 Task: Look for space in Al Musayyib, Iraq from 4th June, 2023 to 15th June, 2023 for 2 adults in price range Rs.10000 to Rs.15000. Place can be entire place with 1  bedroom having 1 bed and 1 bathroom. Property type can be house, flat, guest house, hotel. Amenities needed are: washing machine. Booking option can be shelf check-in. Required host language is English.
Action: Mouse moved to (608, 127)
Screenshot: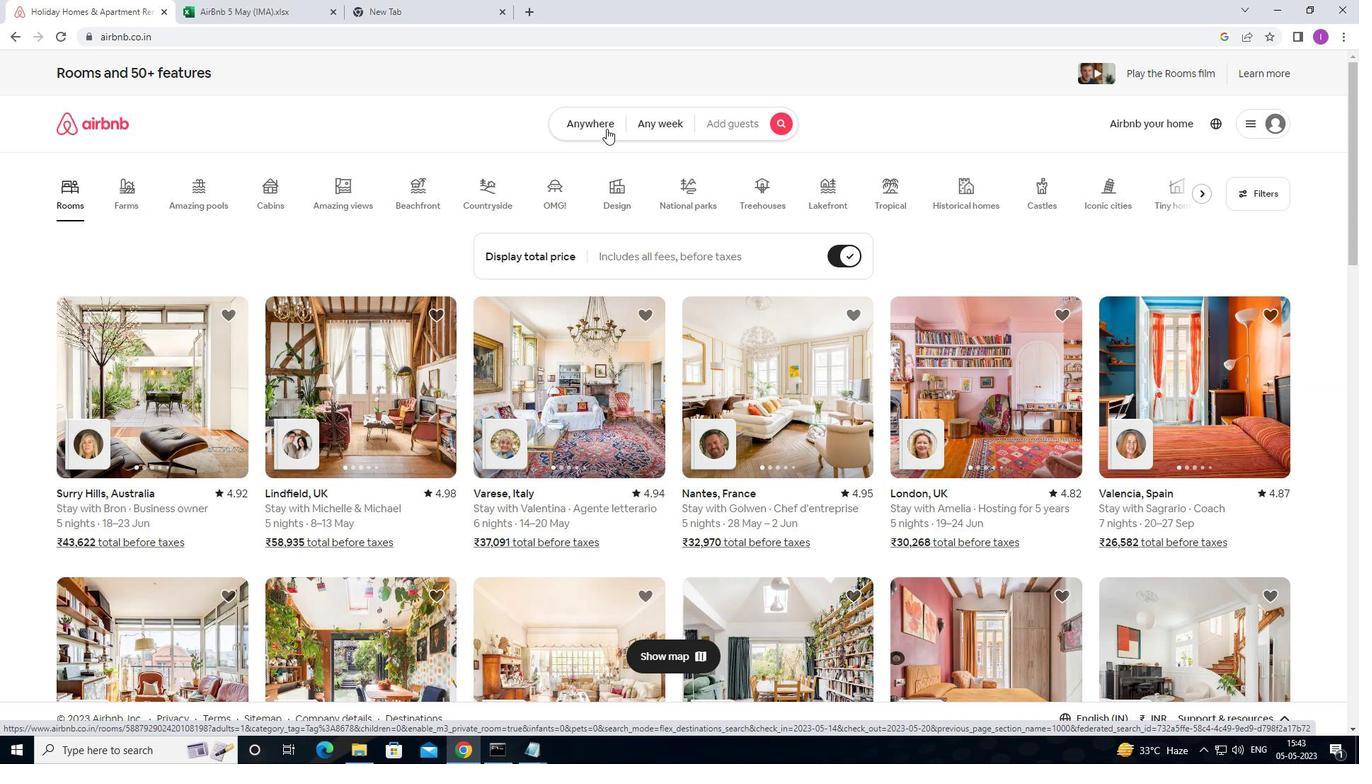 
Action: Mouse pressed left at (608, 127)
Screenshot: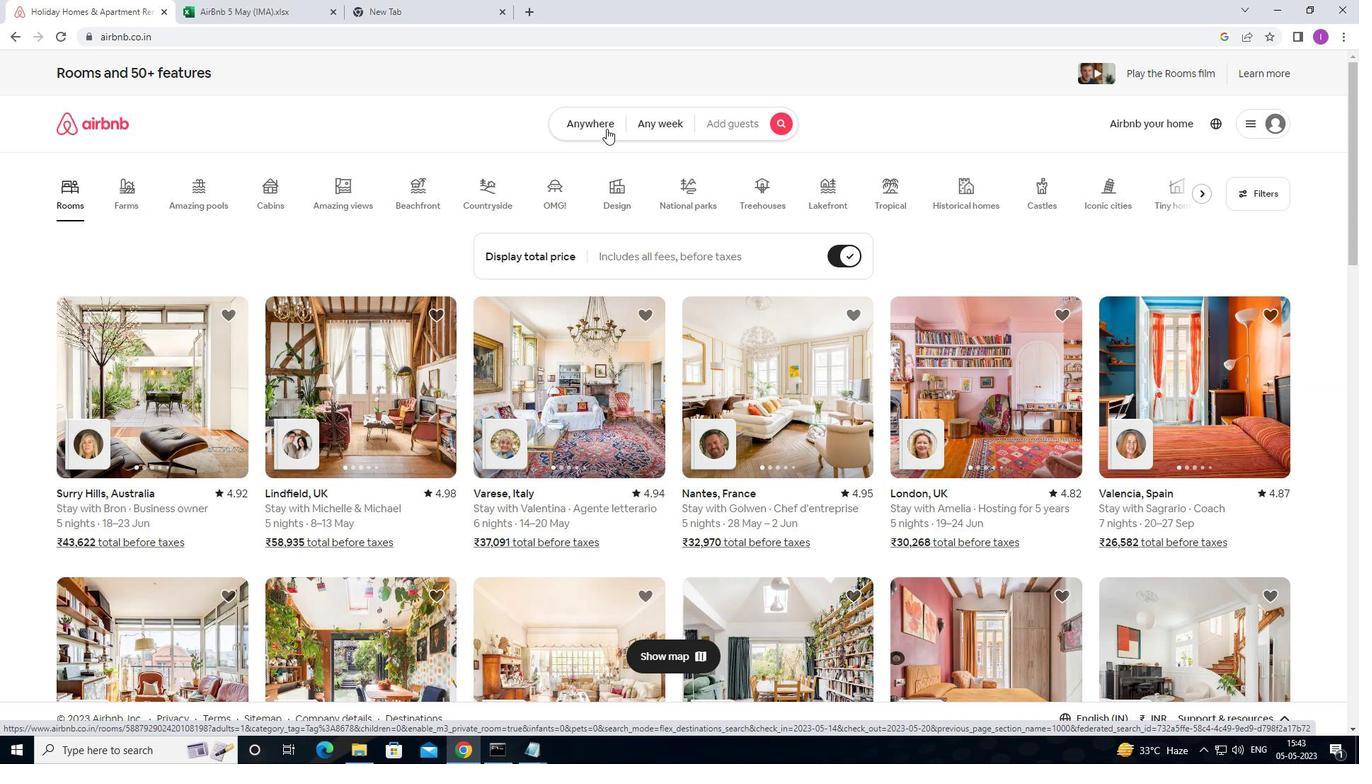 
Action: Mouse moved to (481, 180)
Screenshot: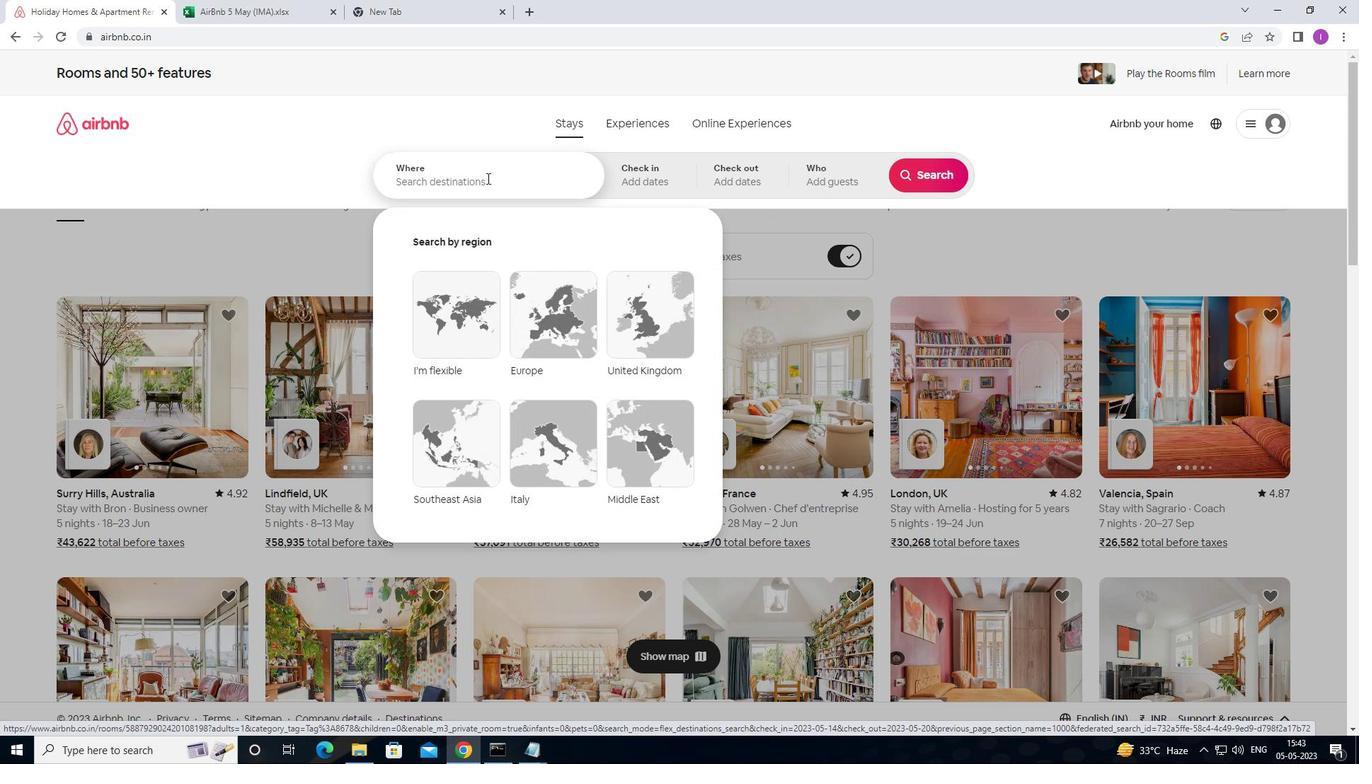 
Action: Mouse pressed left at (481, 180)
Screenshot: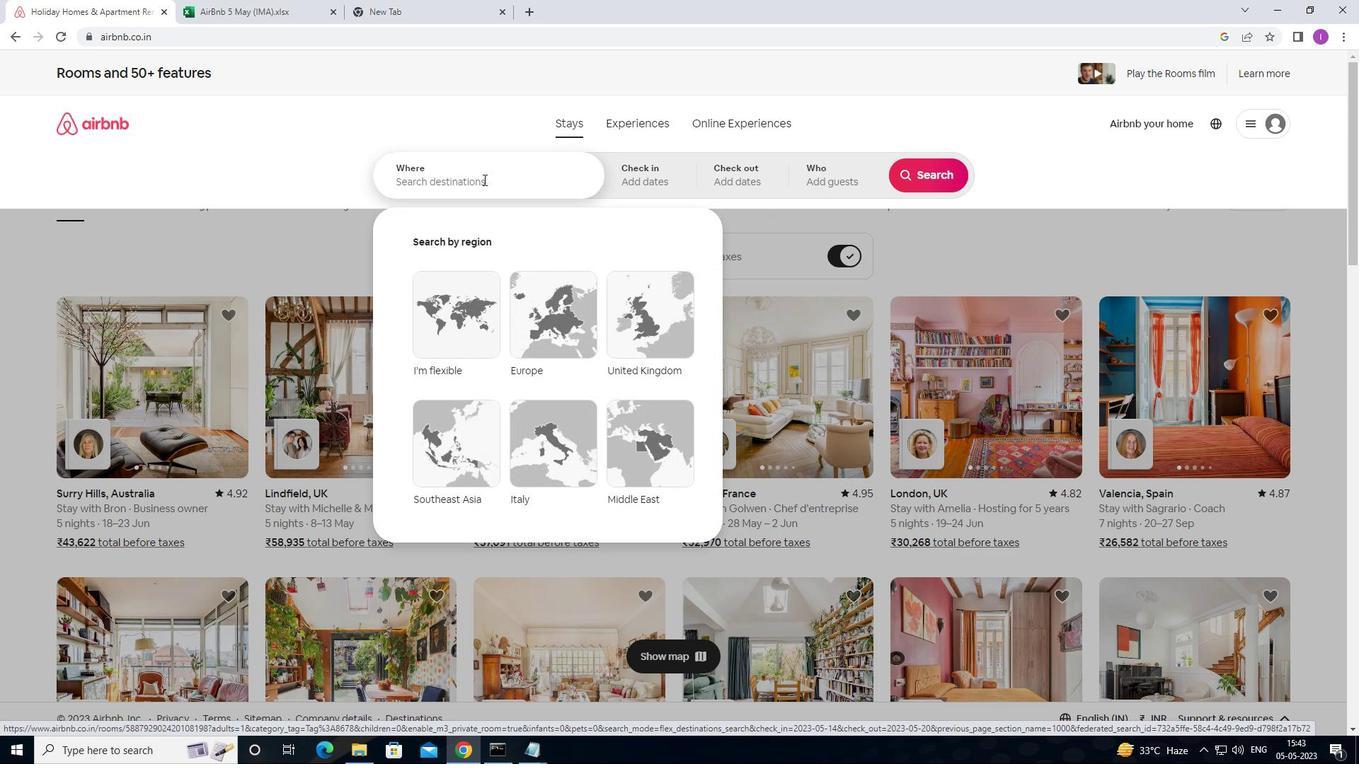 
Action: Mouse moved to (589, 163)
Screenshot: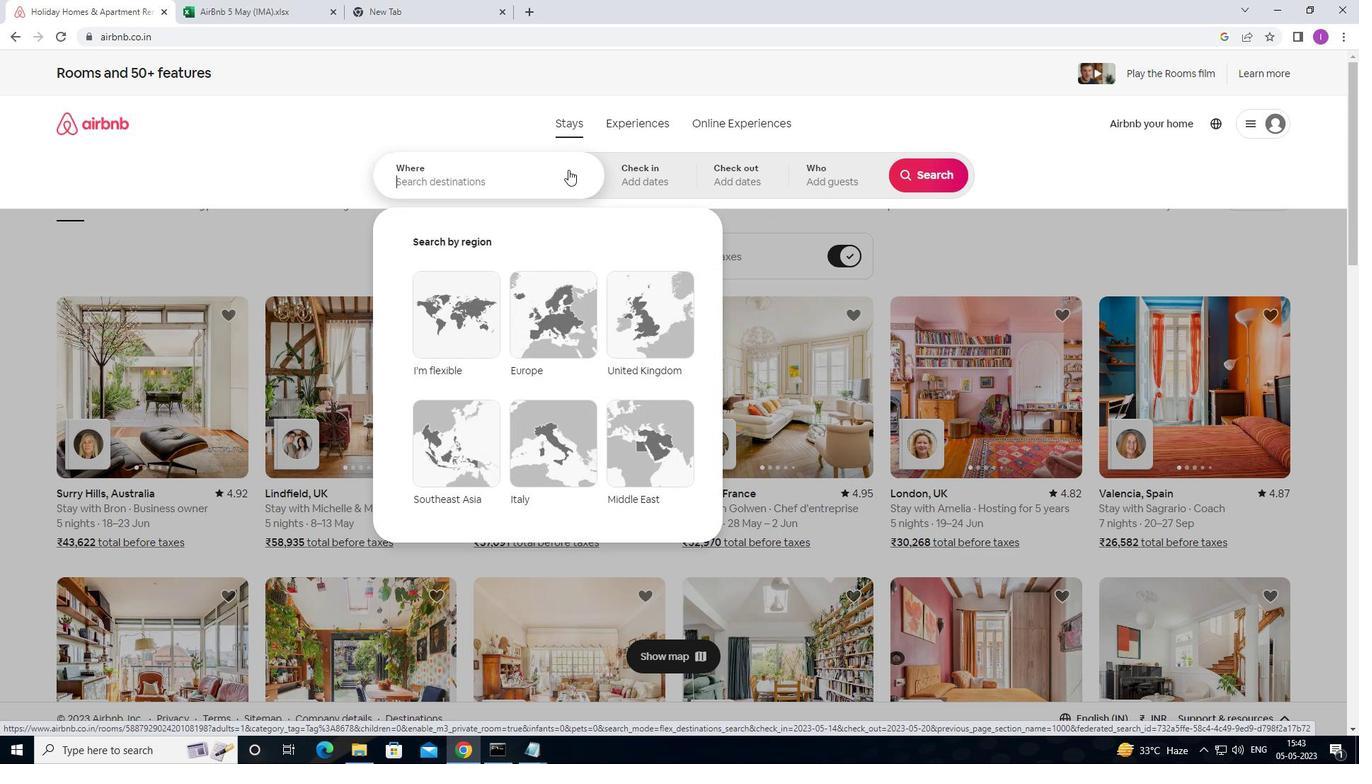 
Action: Key pressed <Key.shift>AL<Key.space><Key.shift>MUSAYYIB,<Key.shift><Key.shift><Key.shift><Key.shift><Key.shift>IRAQ
Screenshot: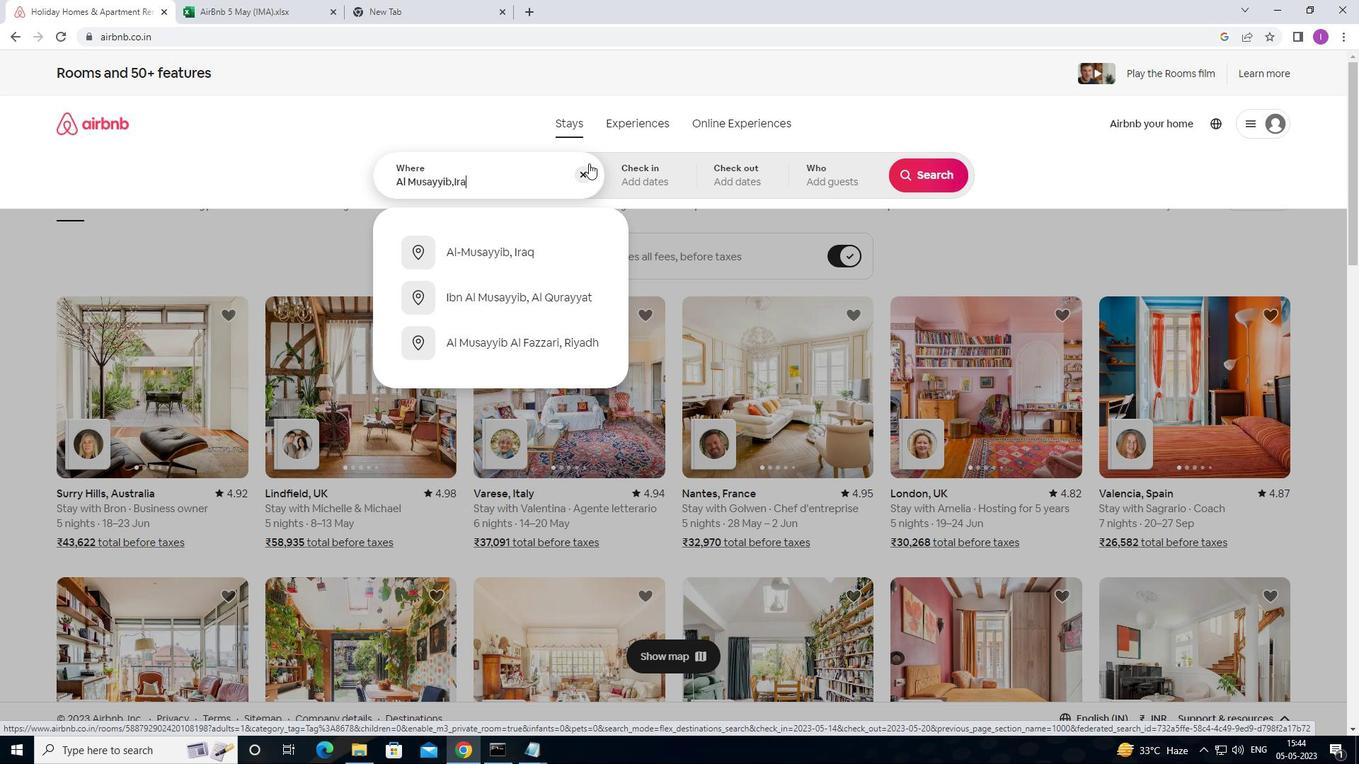 
Action: Mouse moved to (516, 259)
Screenshot: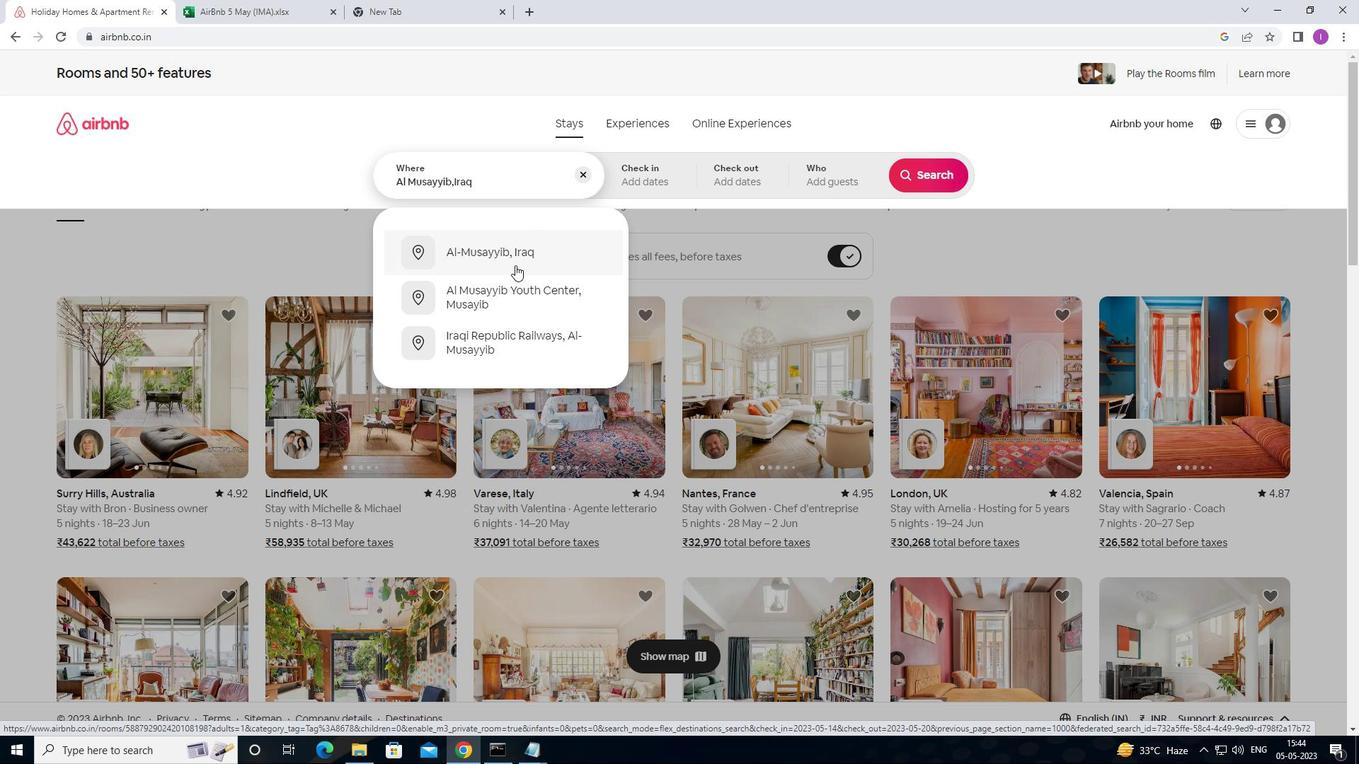 
Action: Mouse pressed left at (516, 259)
Screenshot: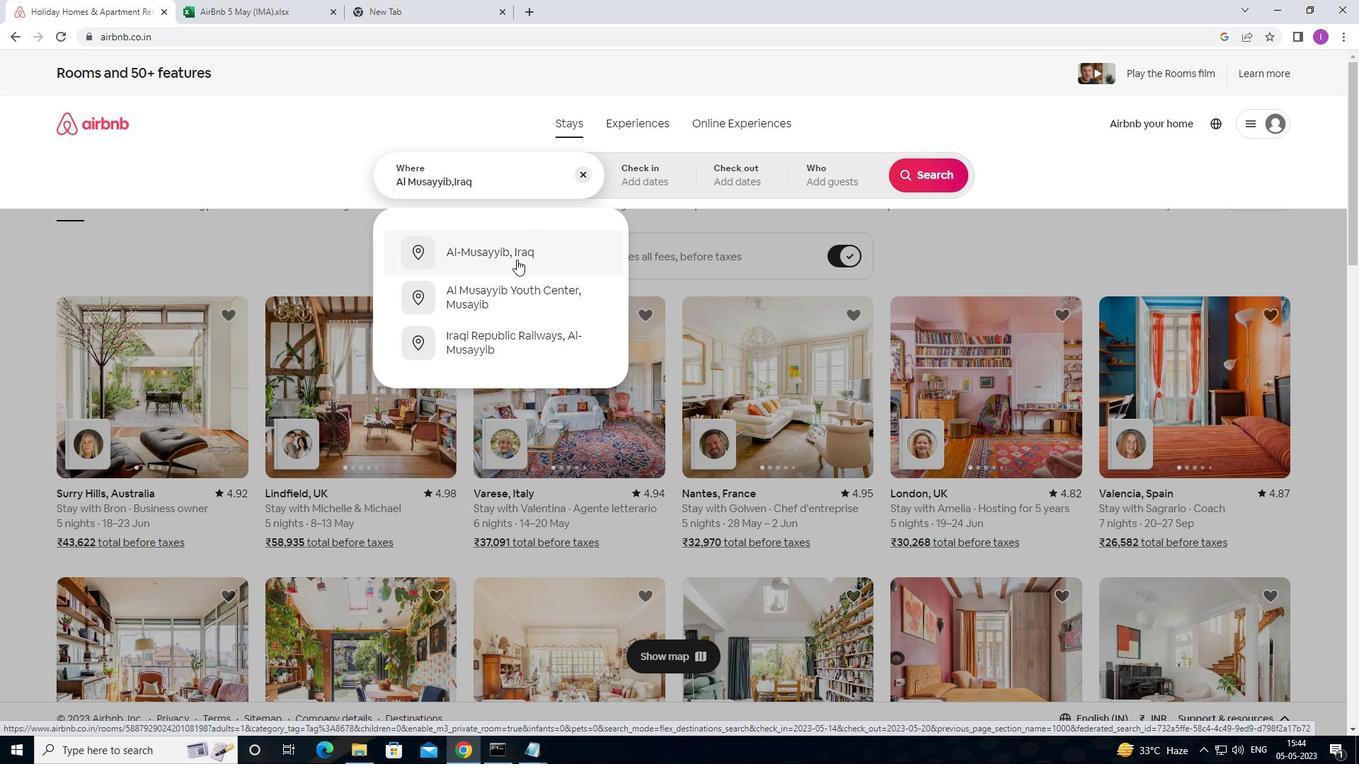
Action: Mouse moved to (936, 286)
Screenshot: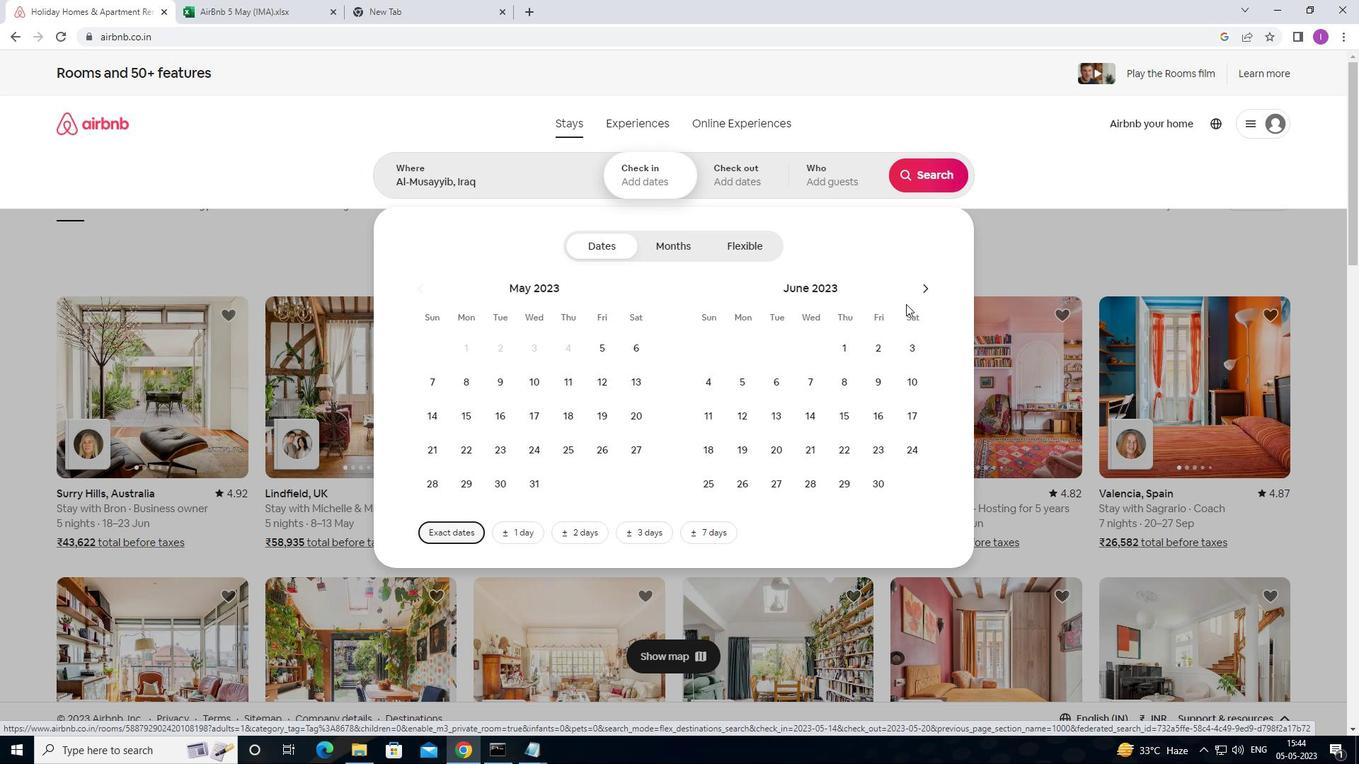 
Action: Mouse pressed left at (936, 286)
Screenshot: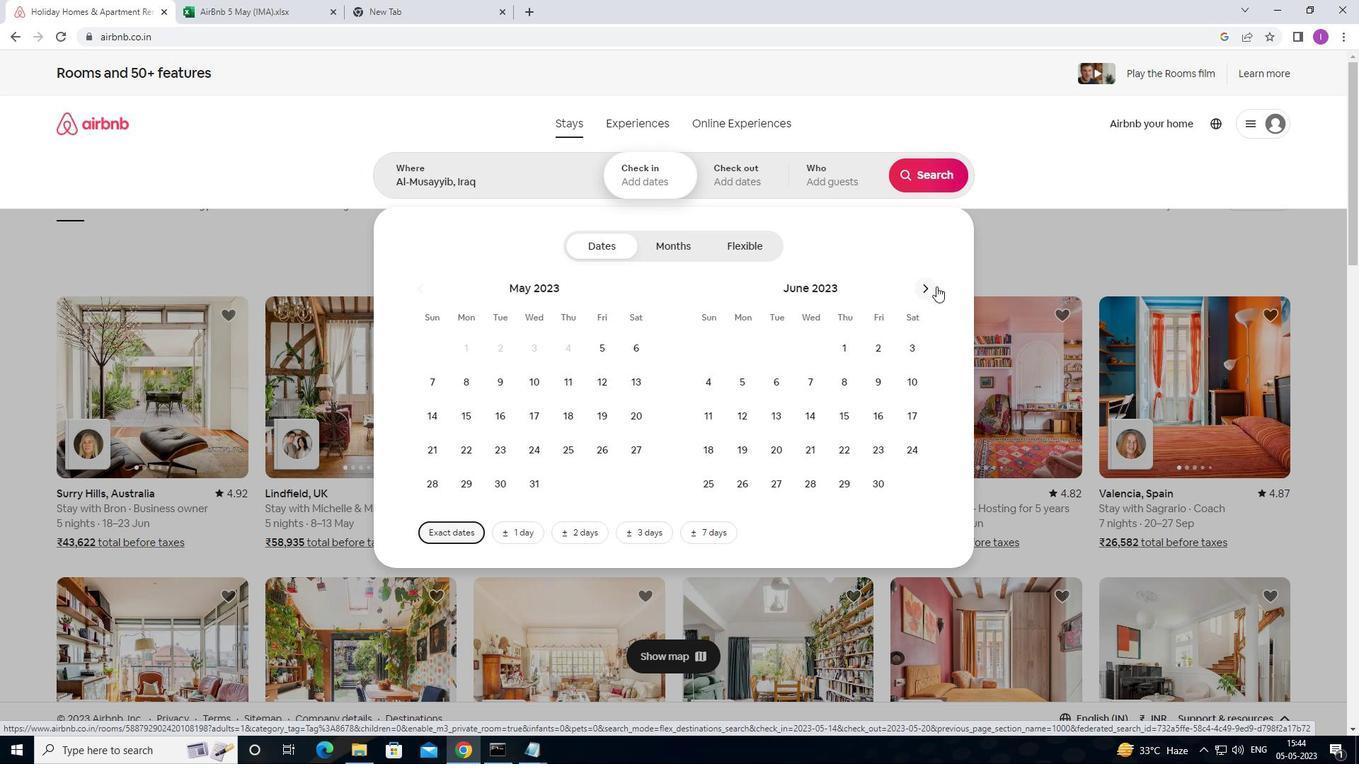 
Action: Mouse pressed left at (936, 286)
Screenshot: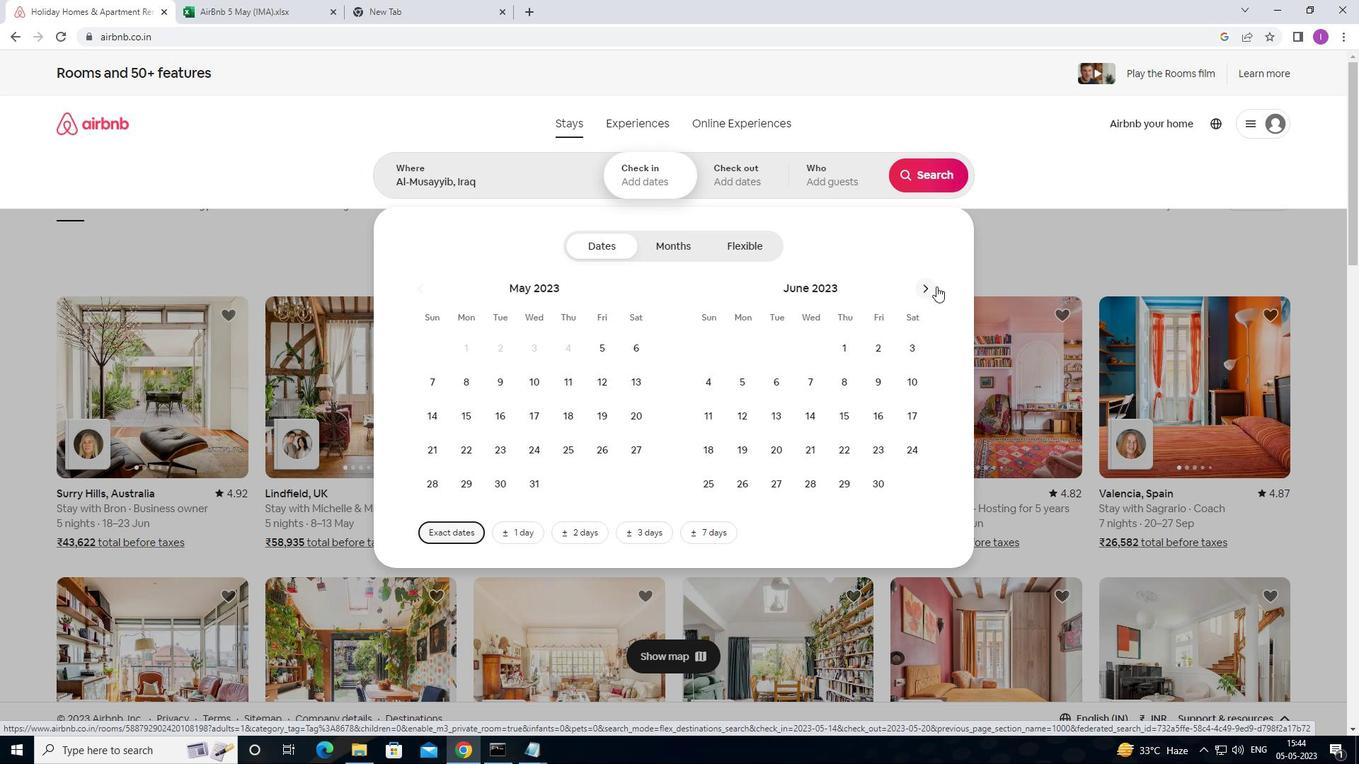 
Action: Mouse moved to (715, 387)
Screenshot: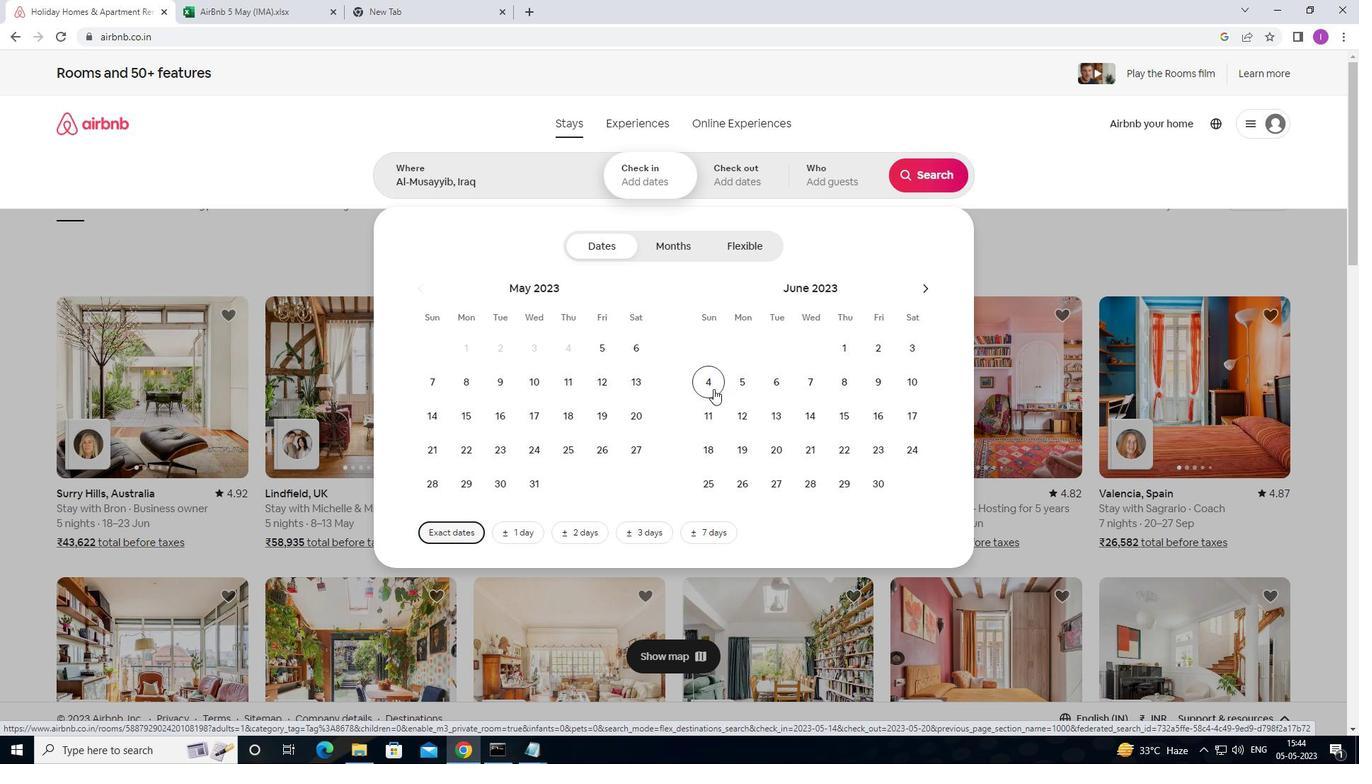 
Action: Mouse pressed left at (715, 387)
Screenshot: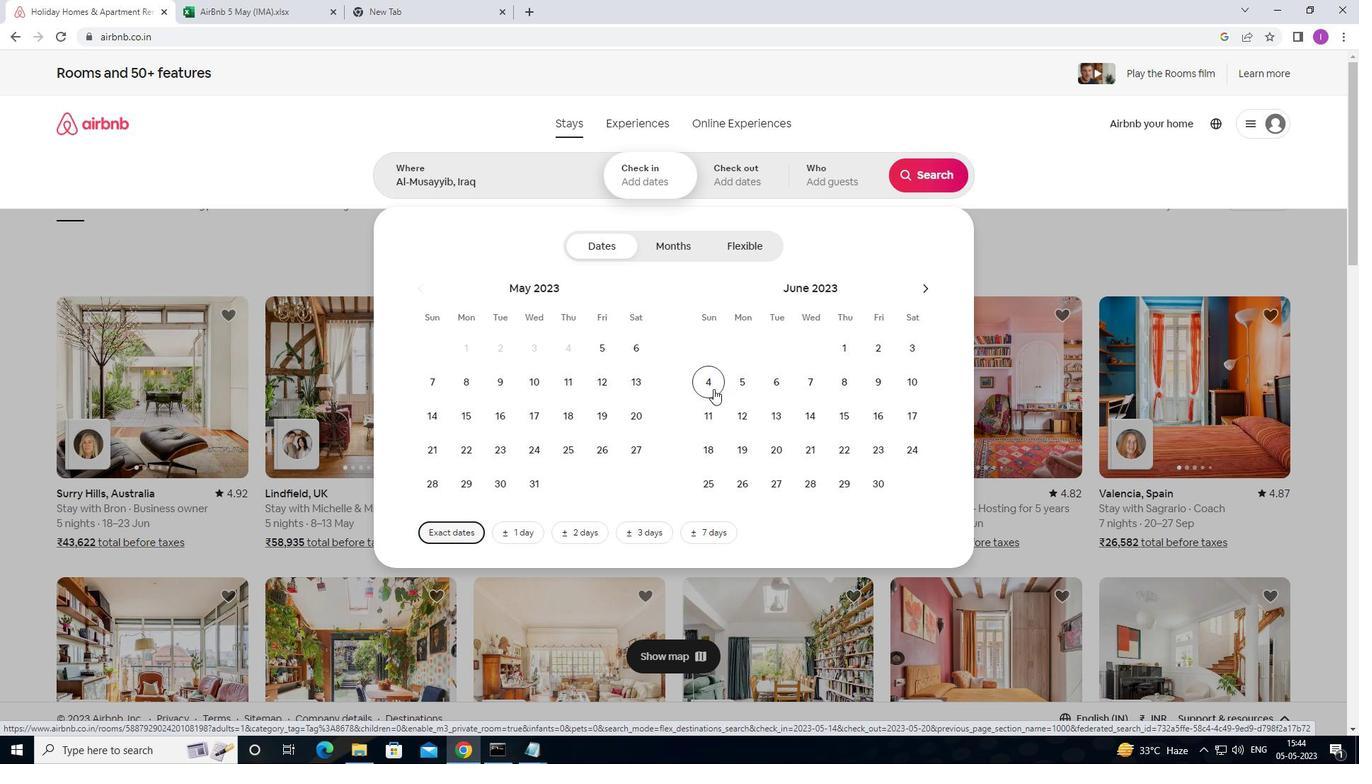 
Action: Mouse moved to (840, 414)
Screenshot: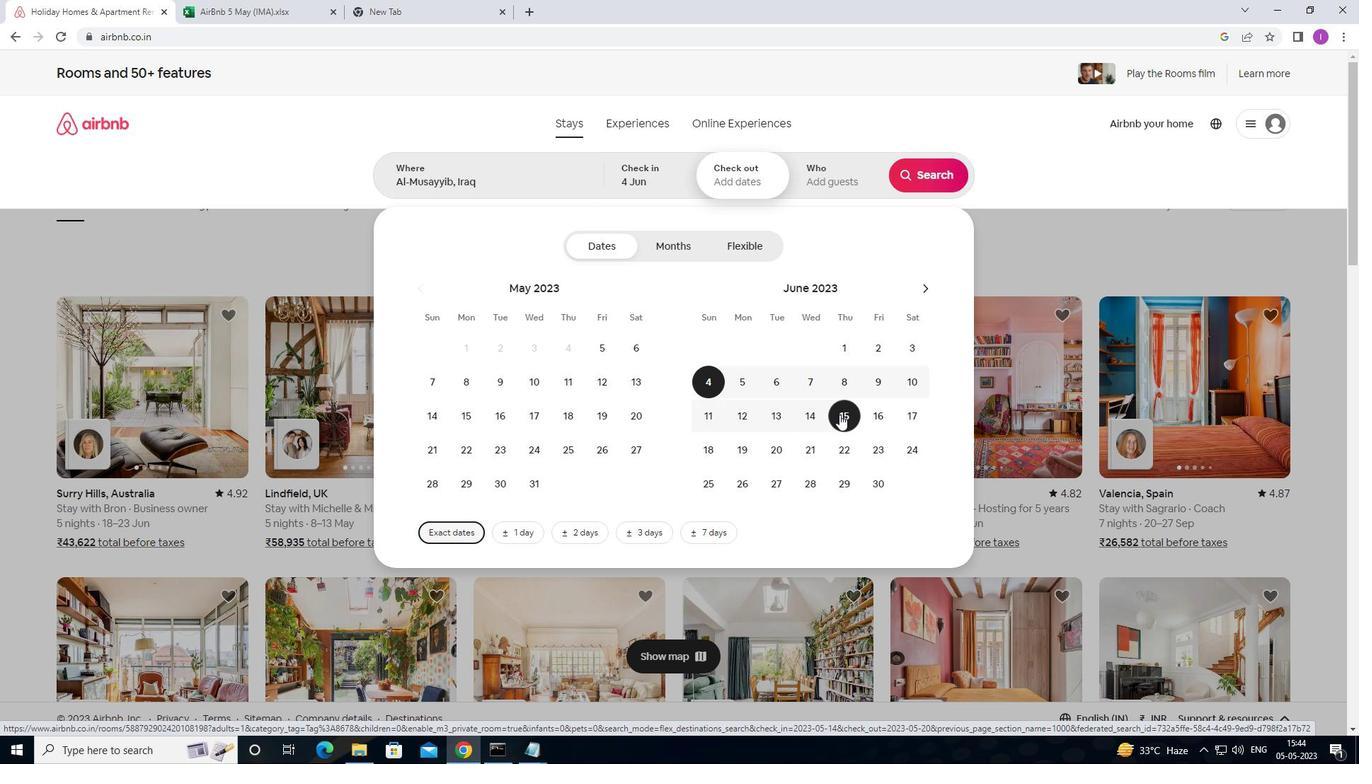 
Action: Mouse pressed left at (840, 414)
Screenshot: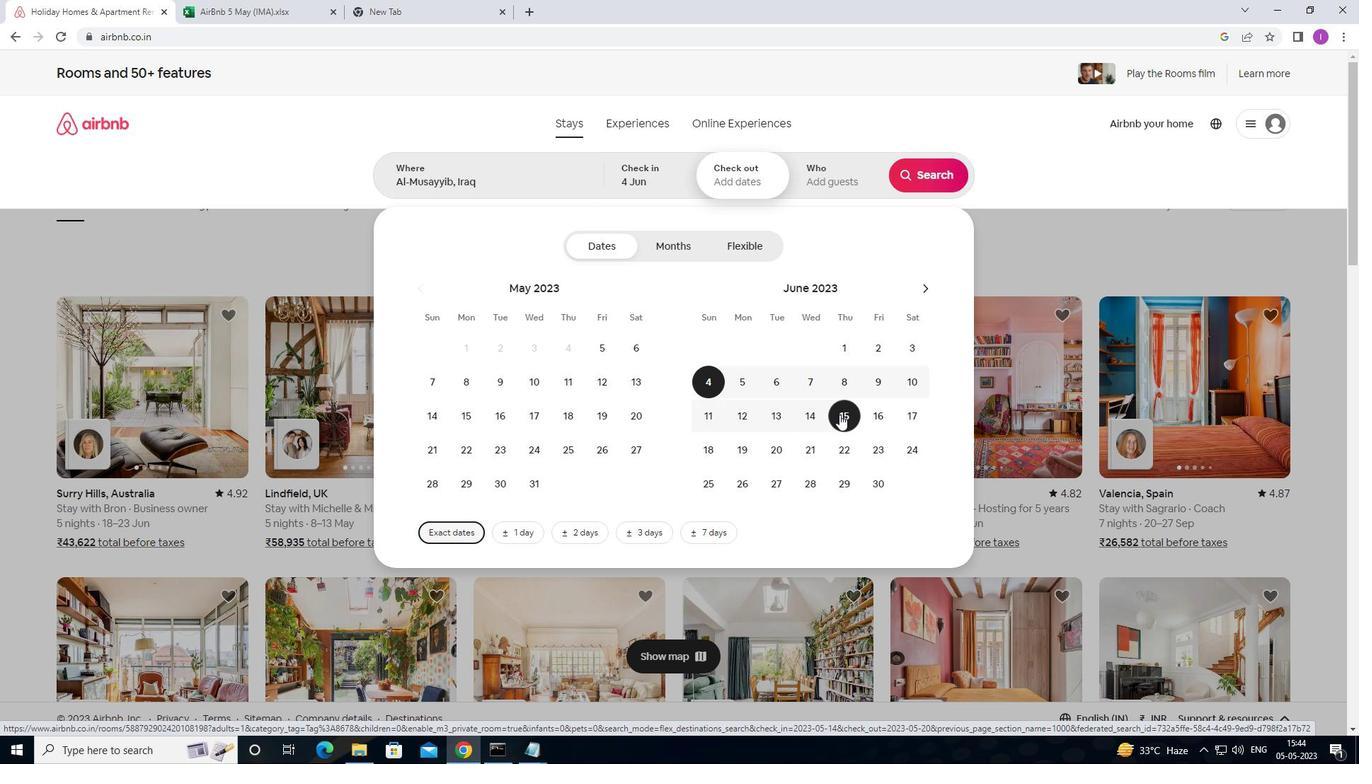
Action: Mouse moved to (836, 181)
Screenshot: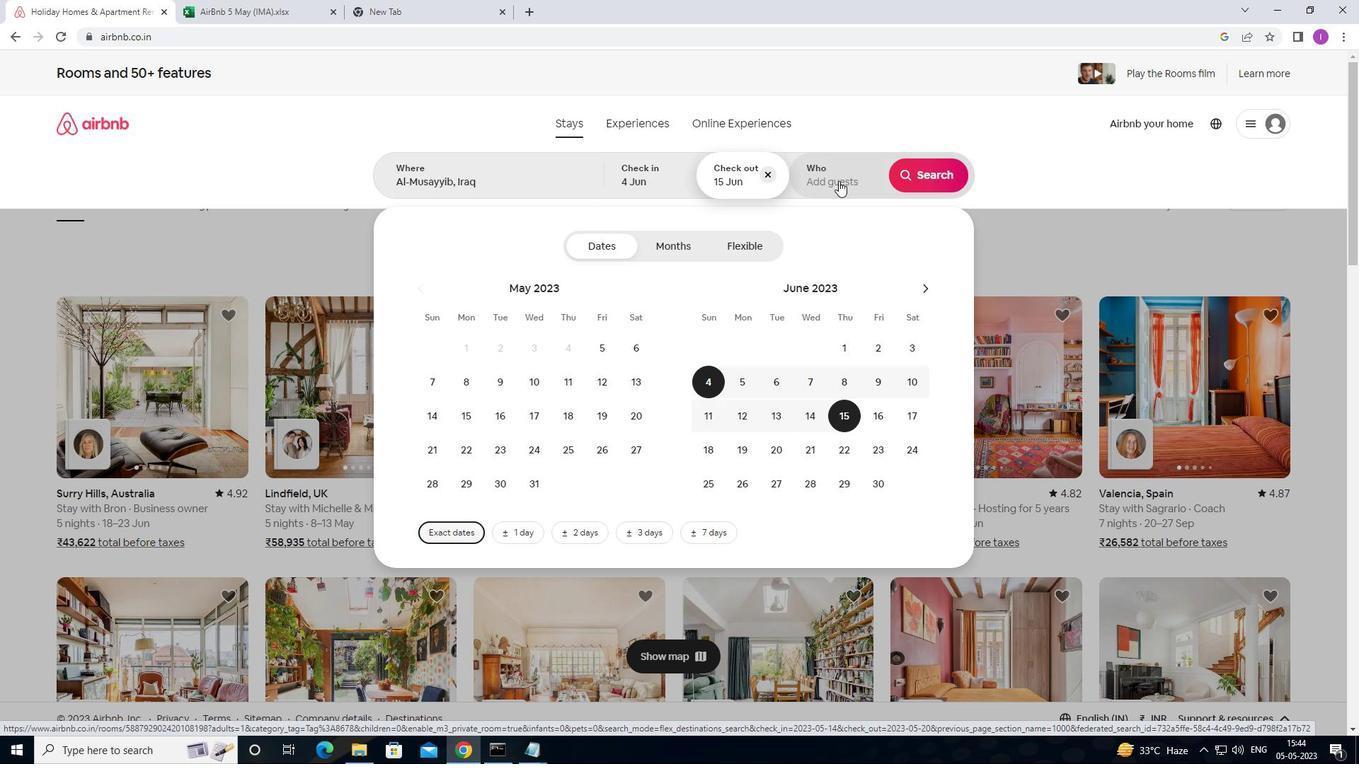
Action: Mouse pressed left at (836, 181)
Screenshot: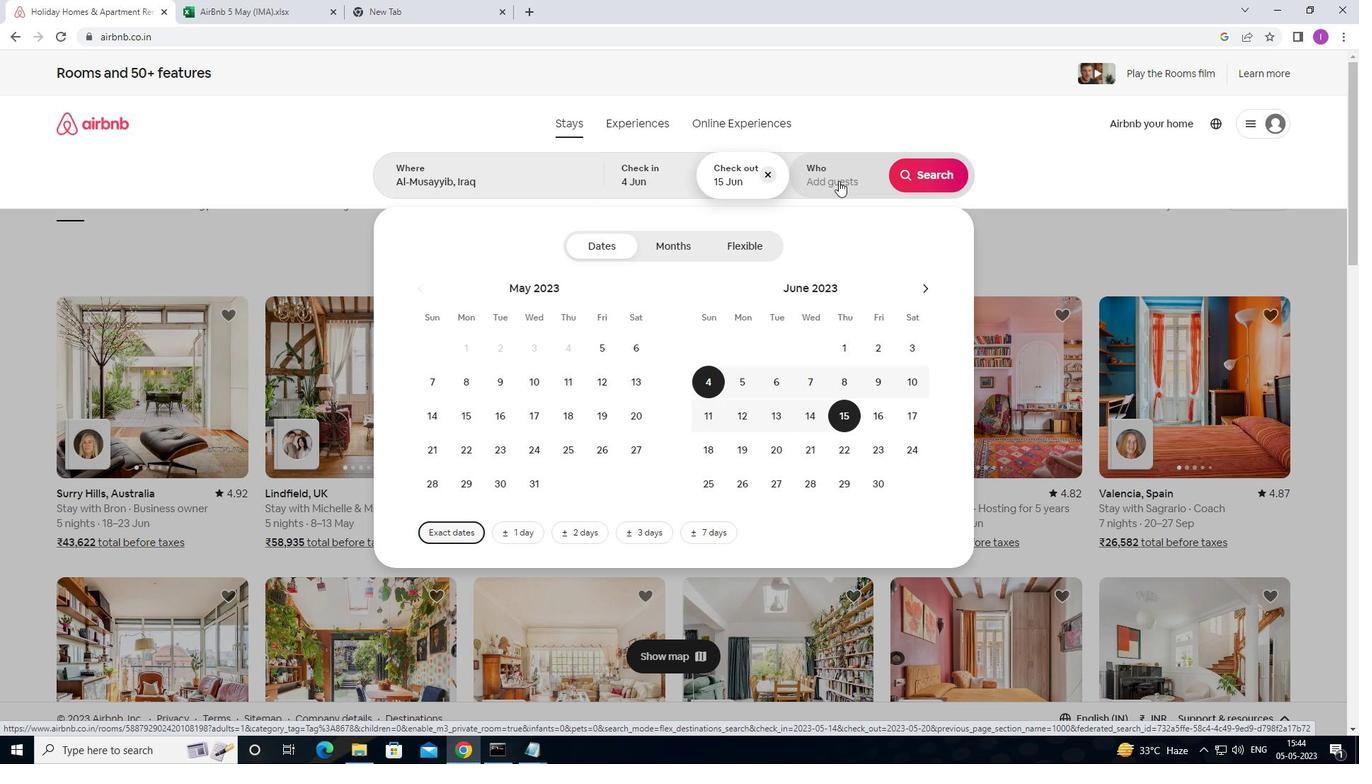 
Action: Mouse moved to (936, 252)
Screenshot: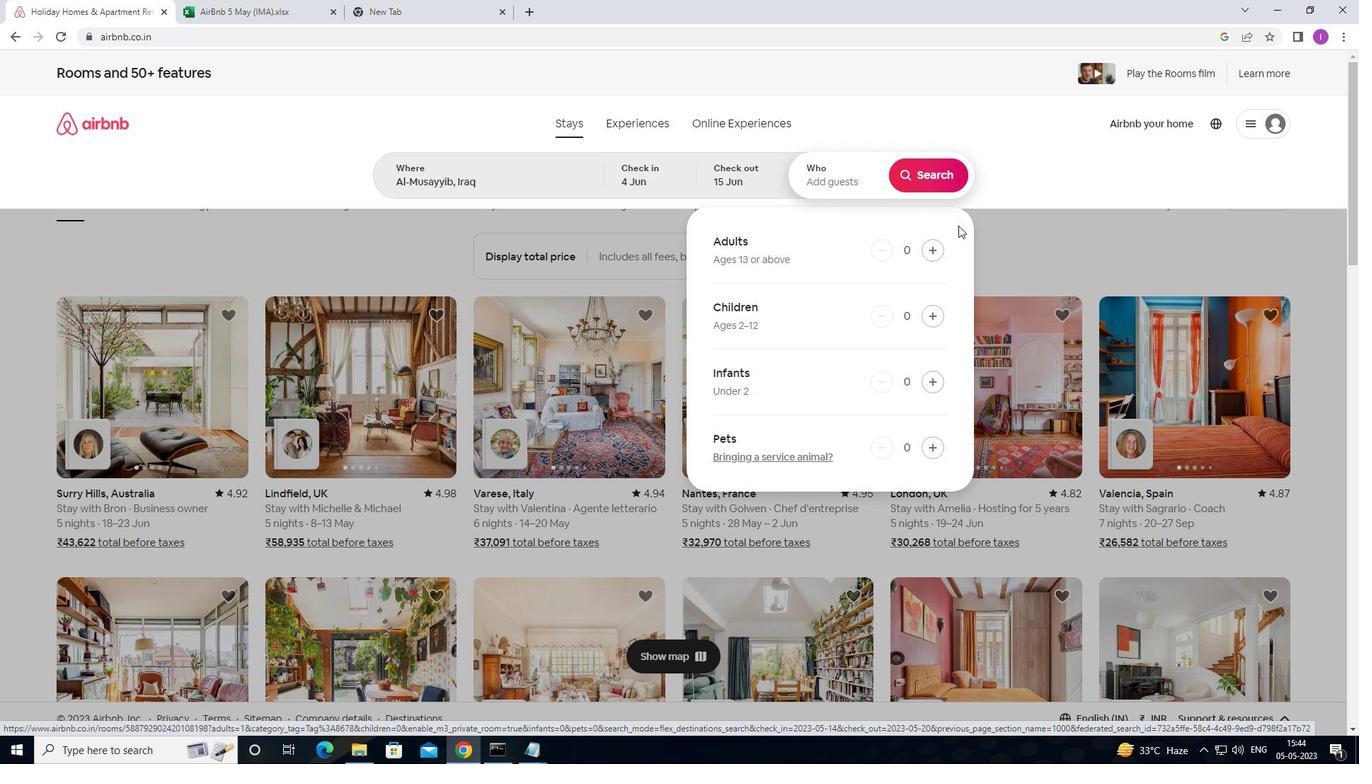 
Action: Mouse pressed left at (936, 252)
Screenshot: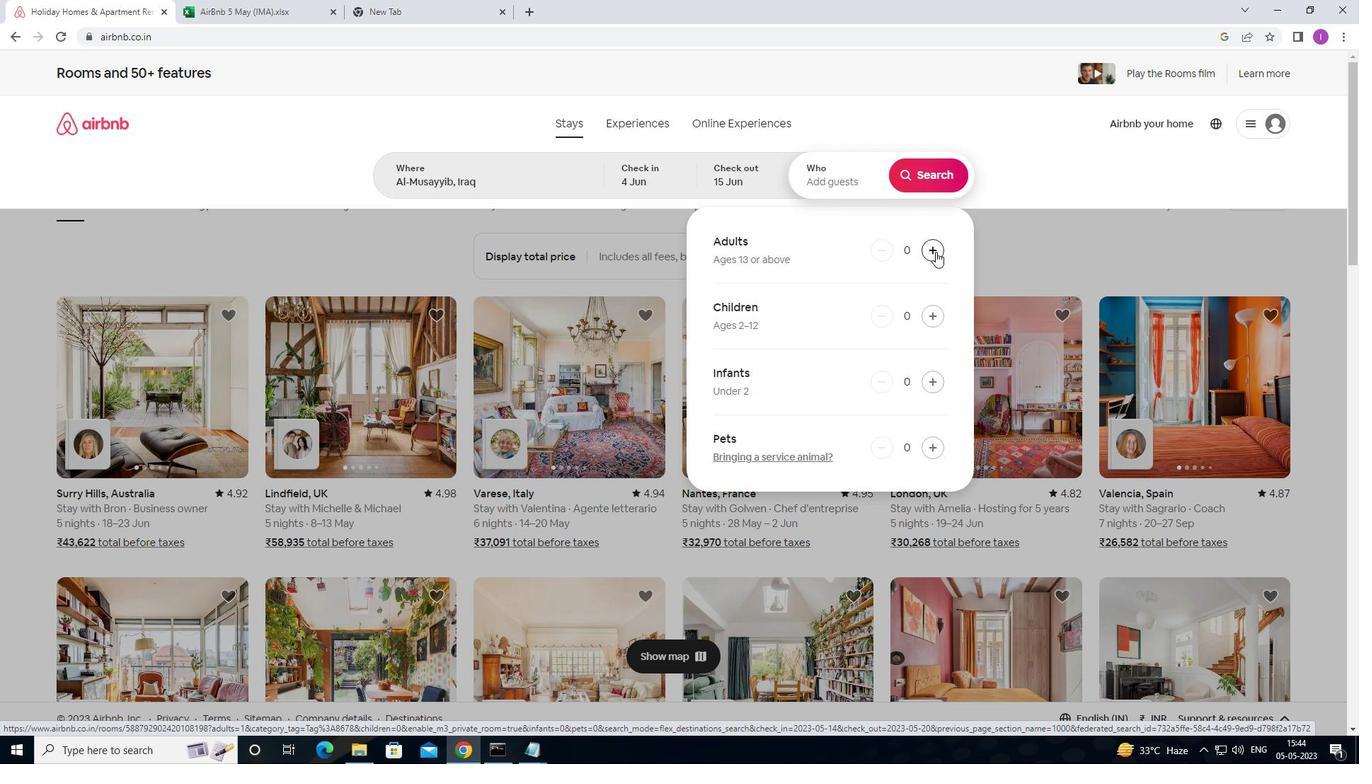 
Action: Mouse moved to (936, 252)
Screenshot: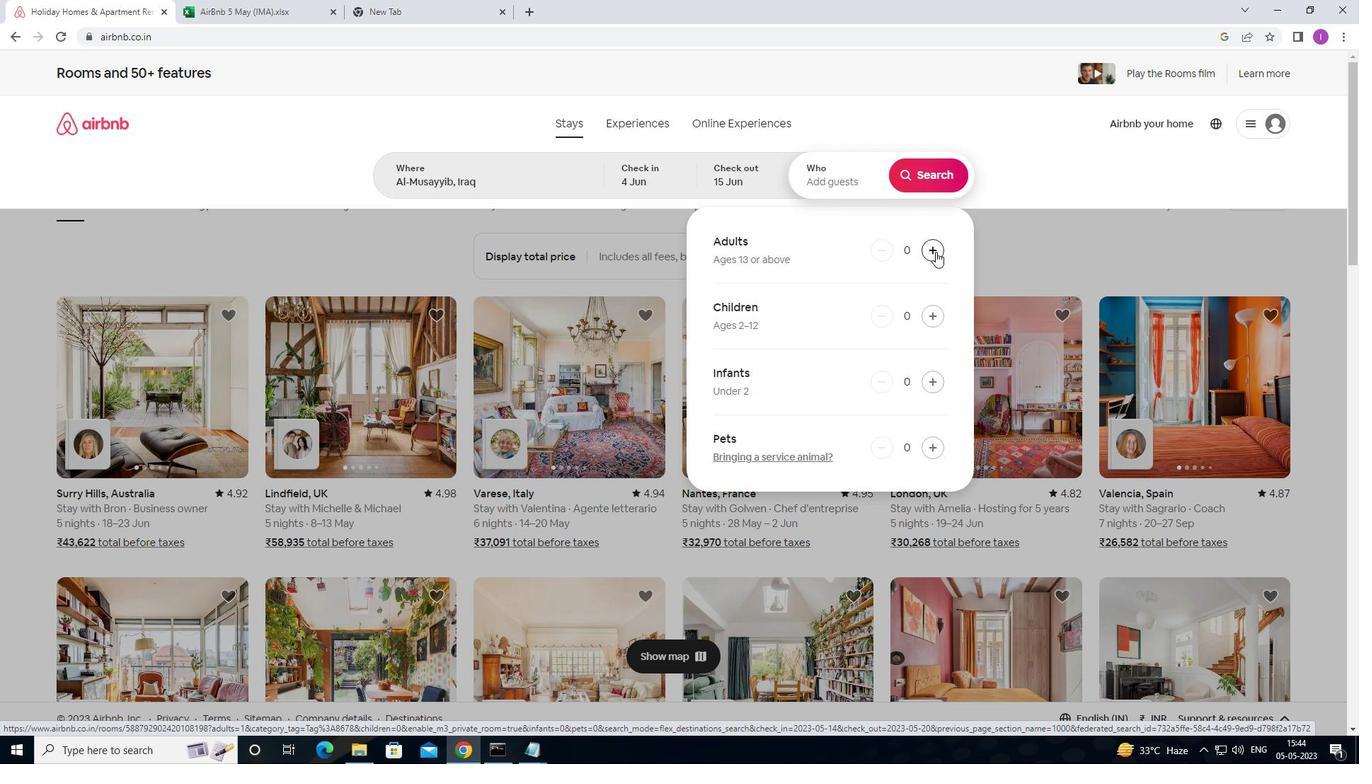 
Action: Mouse pressed left at (936, 252)
Screenshot: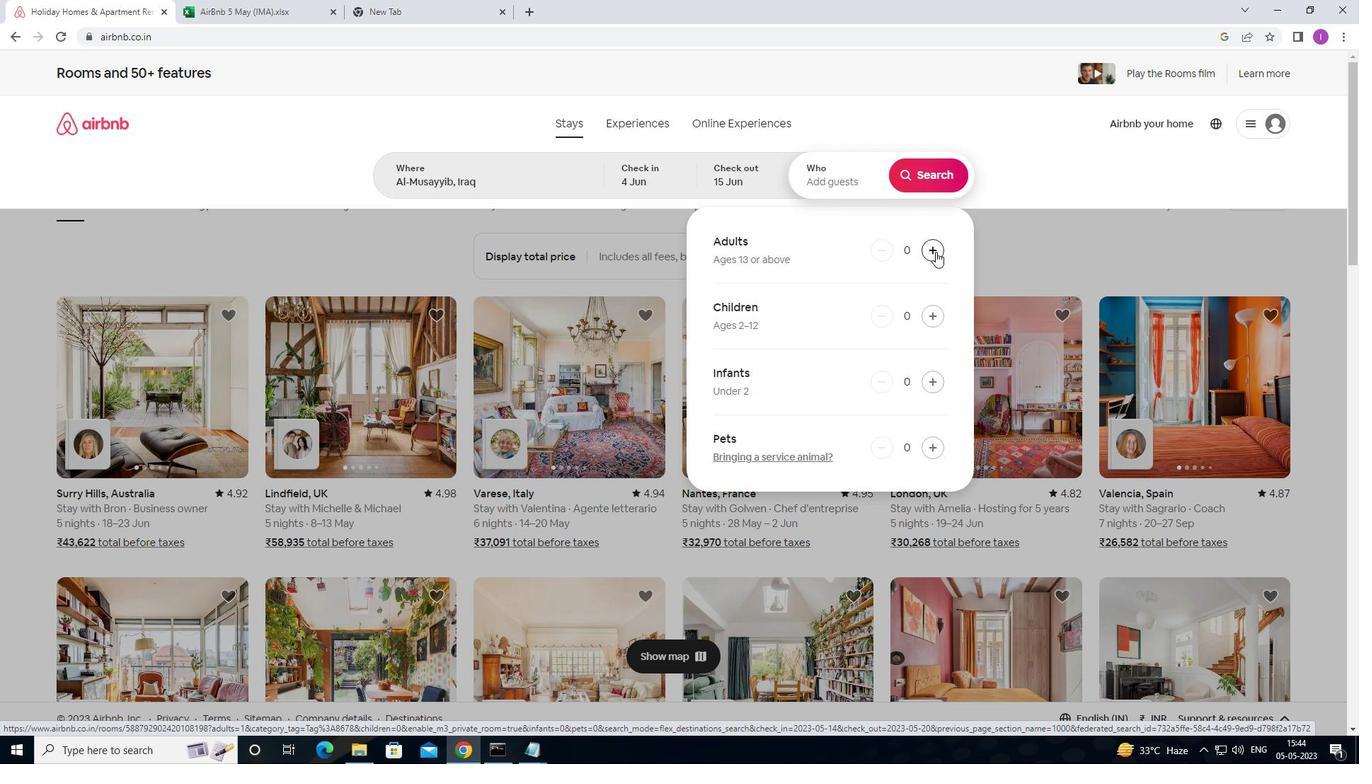 
Action: Mouse moved to (935, 172)
Screenshot: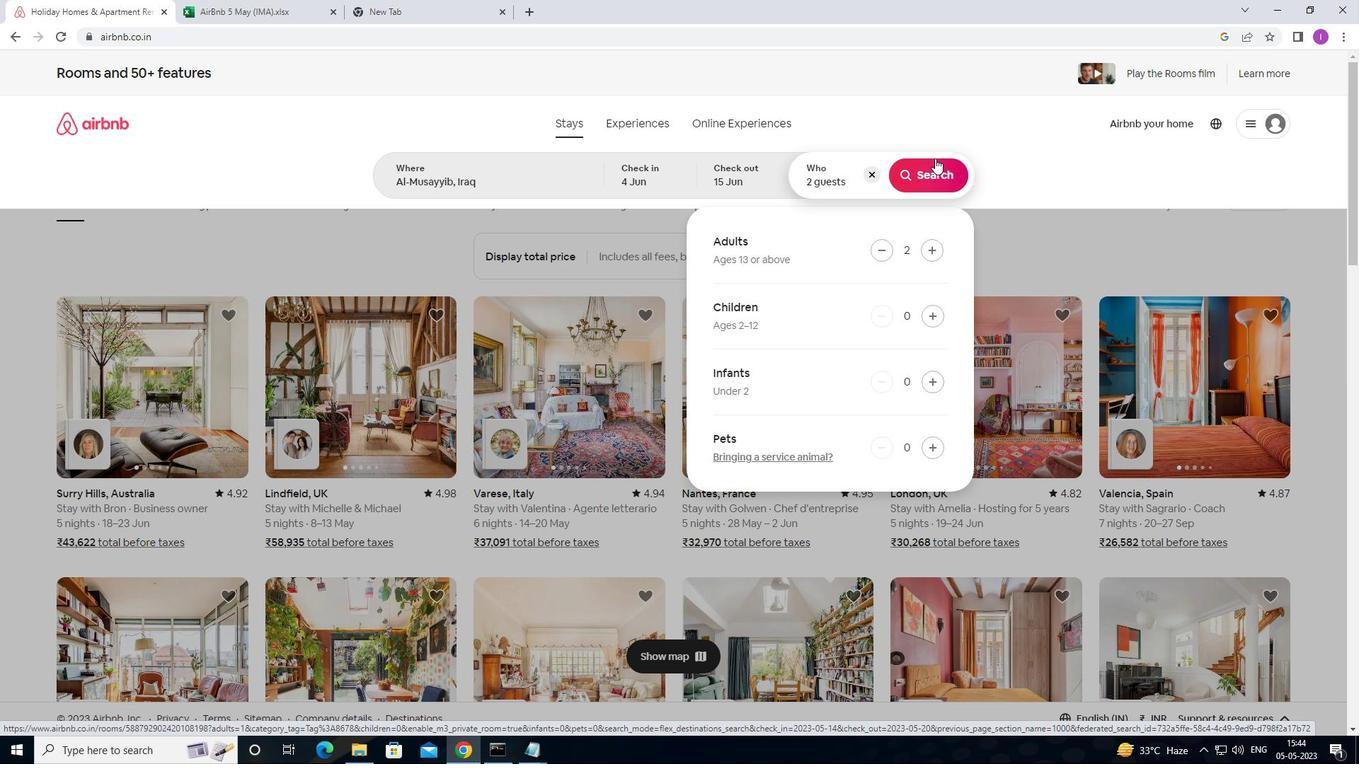 
Action: Mouse pressed left at (935, 172)
Screenshot: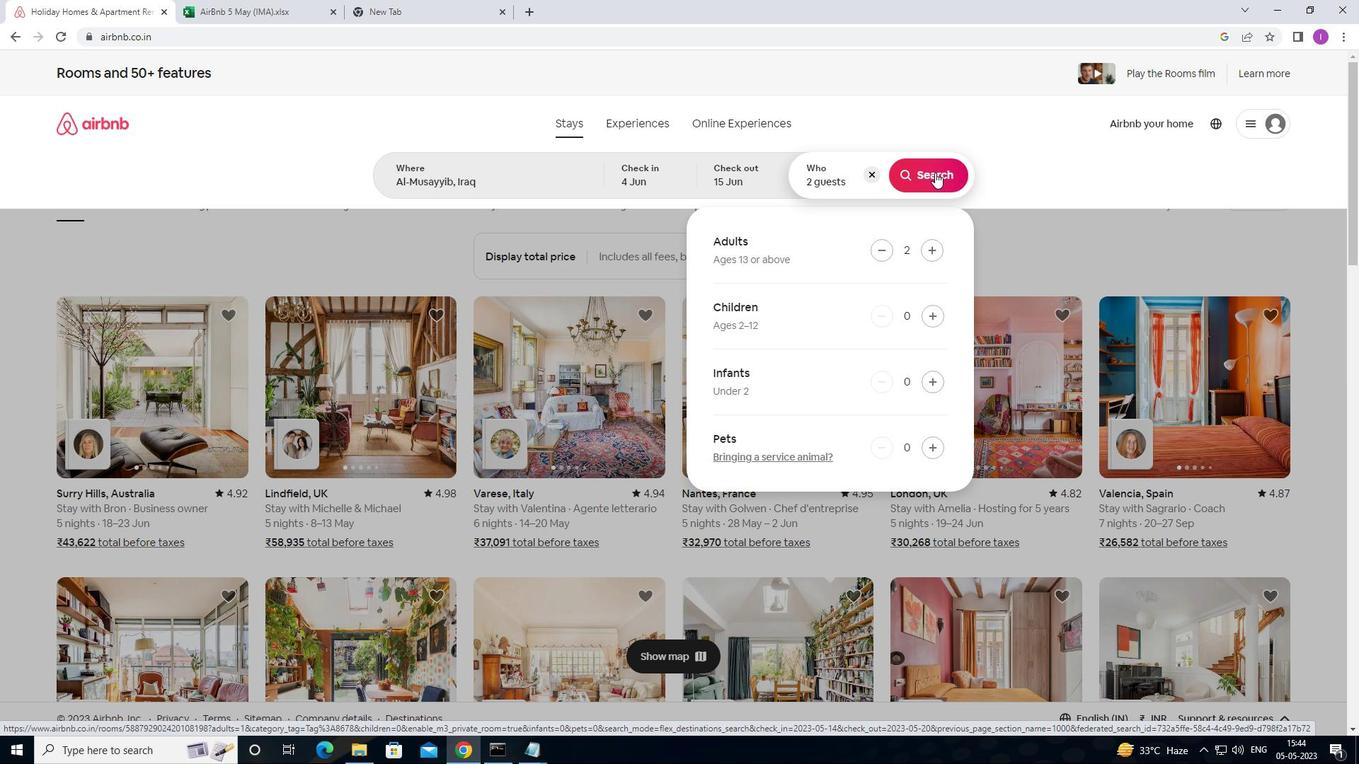 
Action: Mouse moved to (1286, 126)
Screenshot: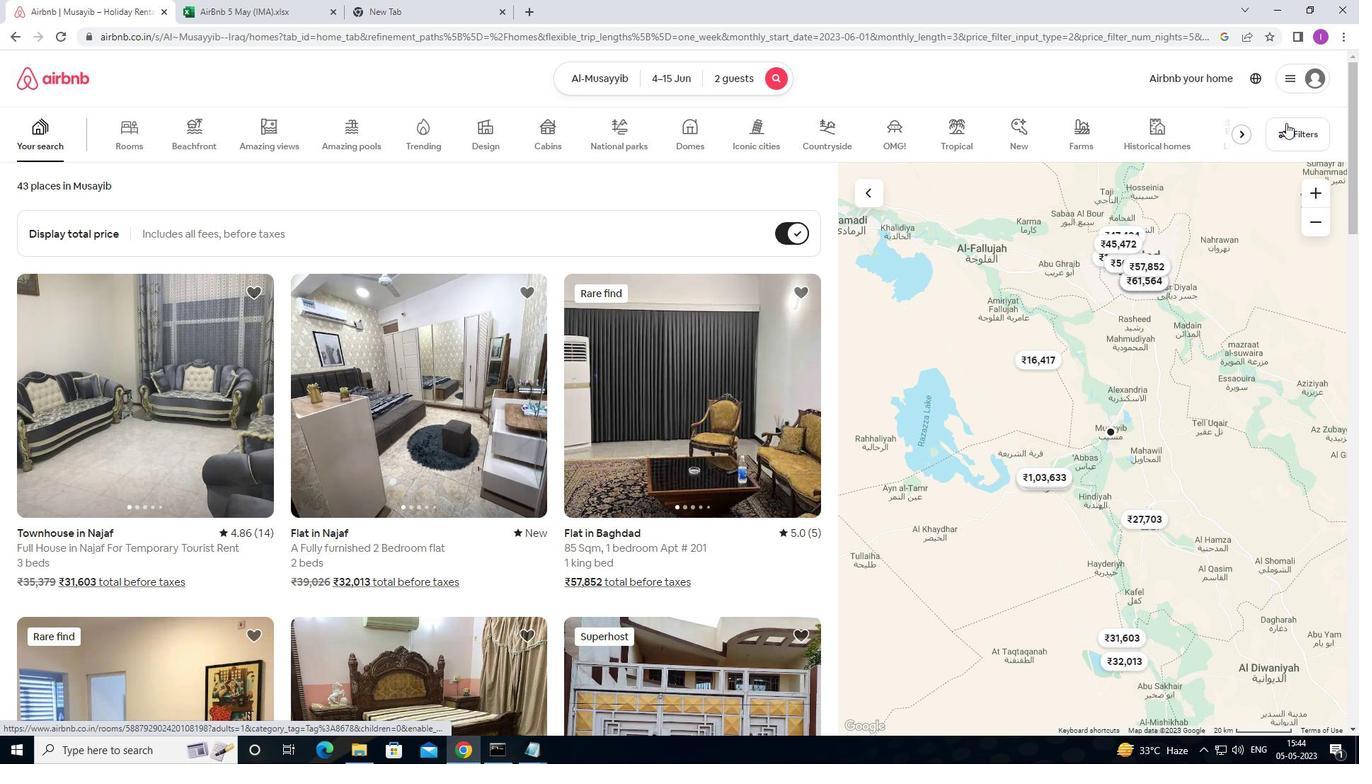 
Action: Mouse pressed left at (1286, 126)
Screenshot: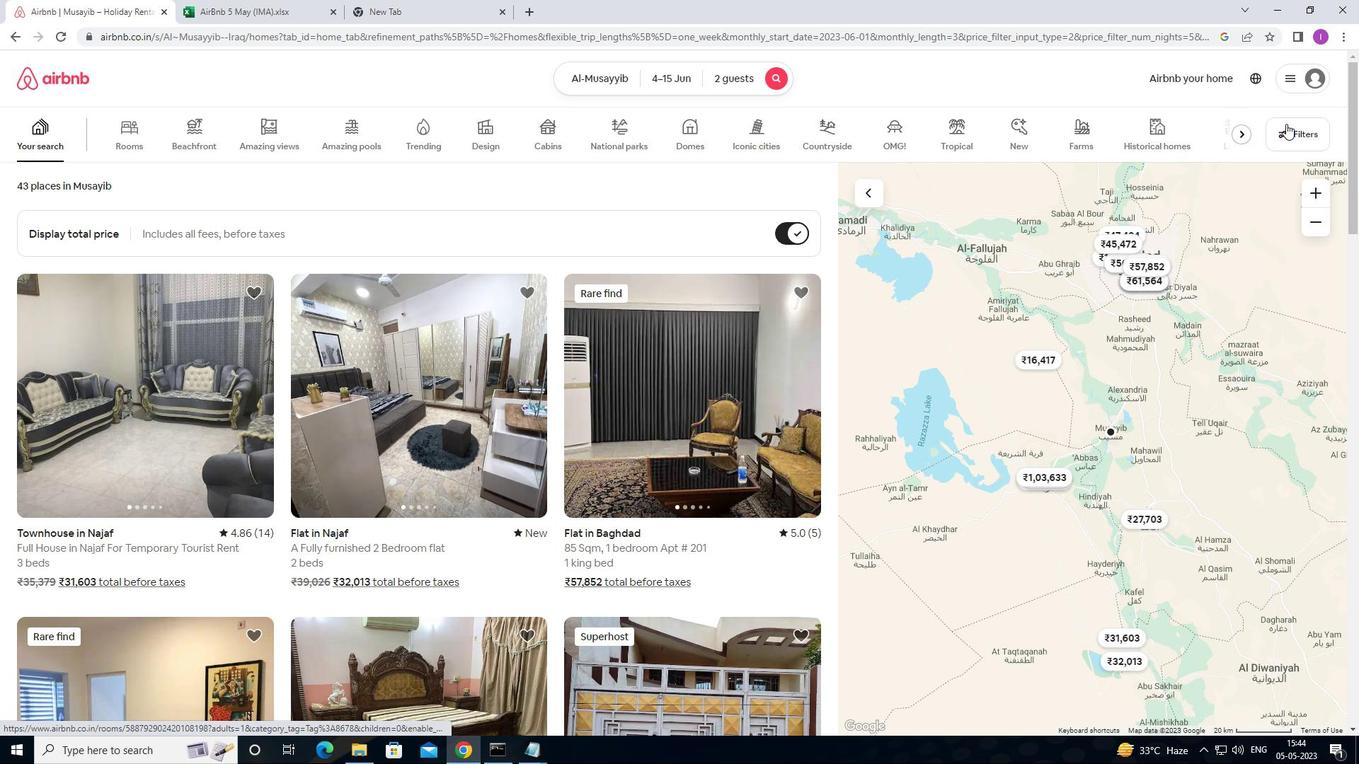 
Action: Mouse moved to (528, 480)
Screenshot: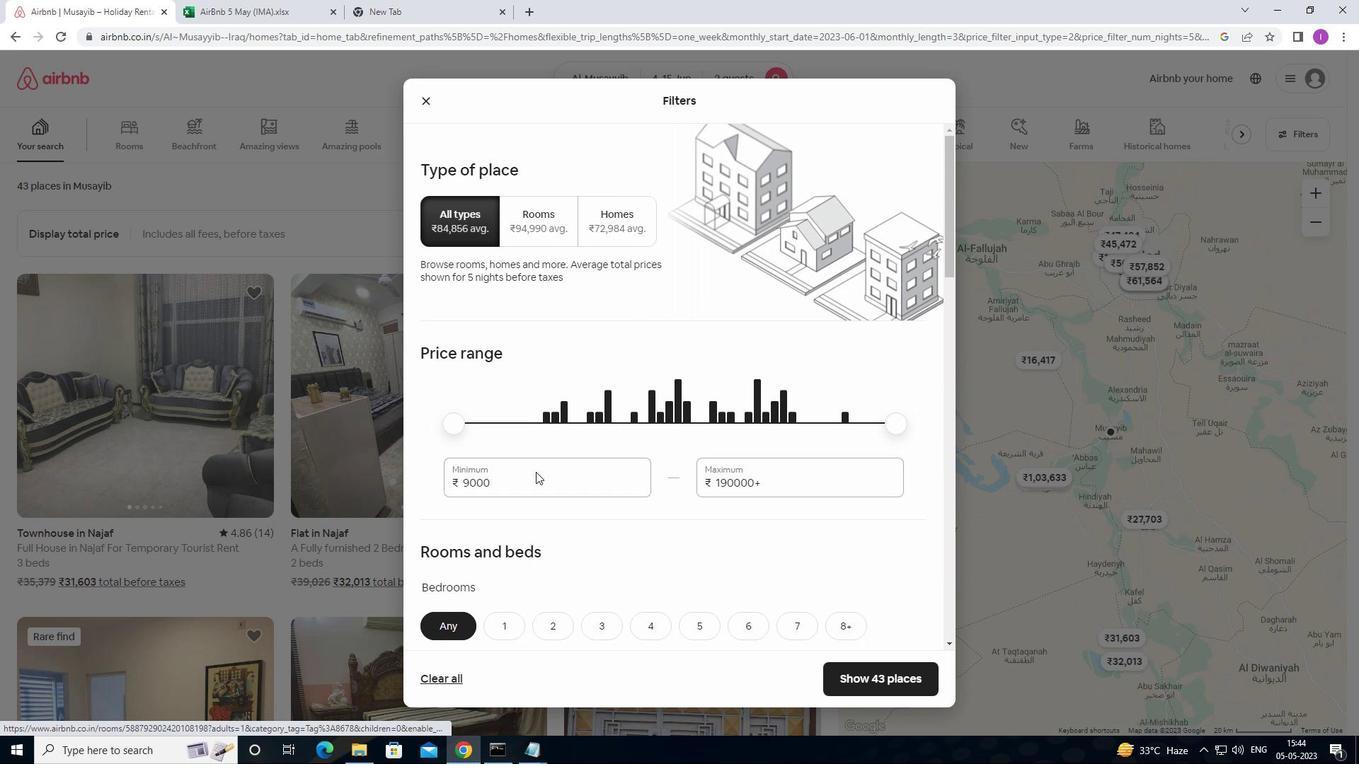
Action: Mouse pressed left at (528, 480)
Screenshot: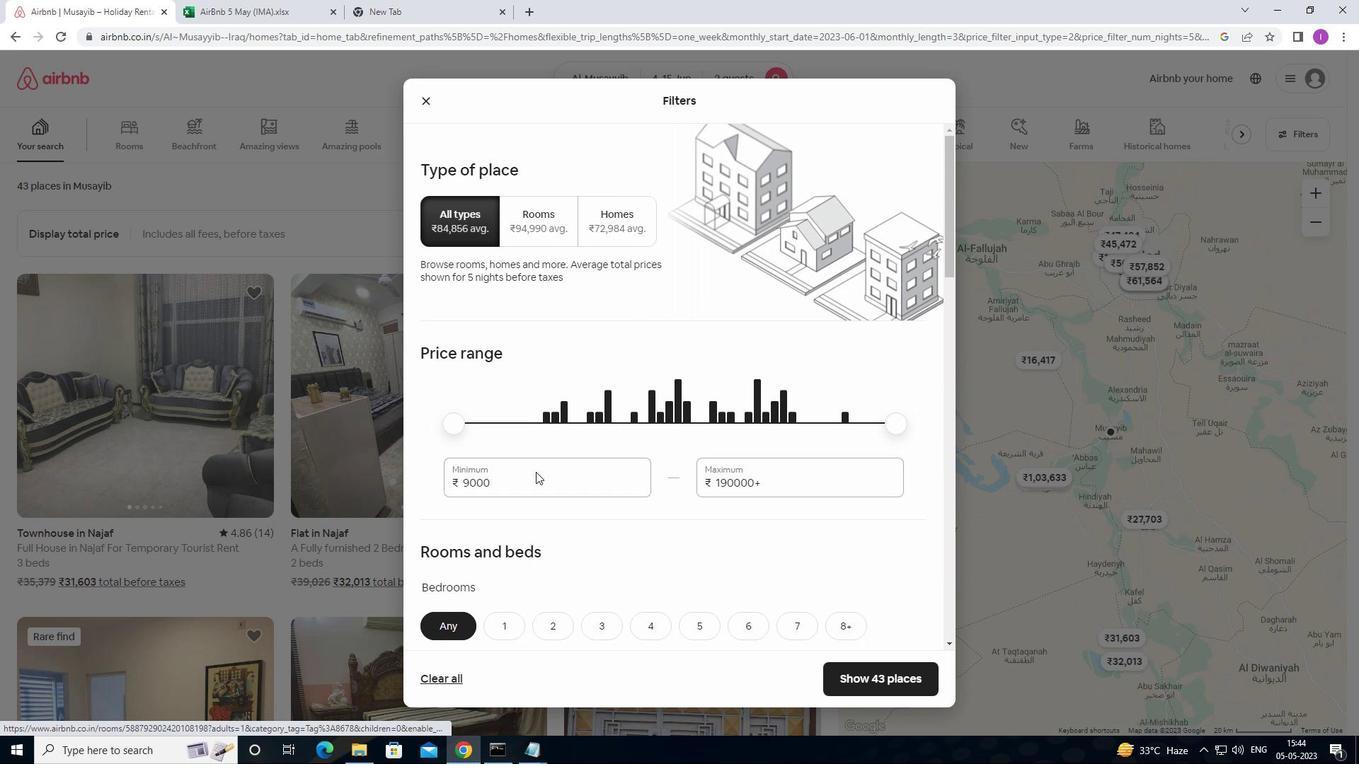 
Action: Mouse moved to (461, 451)
Screenshot: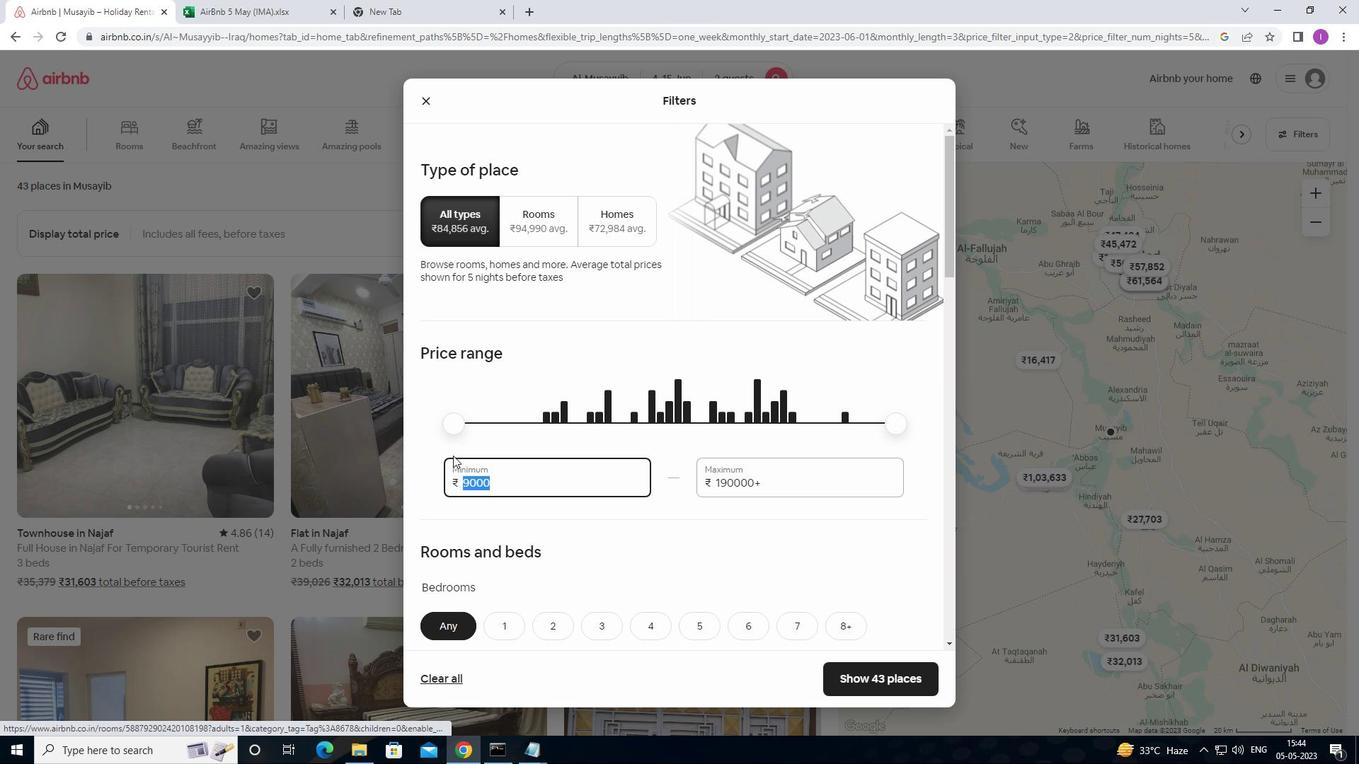 
Action: Key pressed 1
Screenshot: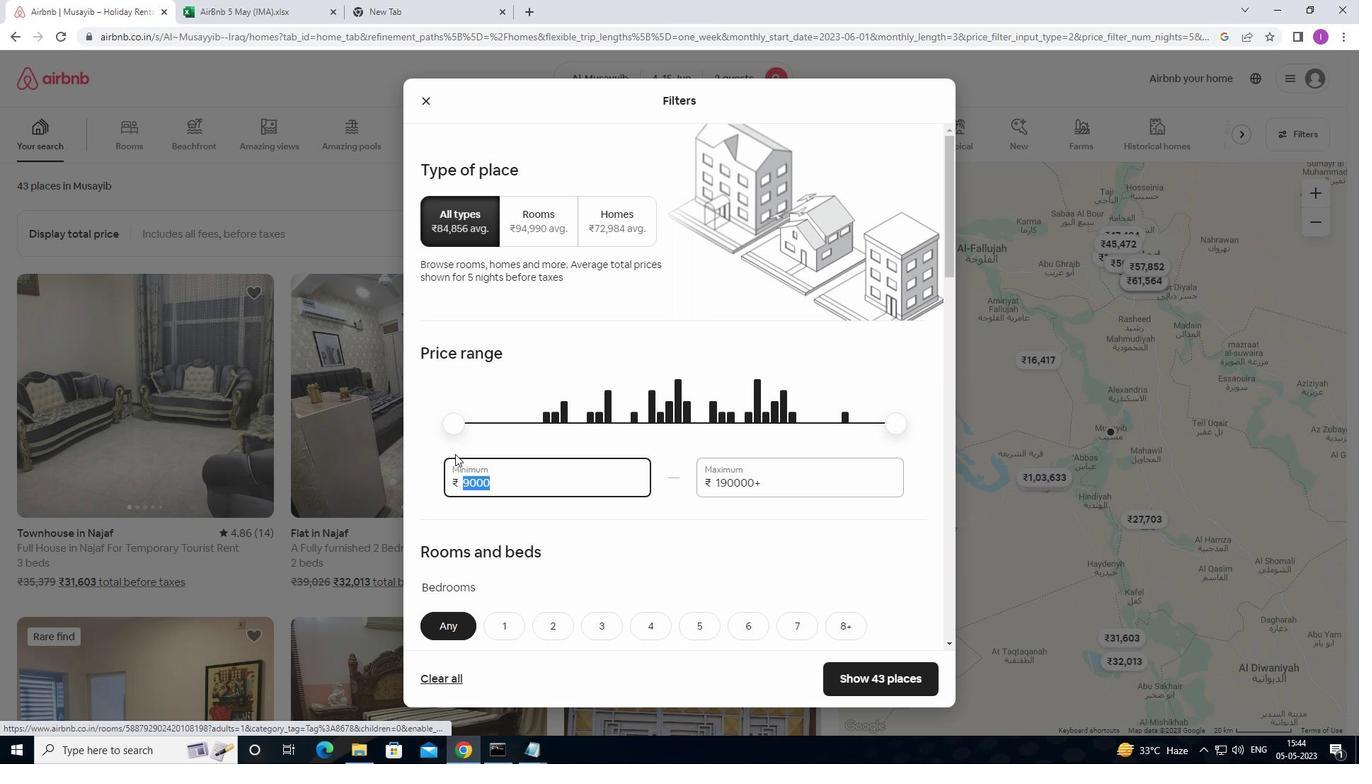 
Action: Mouse moved to (476, 442)
Screenshot: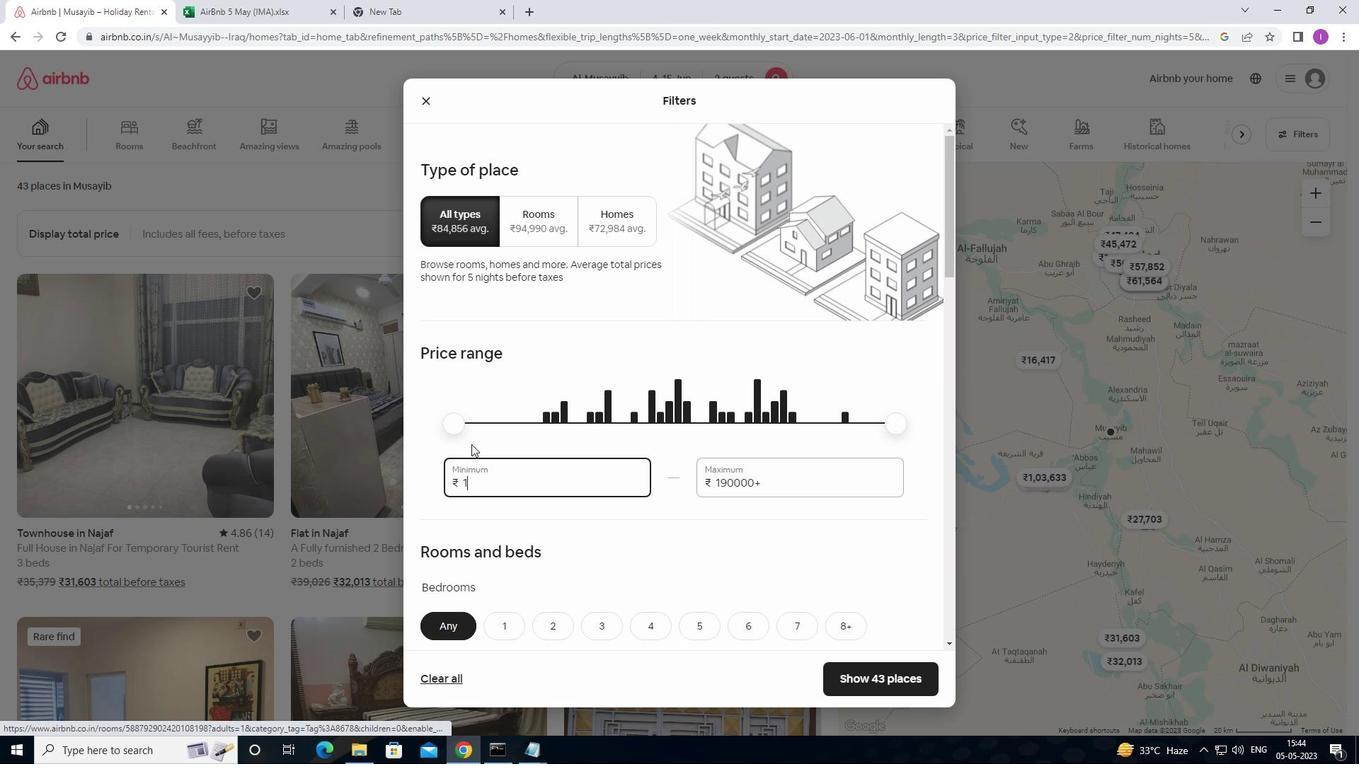 
Action: Key pressed 0
Screenshot: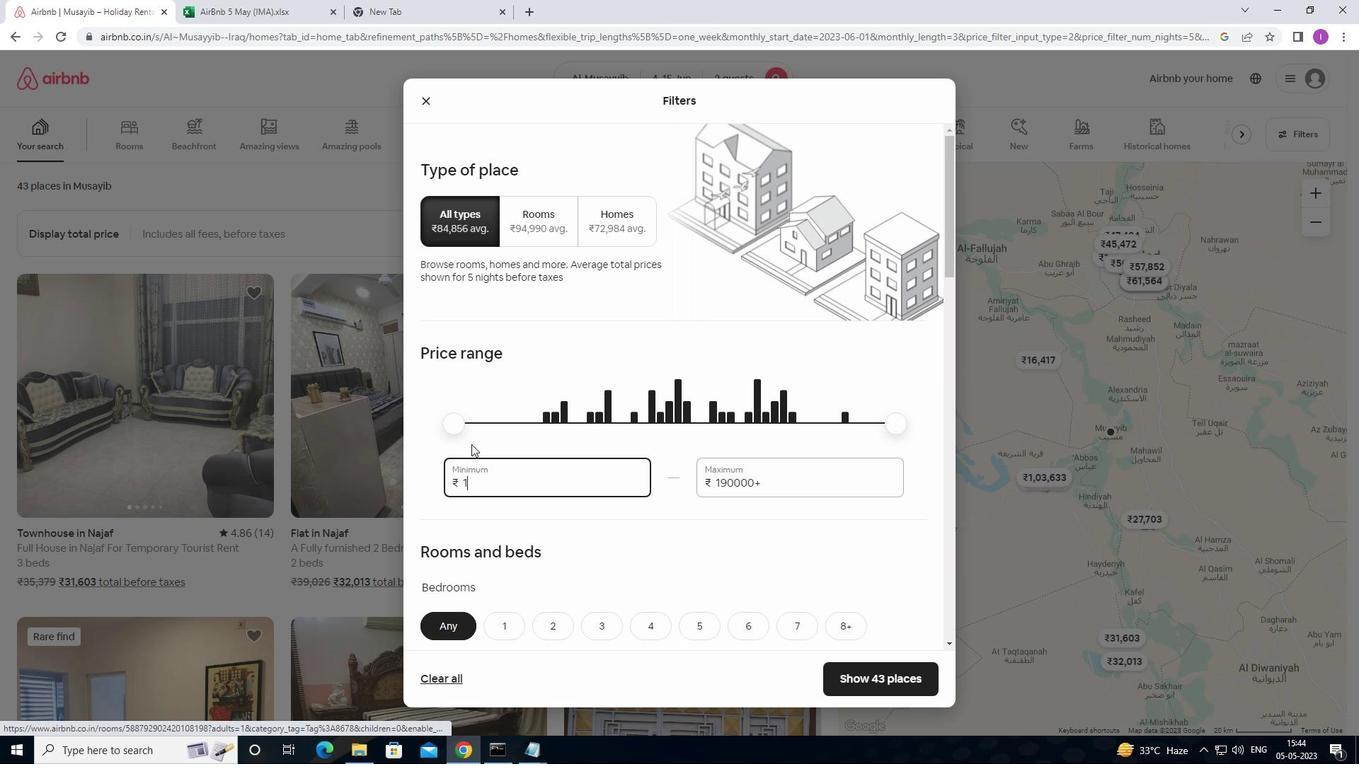 
Action: Mouse moved to (482, 439)
Screenshot: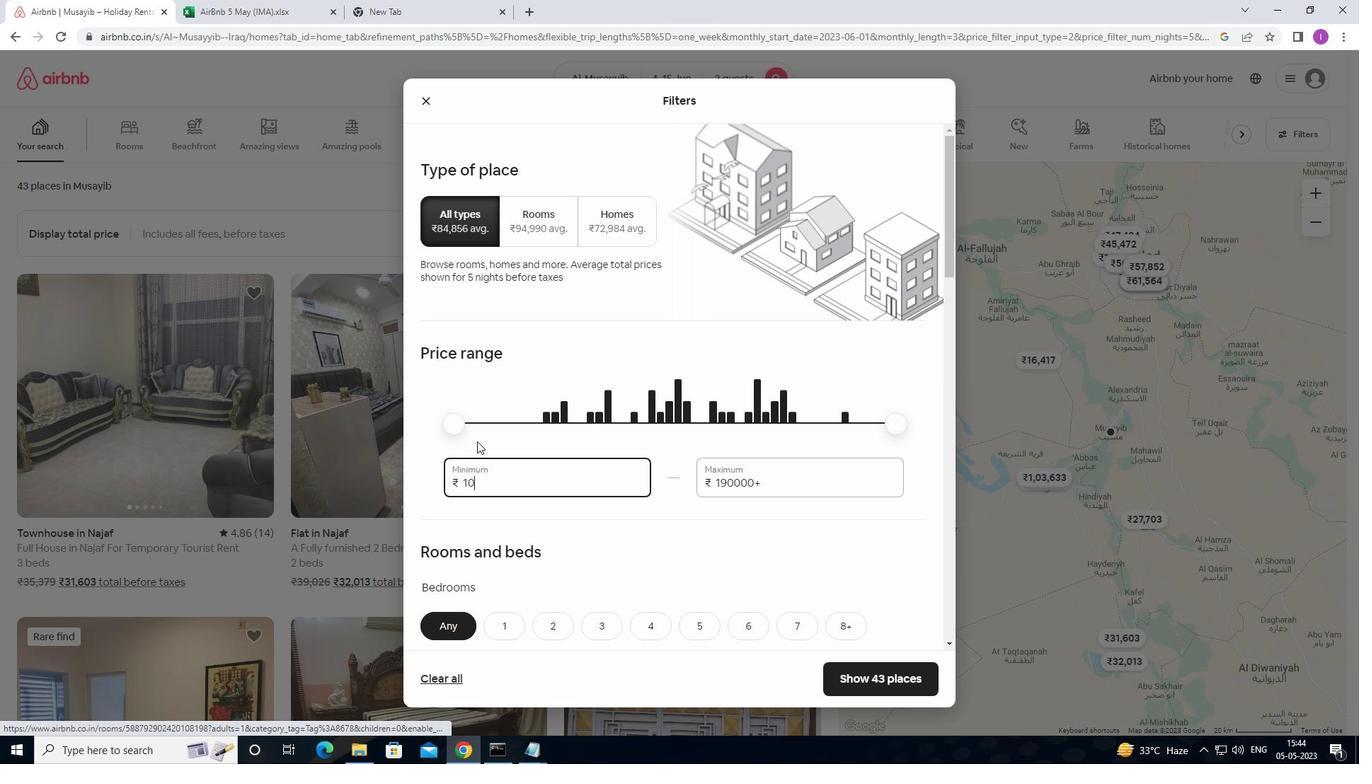 
Action: Key pressed 0
Screenshot: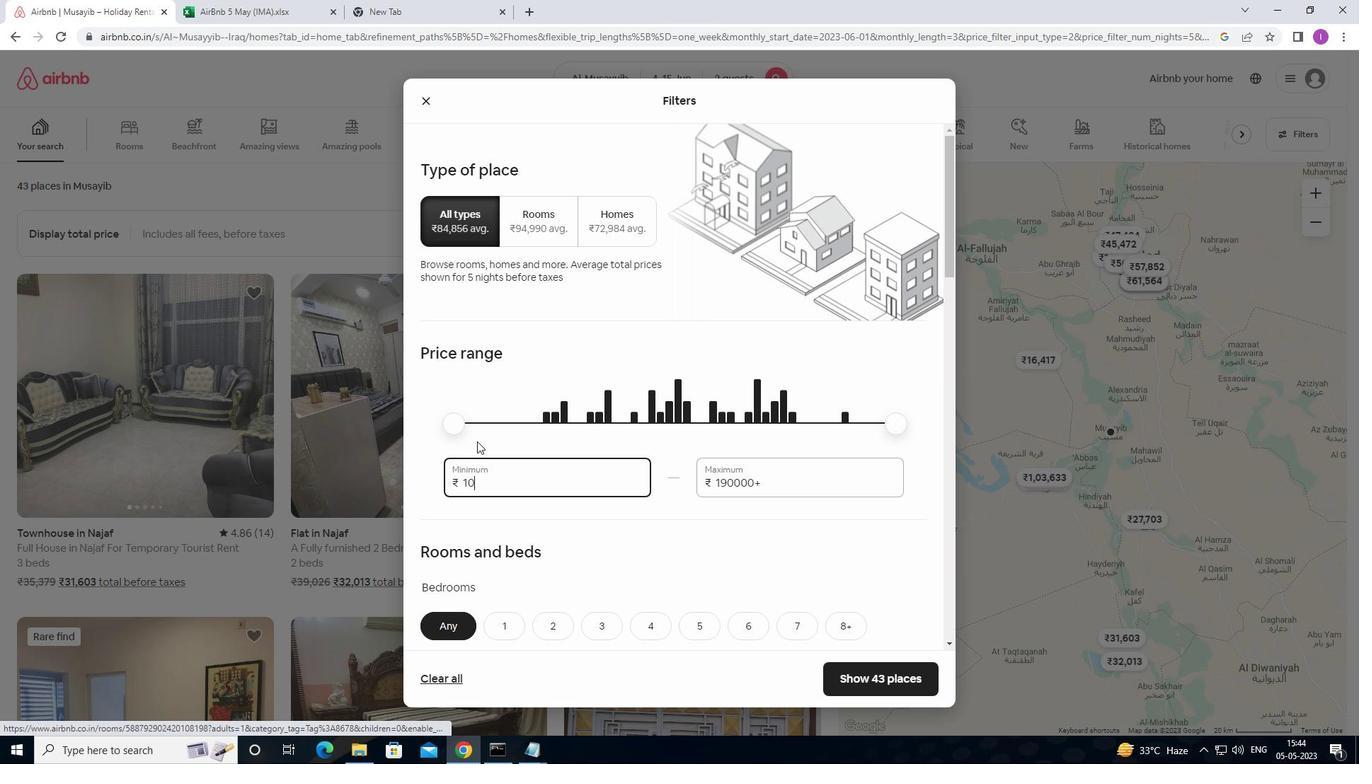 
Action: Mouse moved to (525, 437)
Screenshot: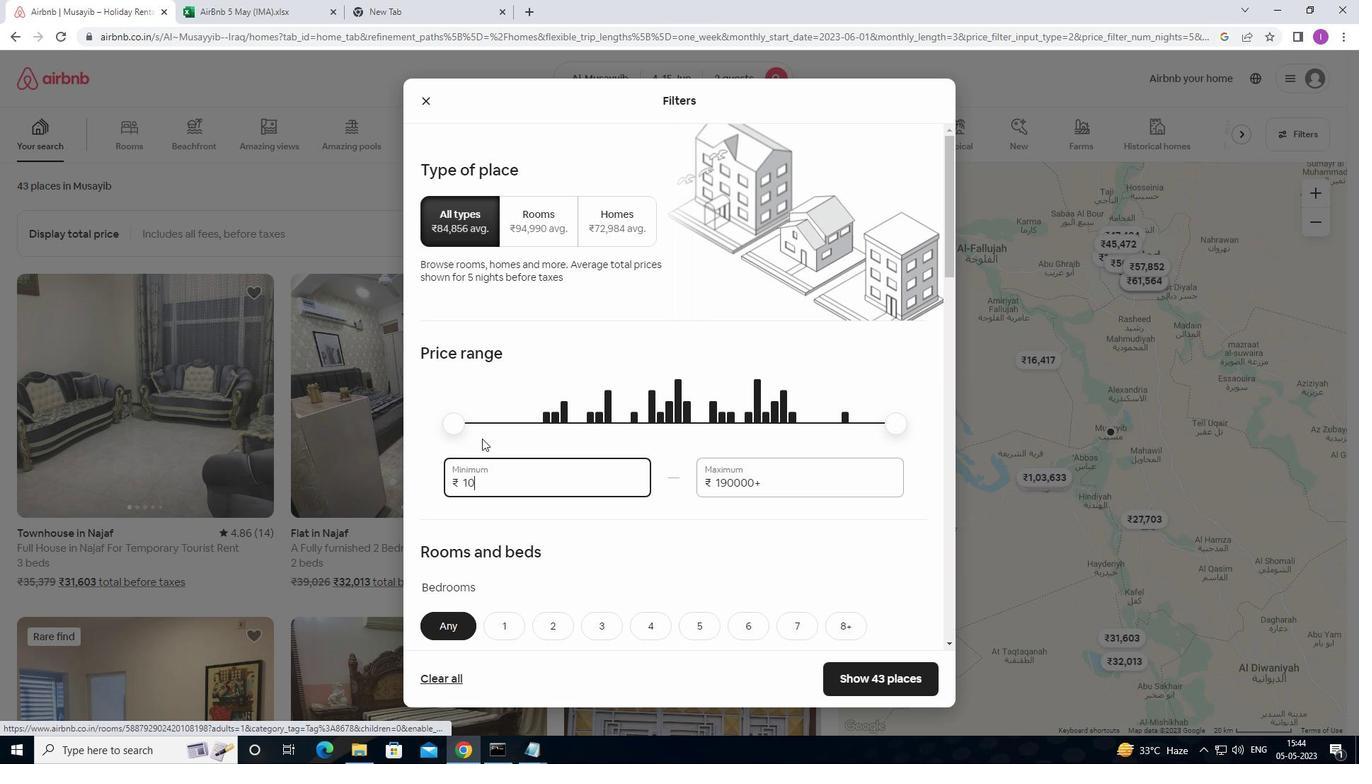
Action: Key pressed 0
Screenshot: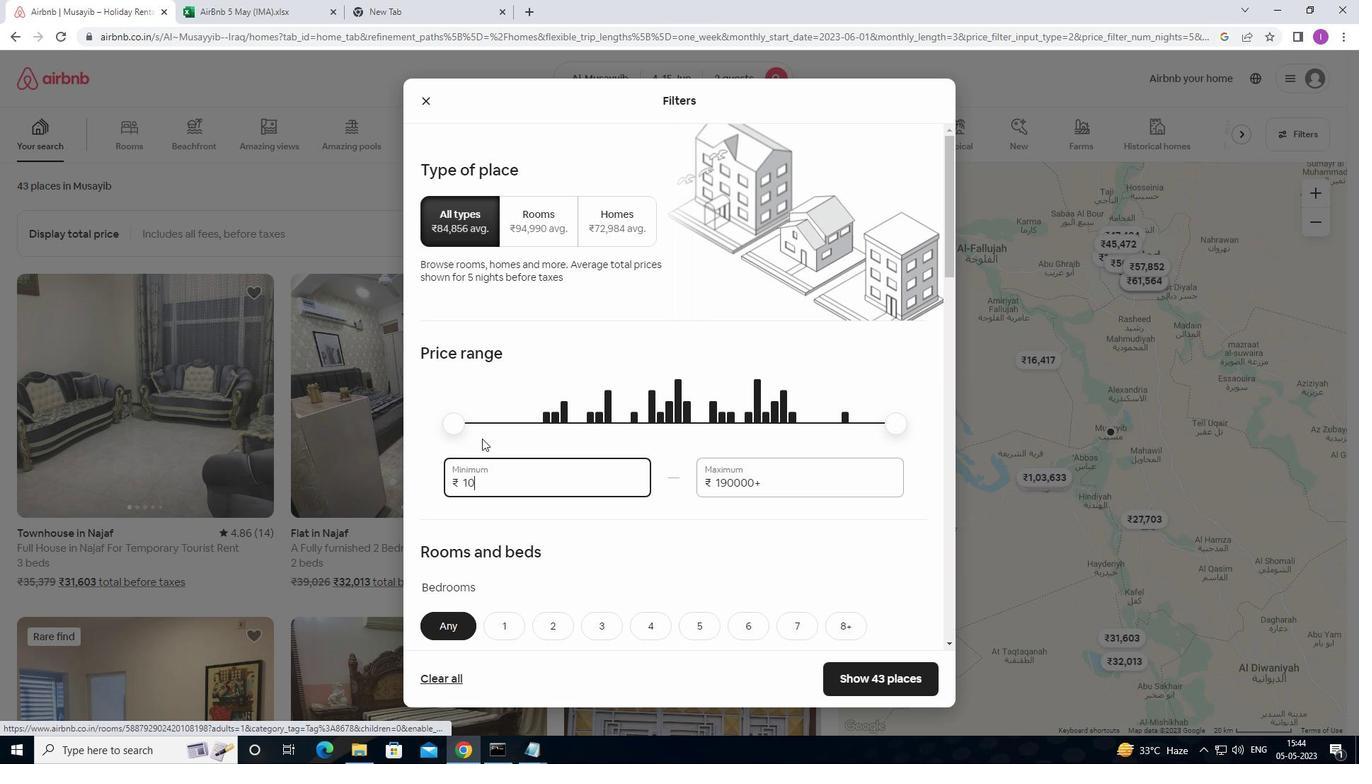 
Action: Mouse moved to (567, 439)
Screenshot: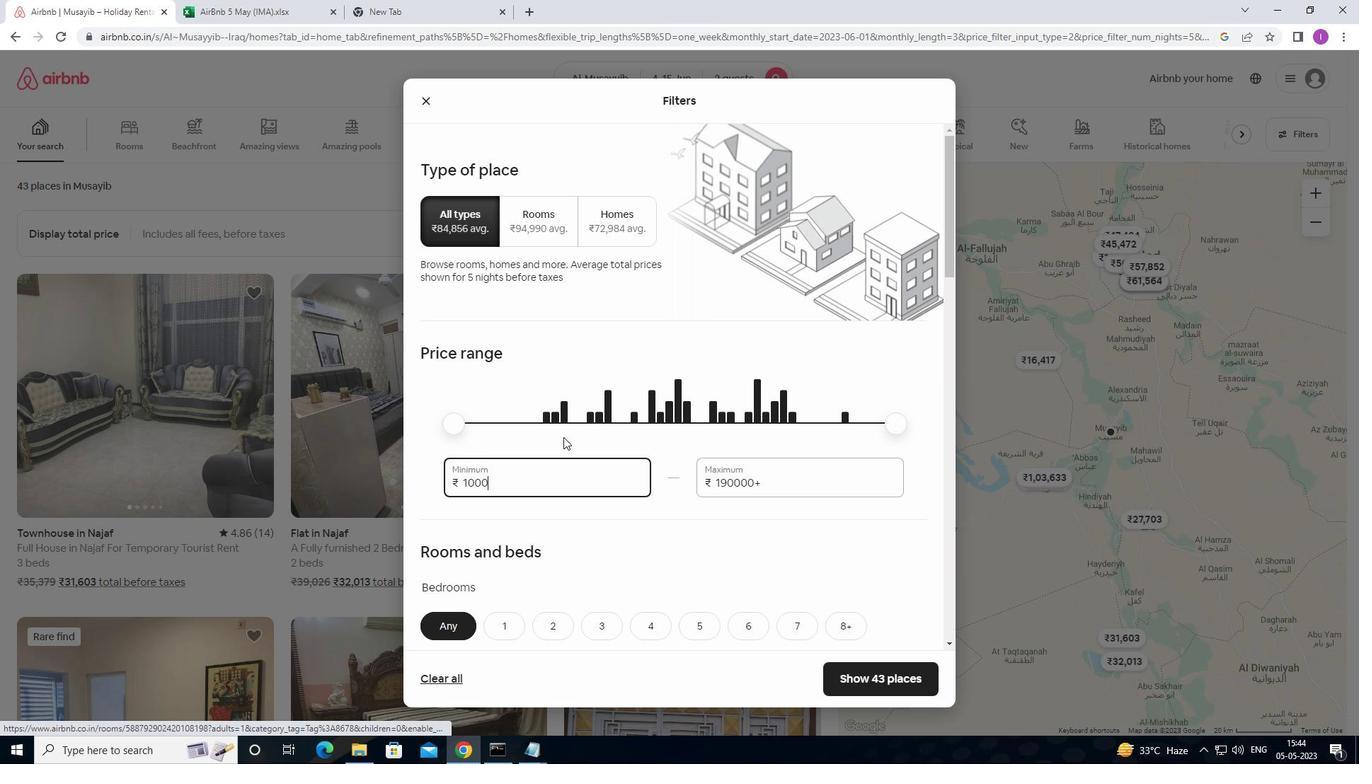 
Action: Key pressed 0
Screenshot: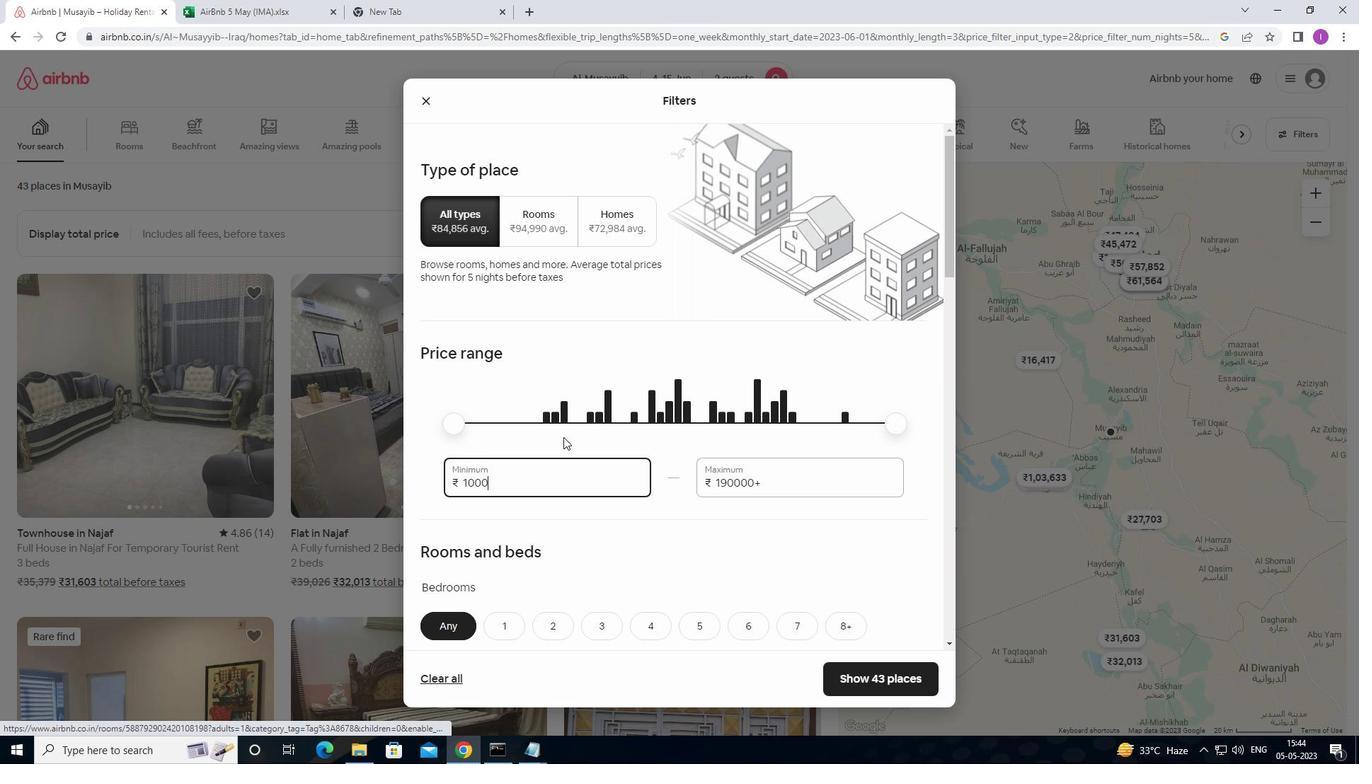
Action: Mouse moved to (768, 480)
Screenshot: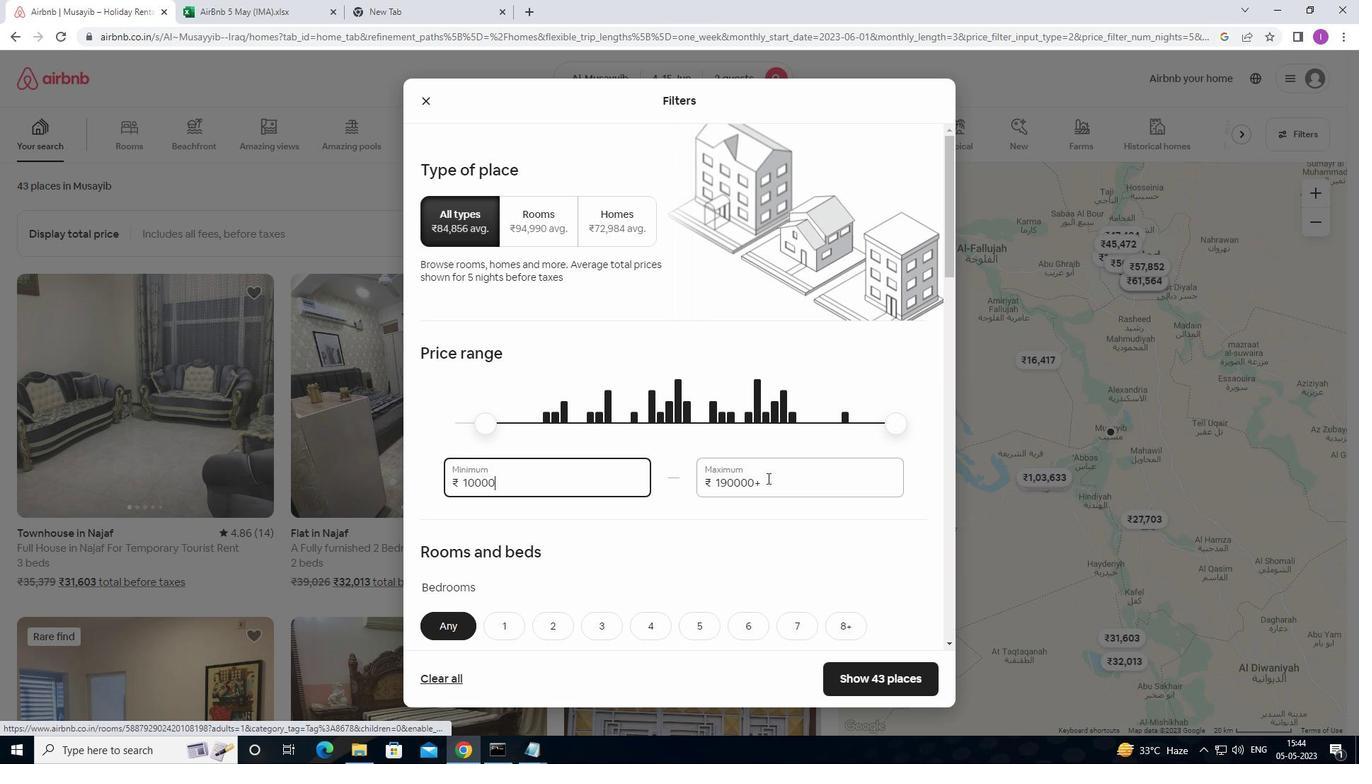 
Action: Mouse pressed left at (768, 480)
Screenshot: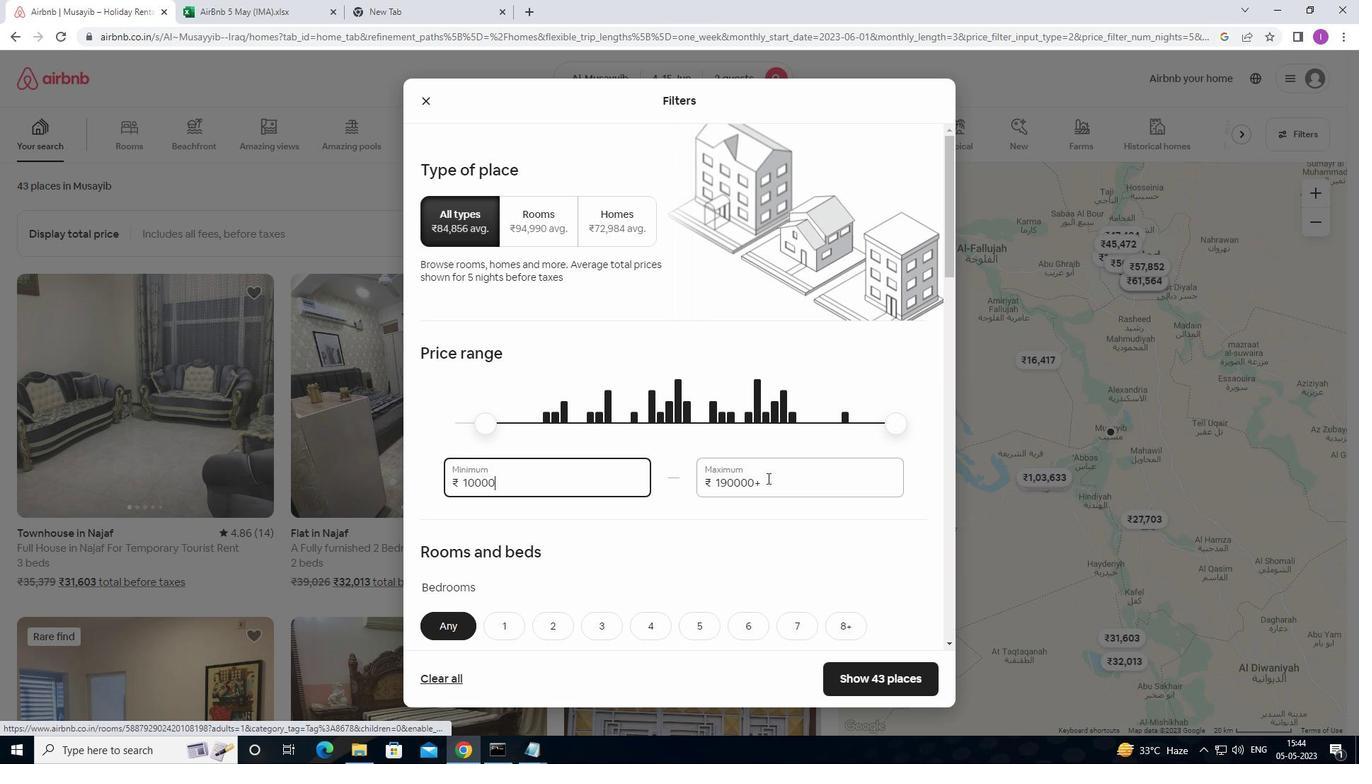 
Action: Mouse moved to (679, 472)
Screenshot: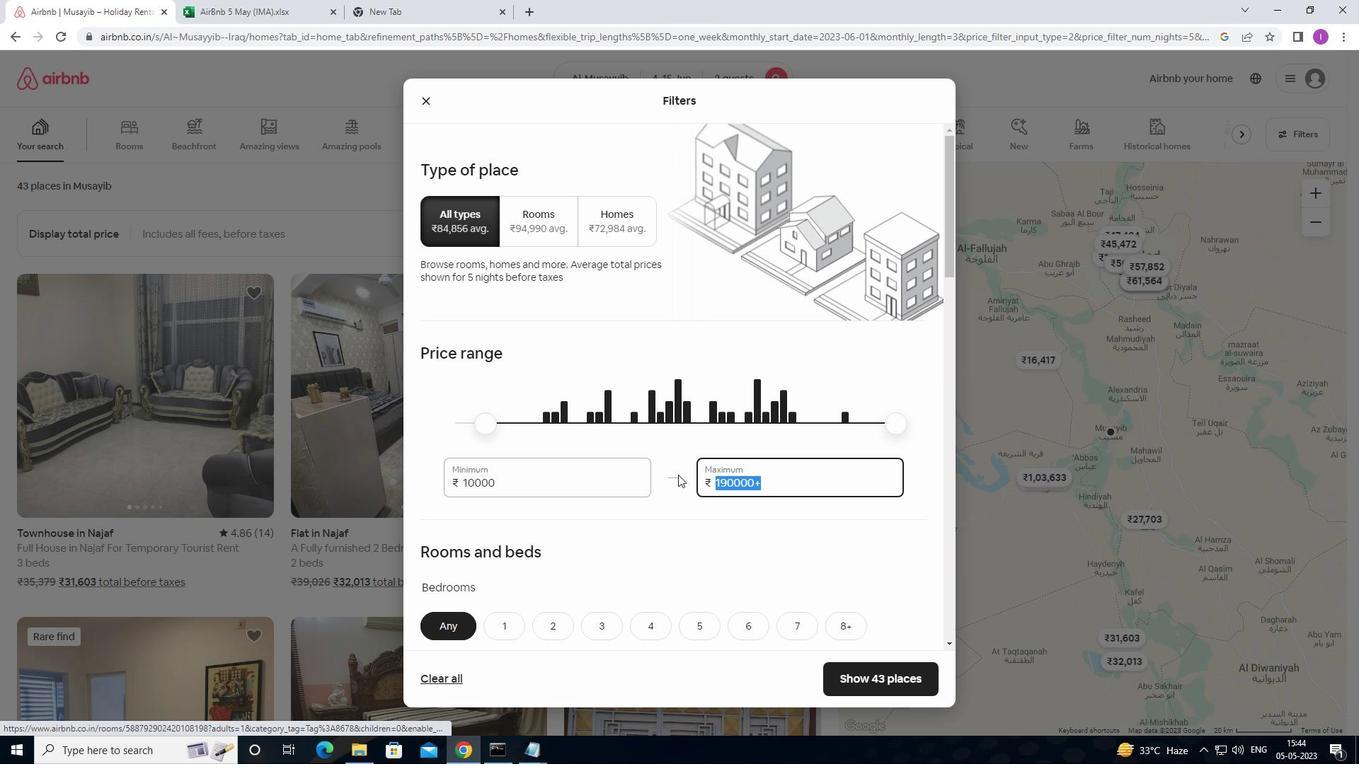 
Action: Key pressed 15
Screenshot: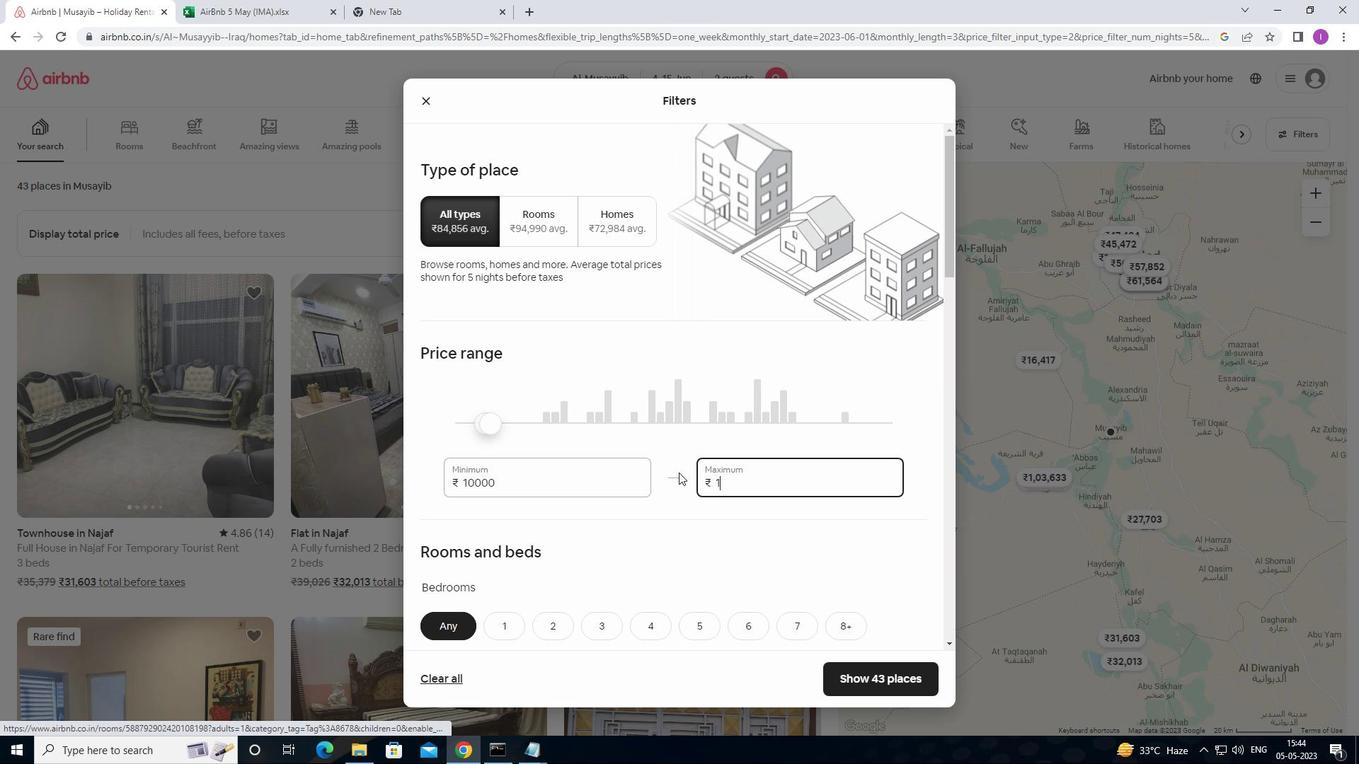 
Action: Mouse moved to (679, 472)
Screenshot: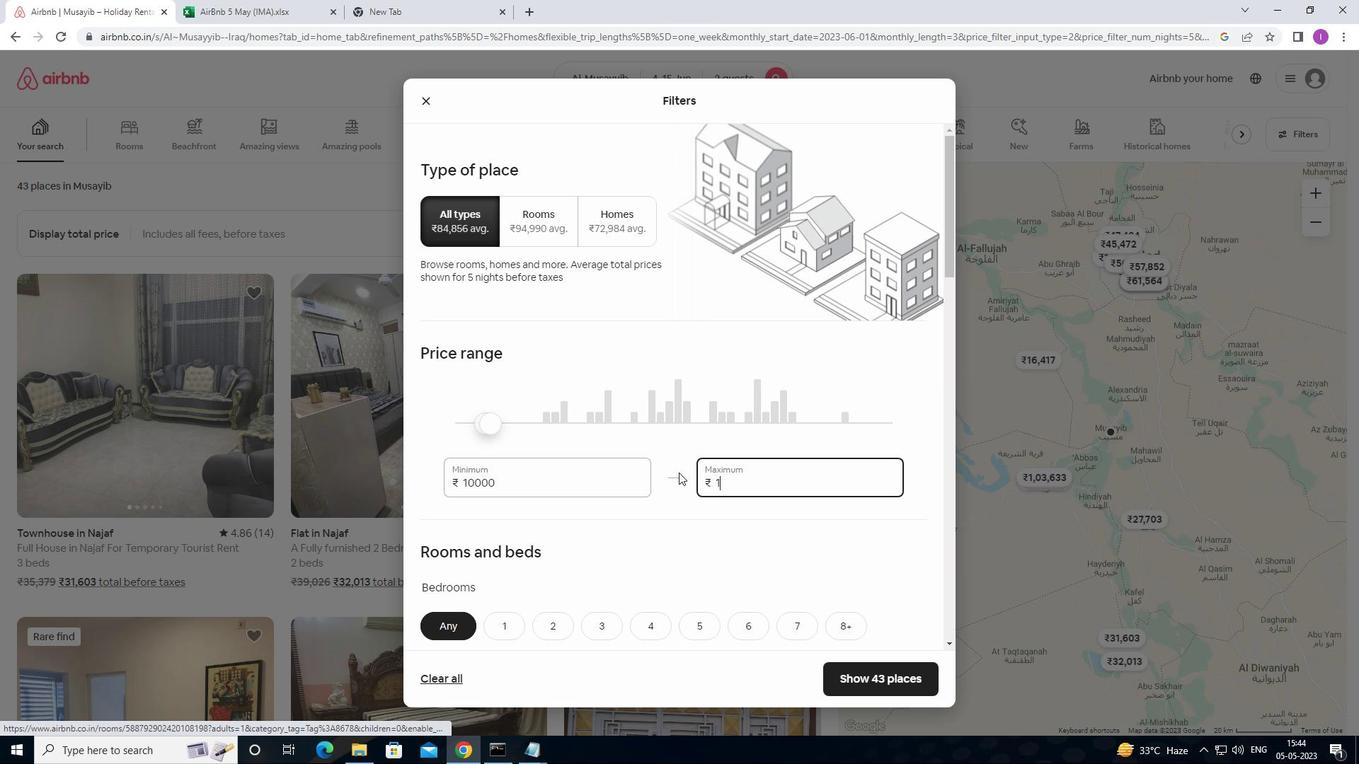 
Action: Key pressed 0
Screenshot: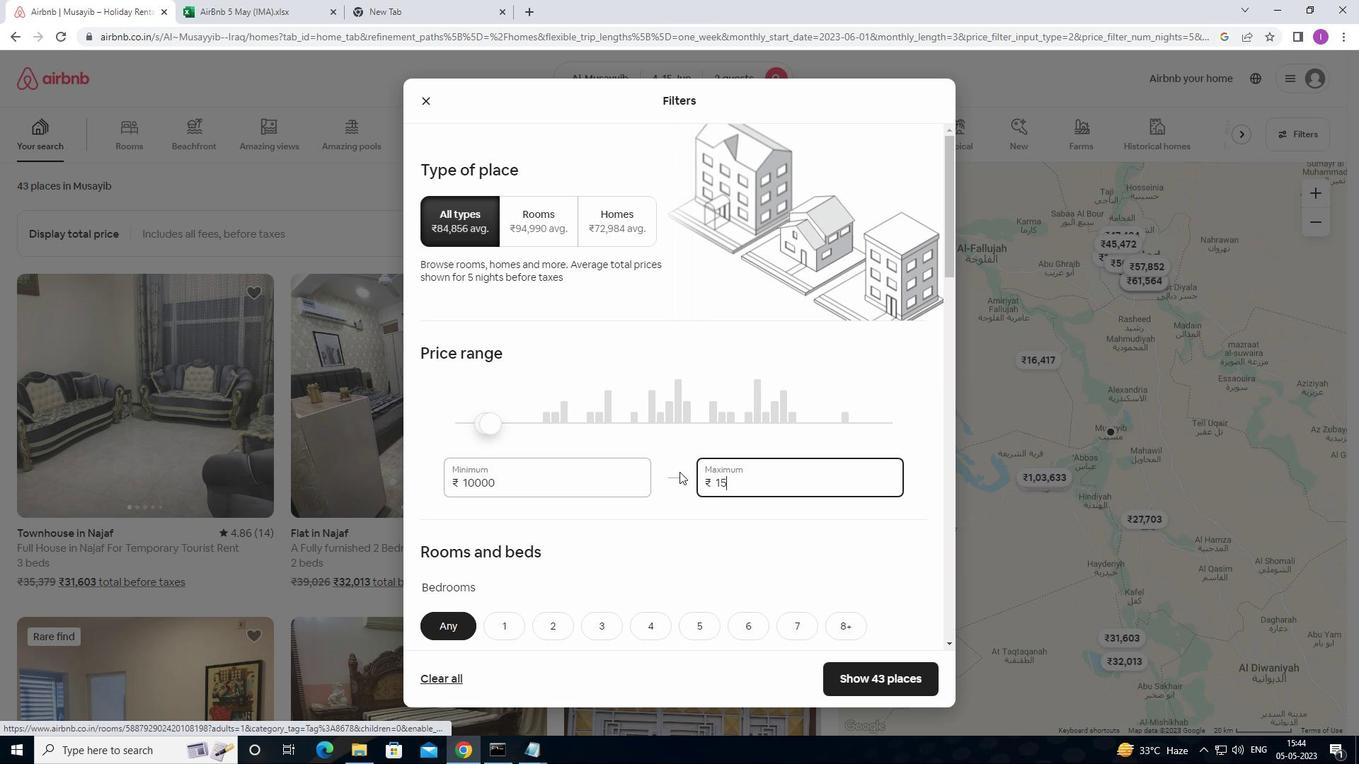 
Action: Mouse moved to (681, 470)
Screenshot: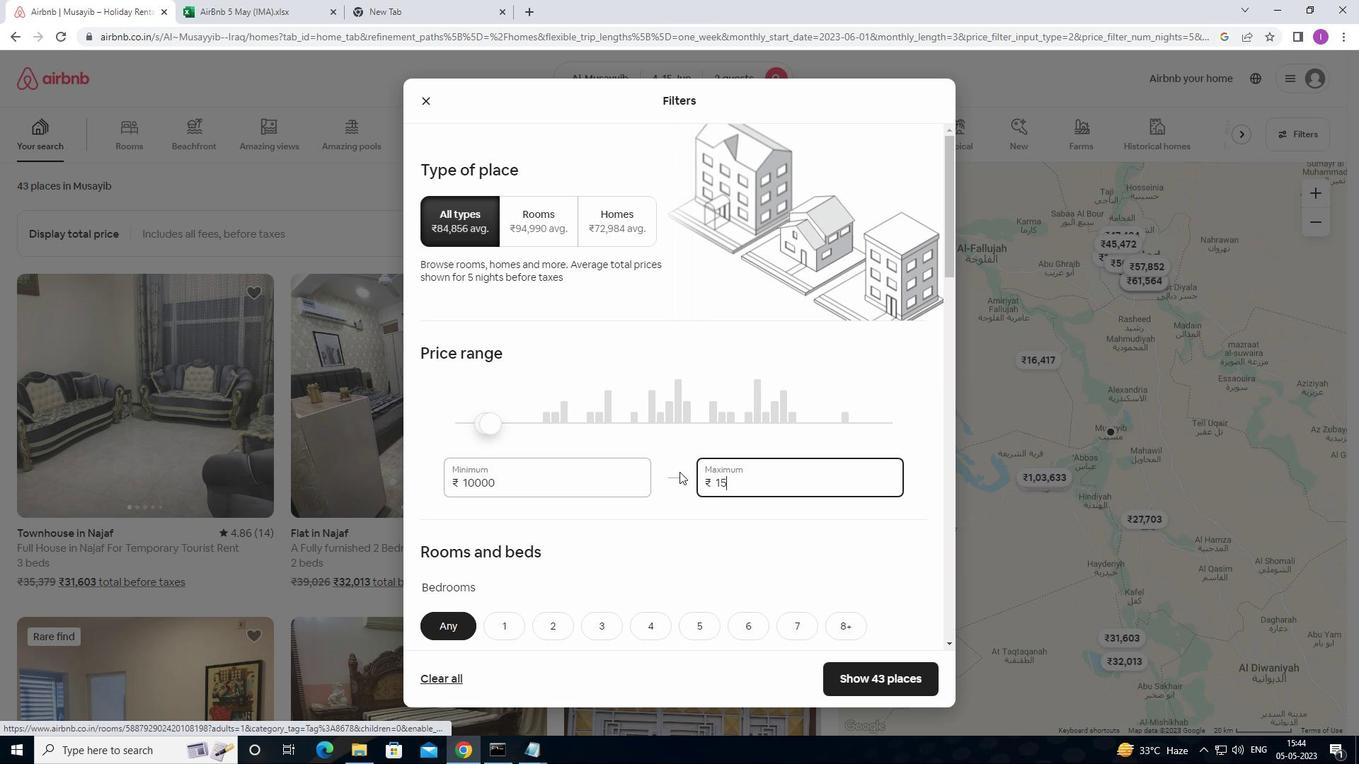 
Action: Key pressed 0
Screenshot: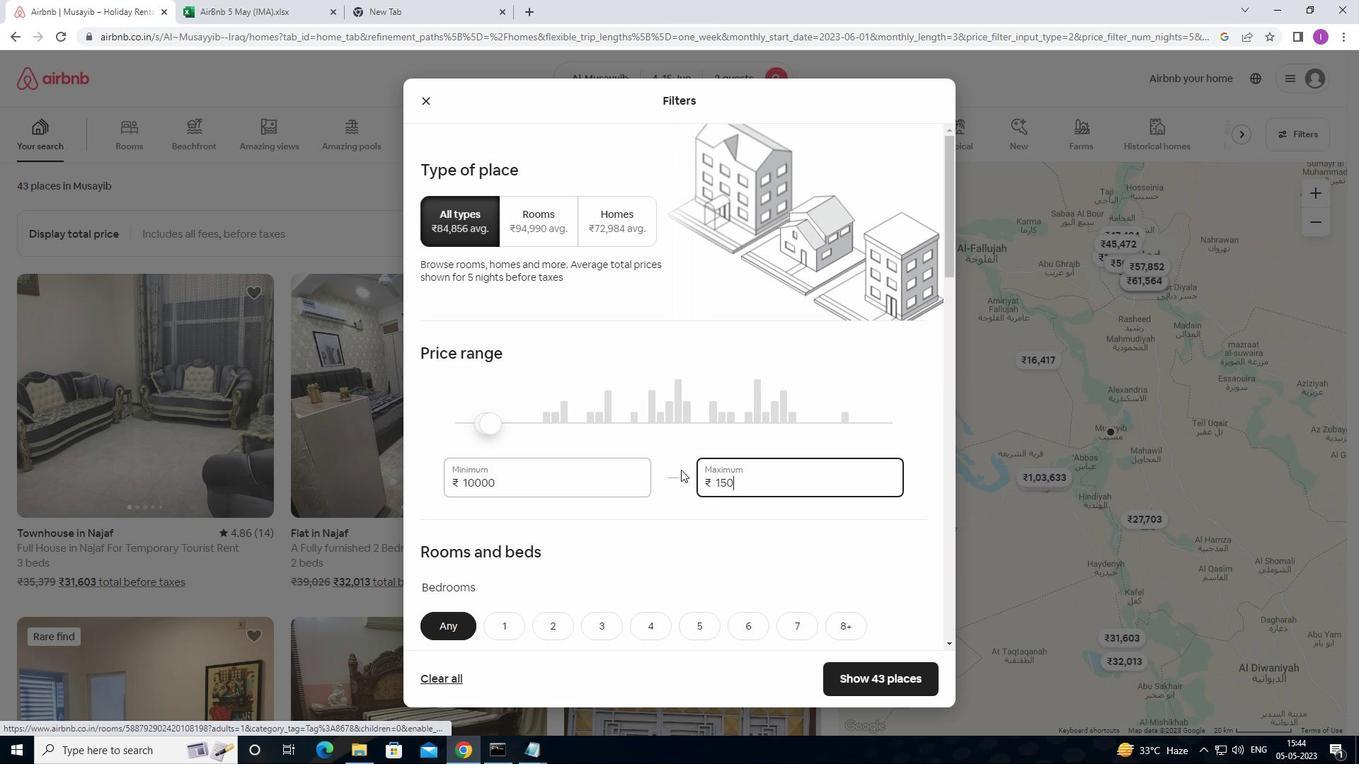 
Action: Mouse moved to (682, 469)
Screenshot: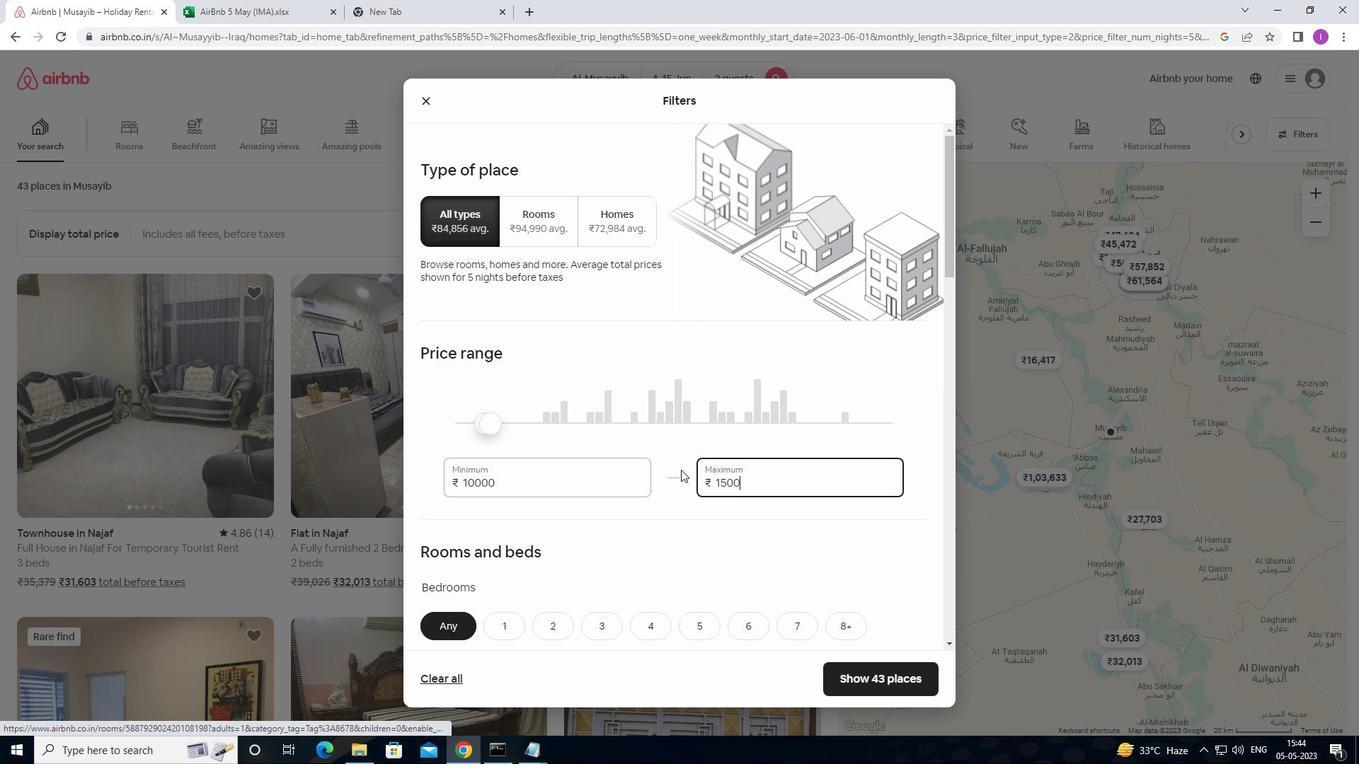 
Action: Key pressed 0
Screenshot: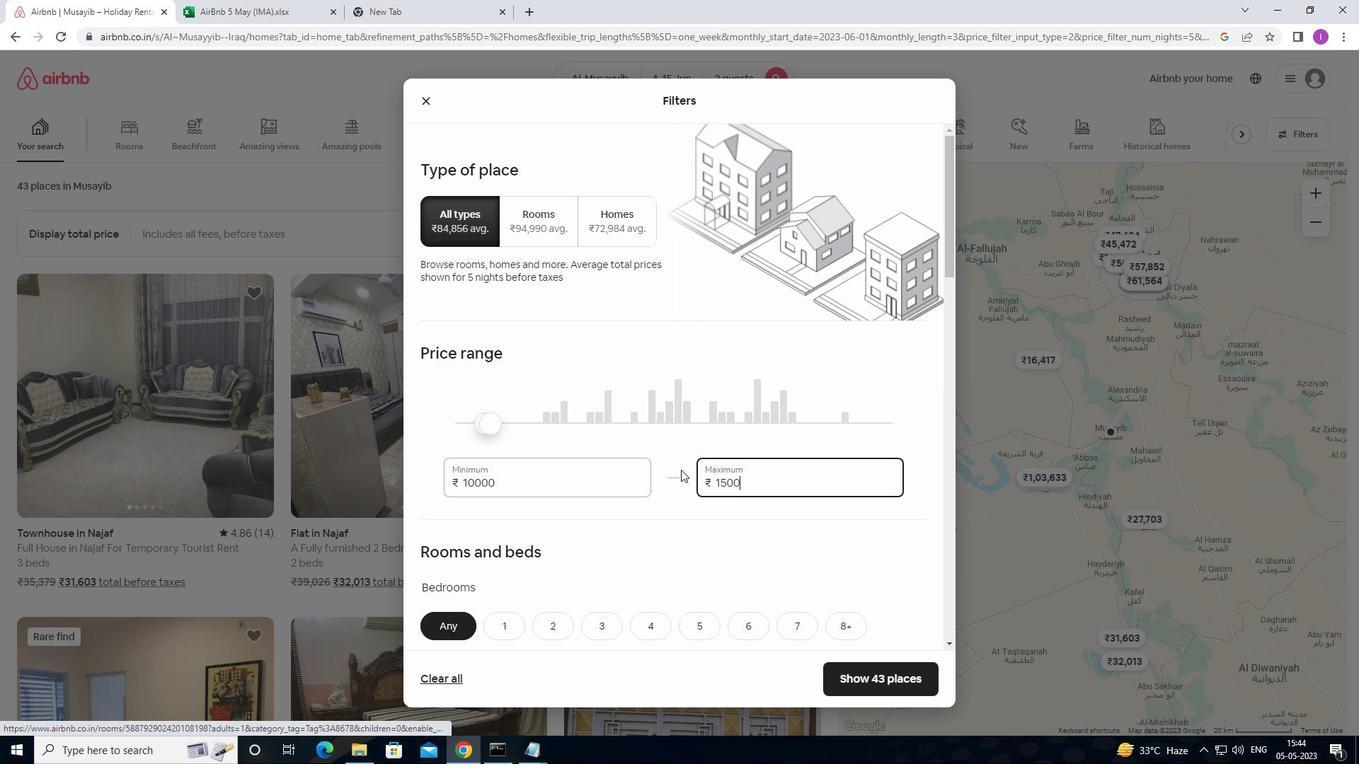 
Action: Mouse moved to (662, 533)
Screenshot: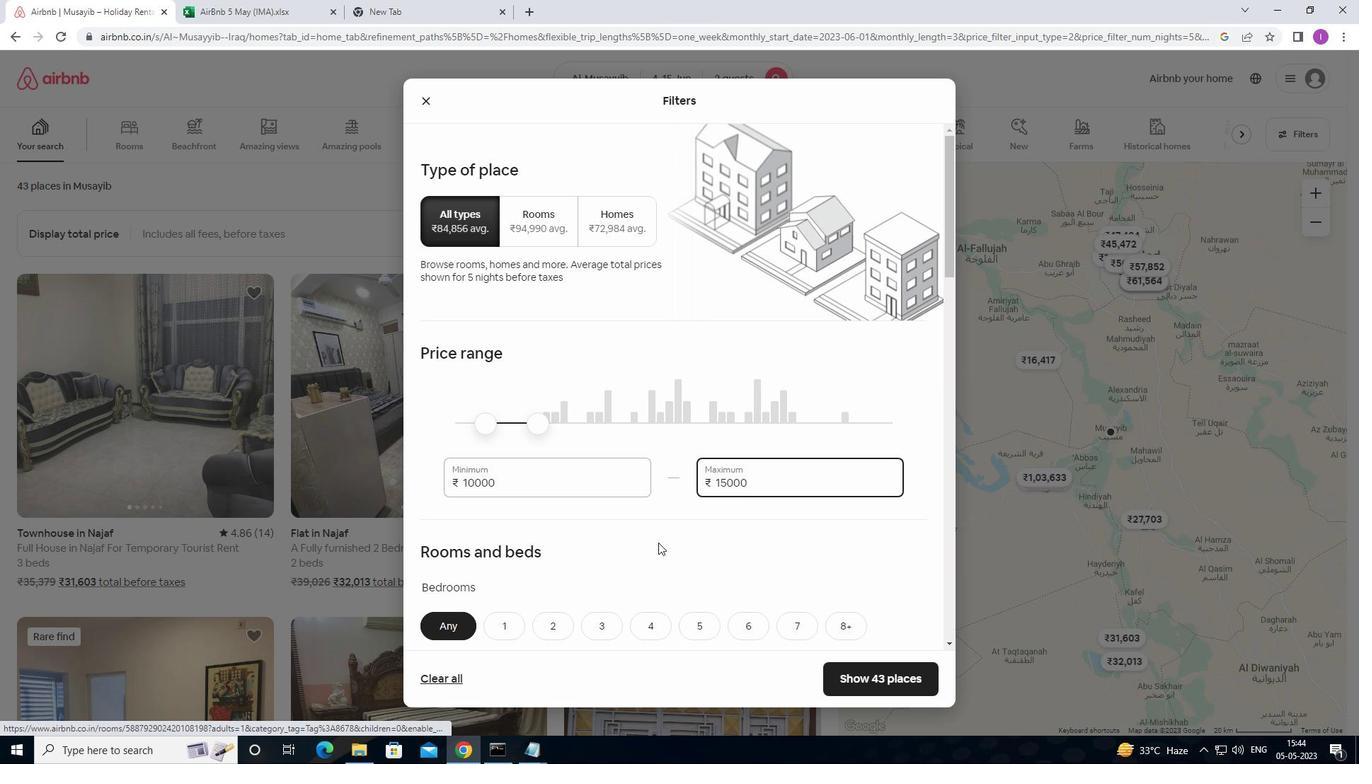
Action: Mouse scrolled (662, 532) with delta (0, 0)
Screenshot: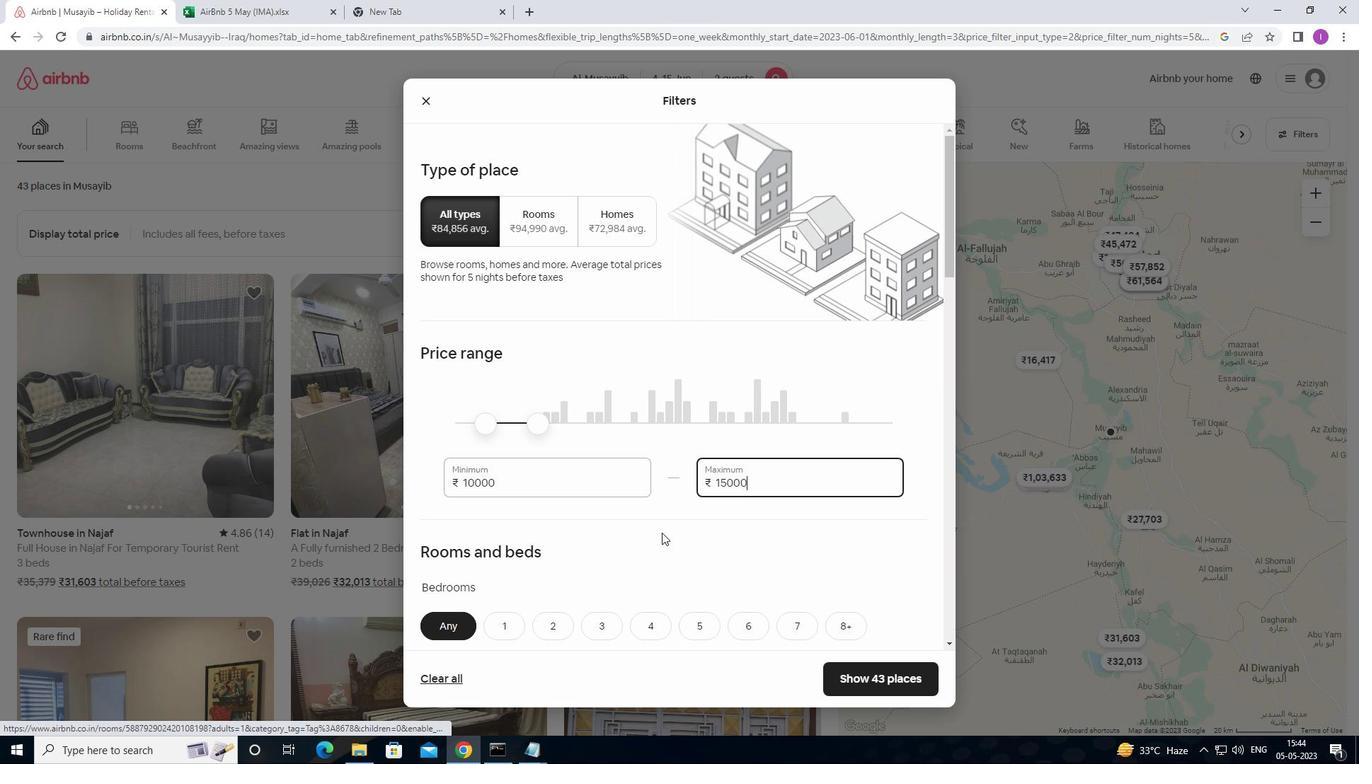 
Action: Mouse scrolled (662, 532) with delta (0, 0)
Screenshot: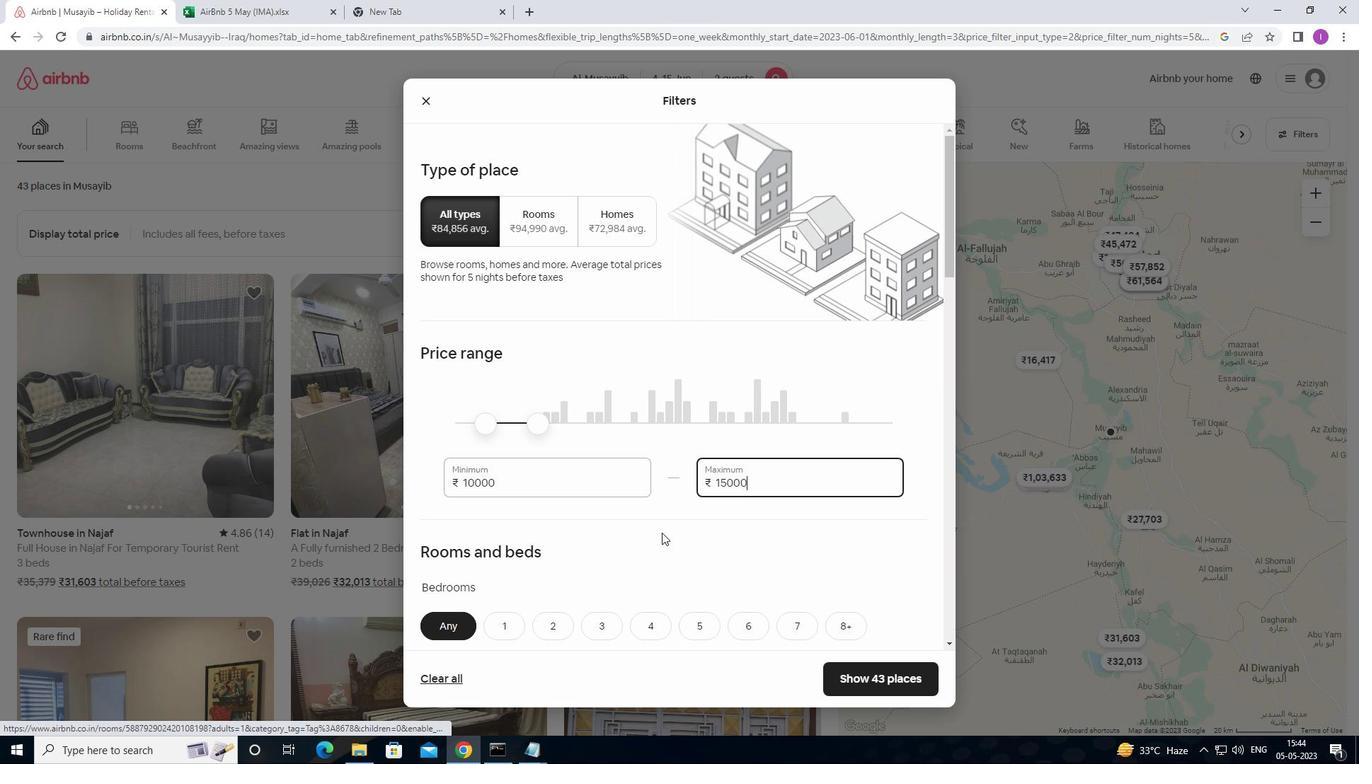 
Action: Mouse moved to (509, 486)
Screenshot: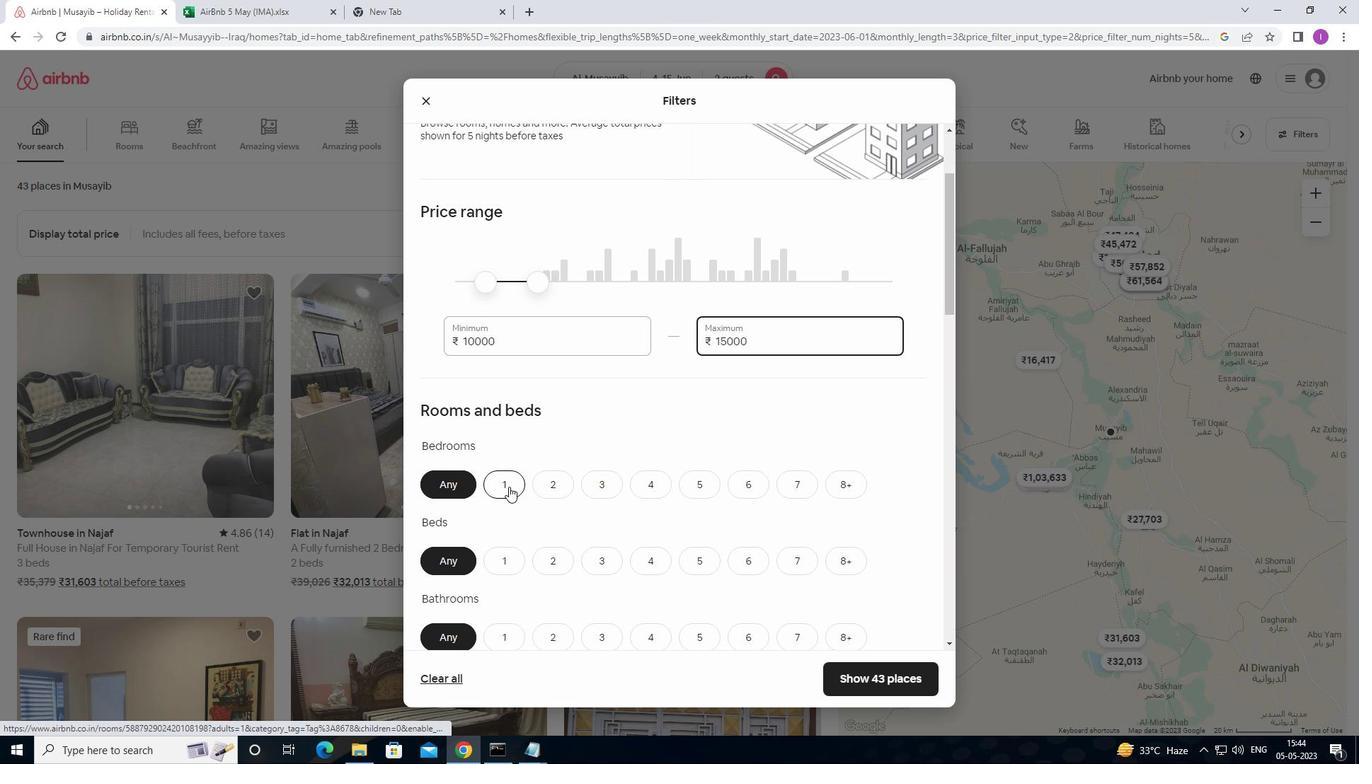 
Action: Mouse pressed left at (509, 486)
Screenshot: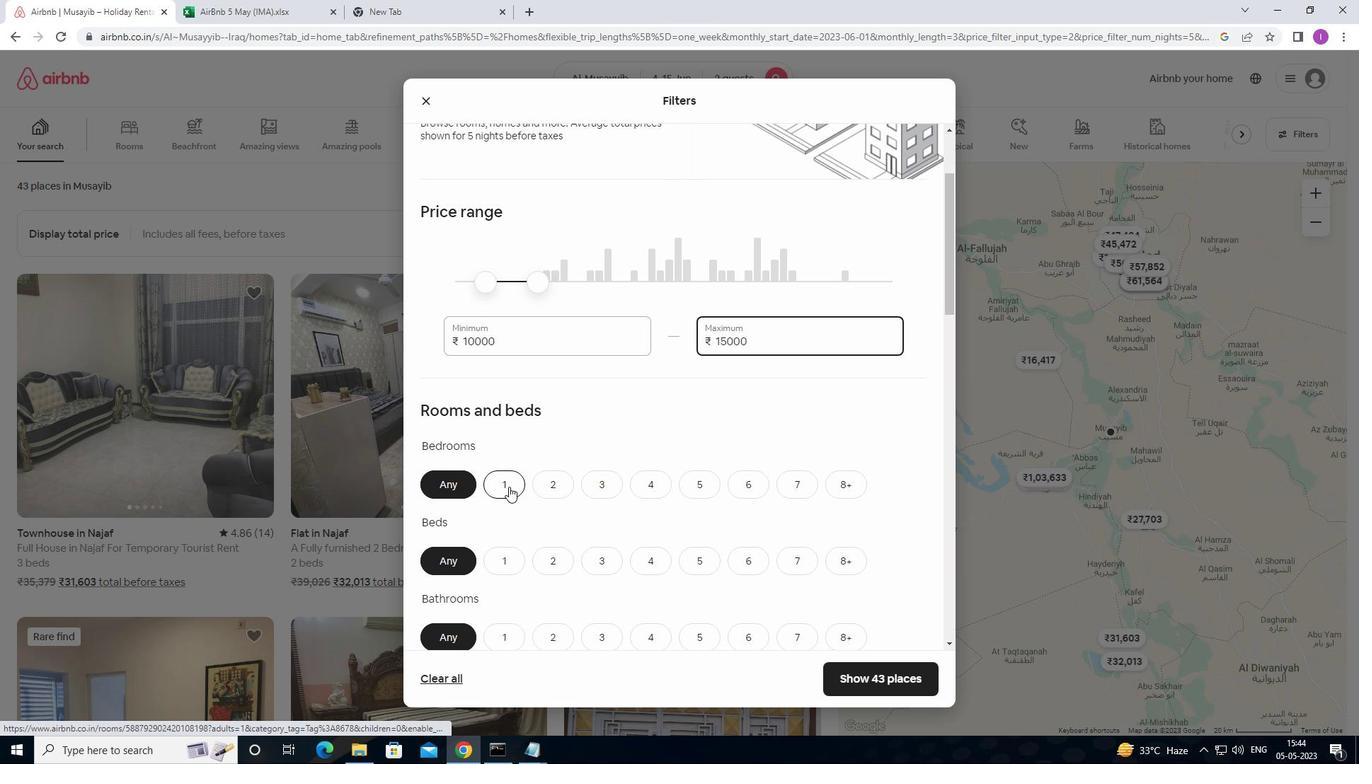 
Action: Mouse moved to (501, 556)
Screenshot: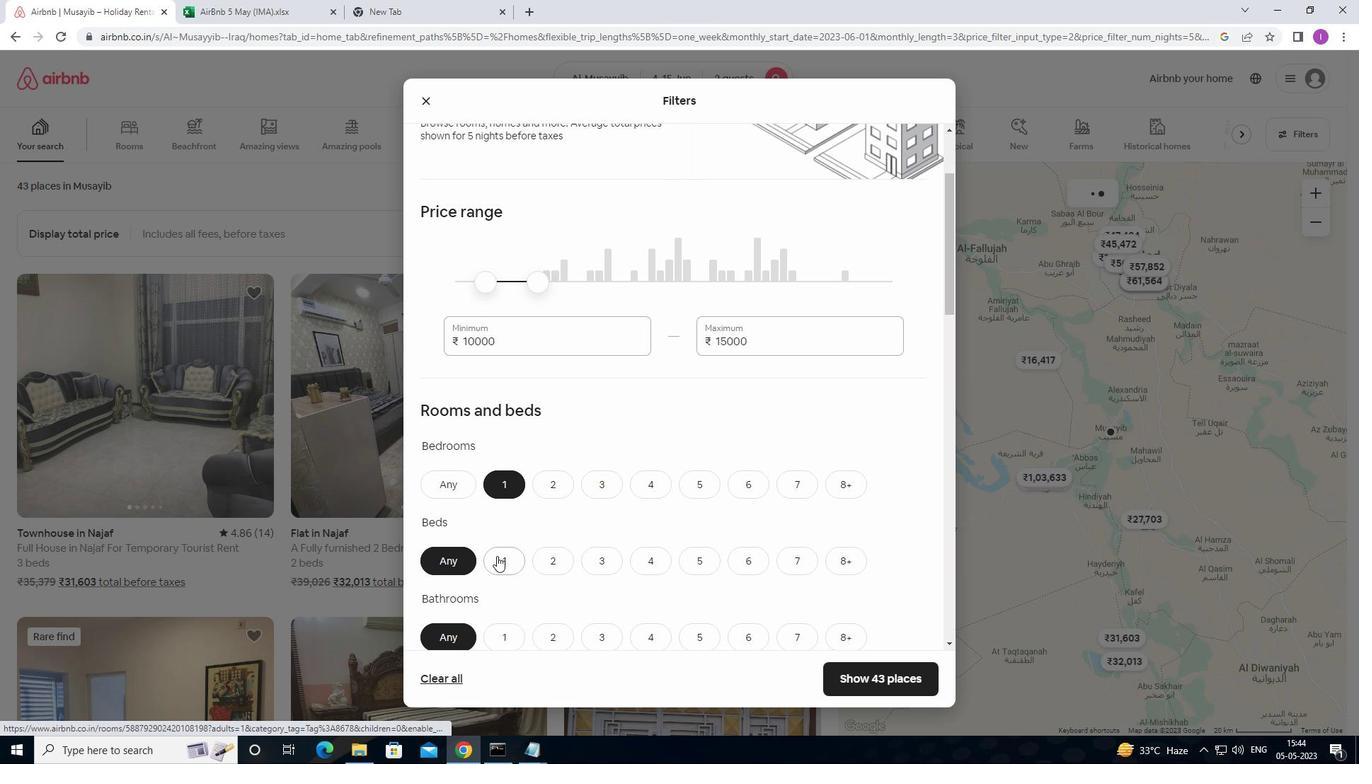 
Action: Mouse pressed left at (501, 556)
Screenshot: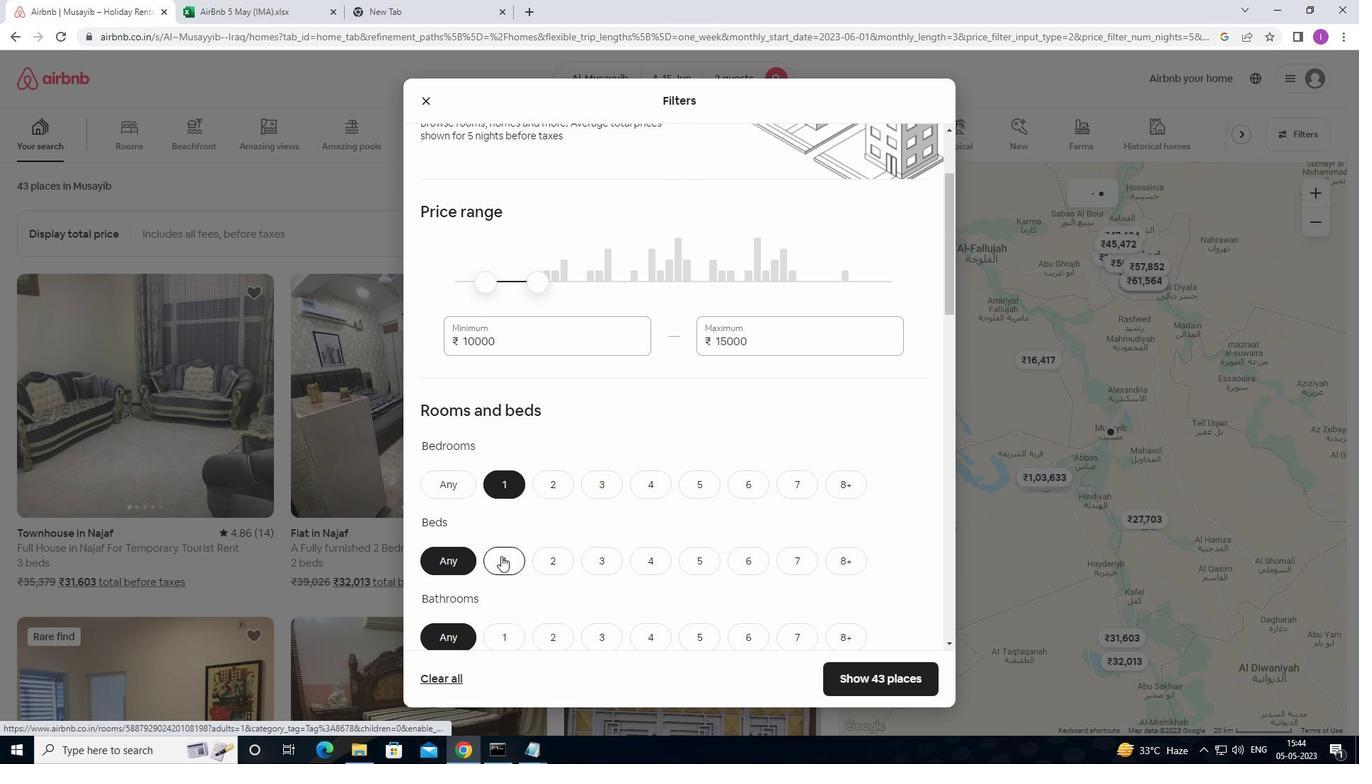 
Action: Mouse moved to (495, 624)
Screenshot: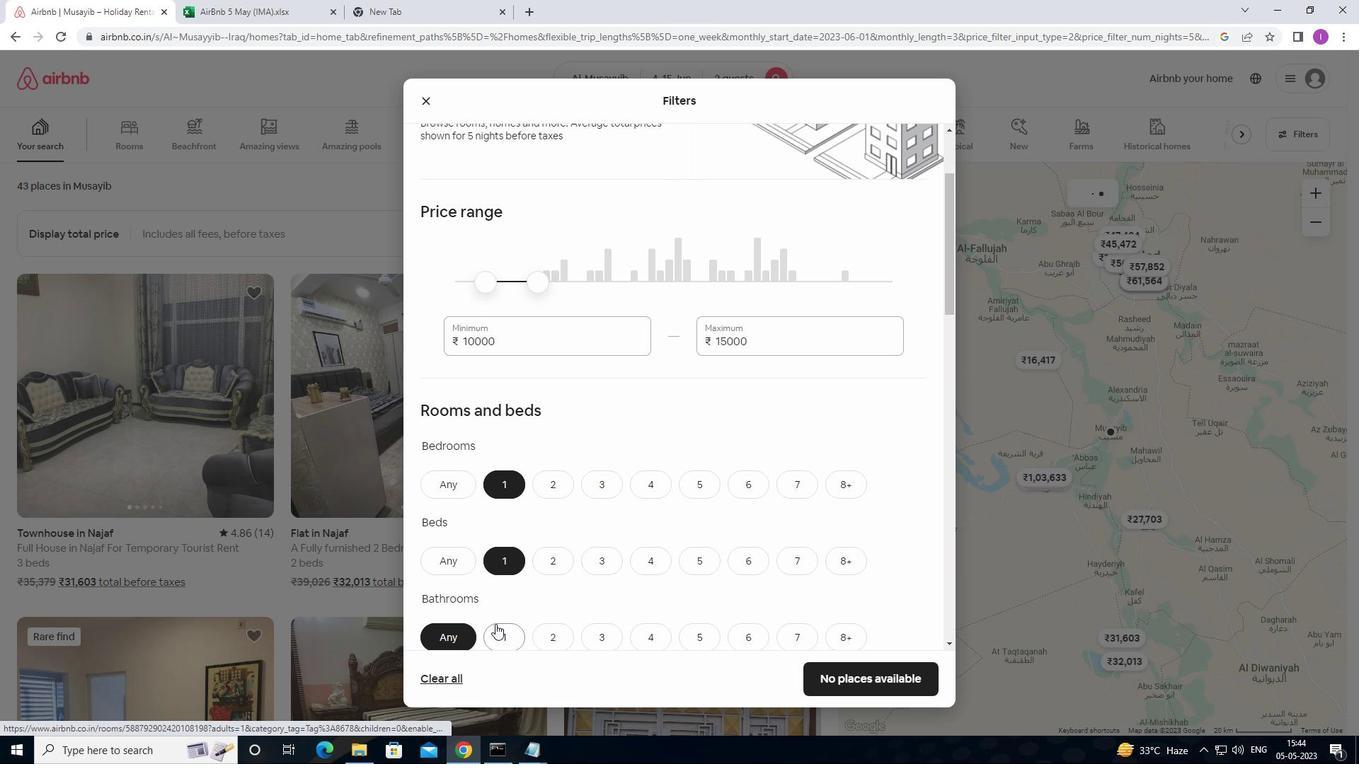
Action: Mouse pressed left at (495, 624)
Screenshot: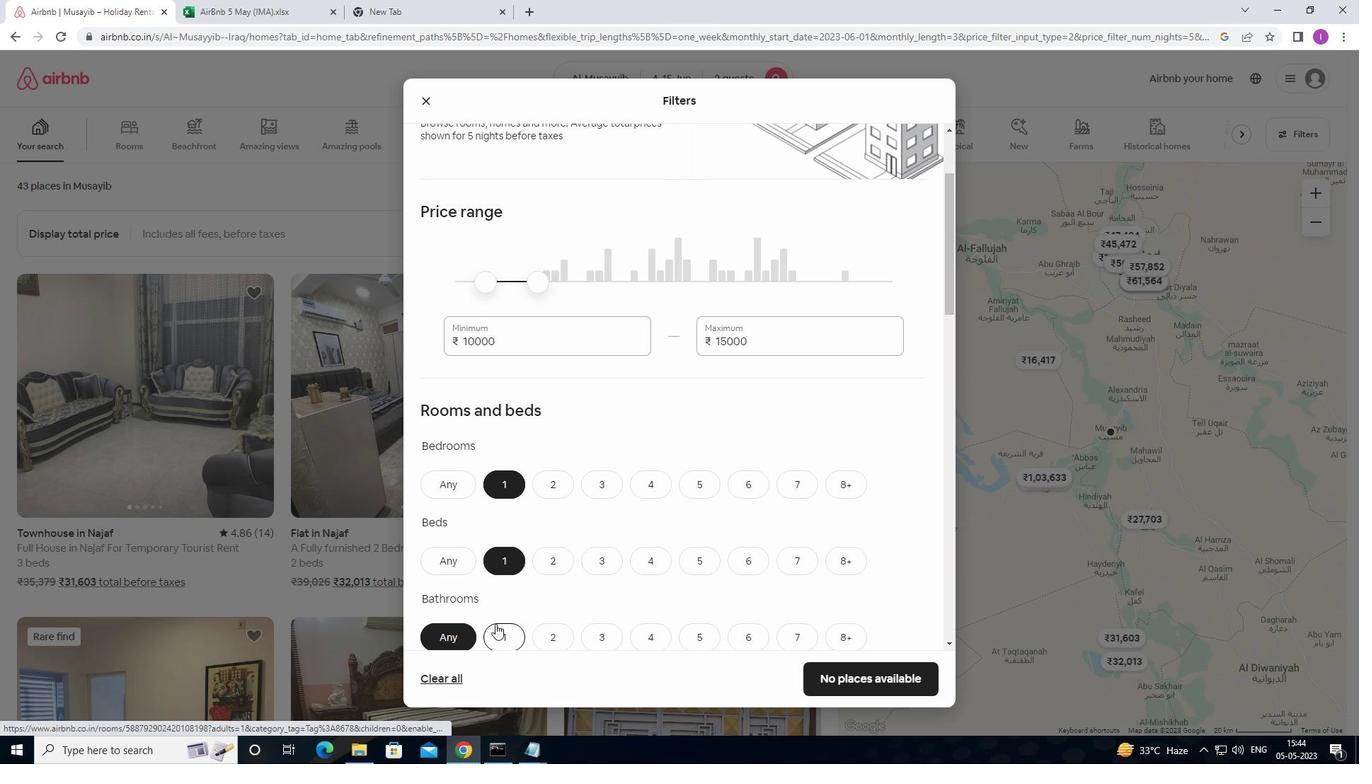 
Action: Mouse moved to (591, 572)
Screenshot: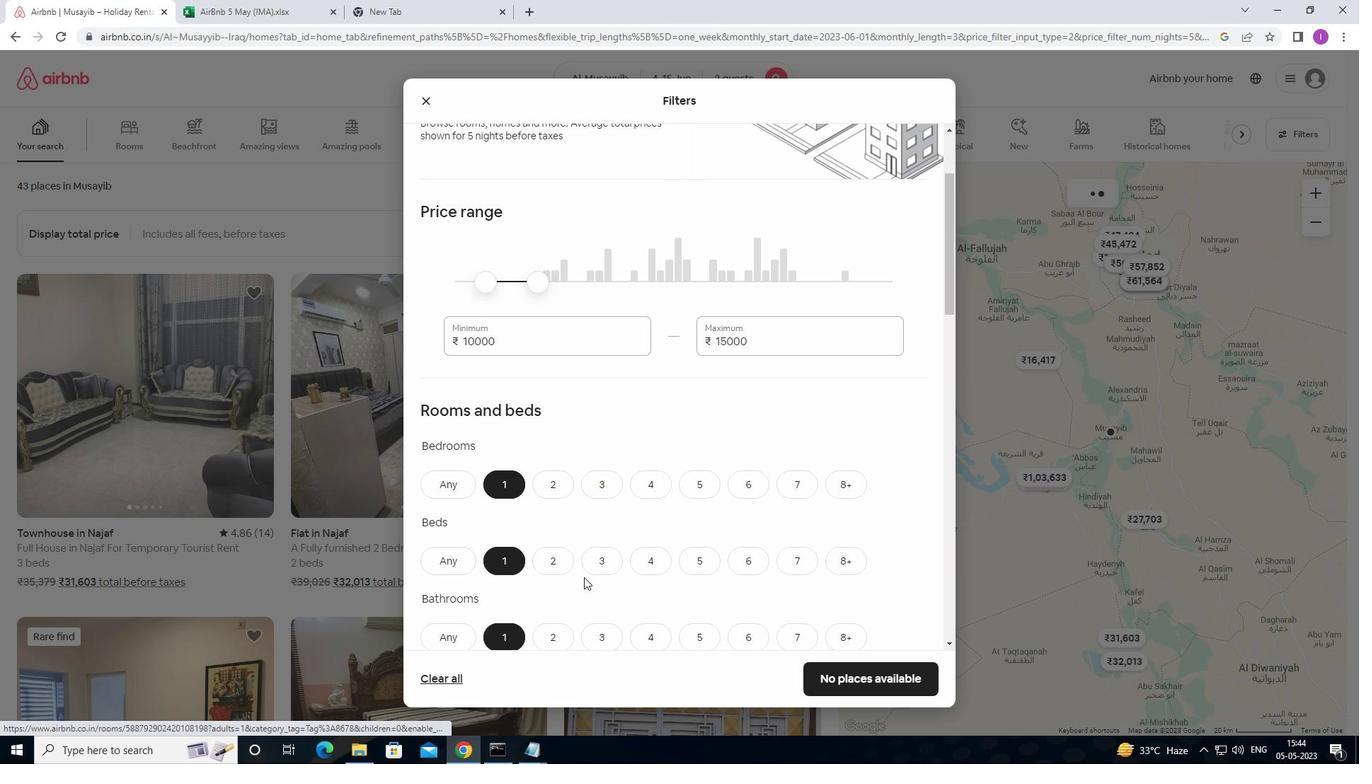 
Action: Mouse scrolled (591, 571) with delta (0, 0)
Screenshot: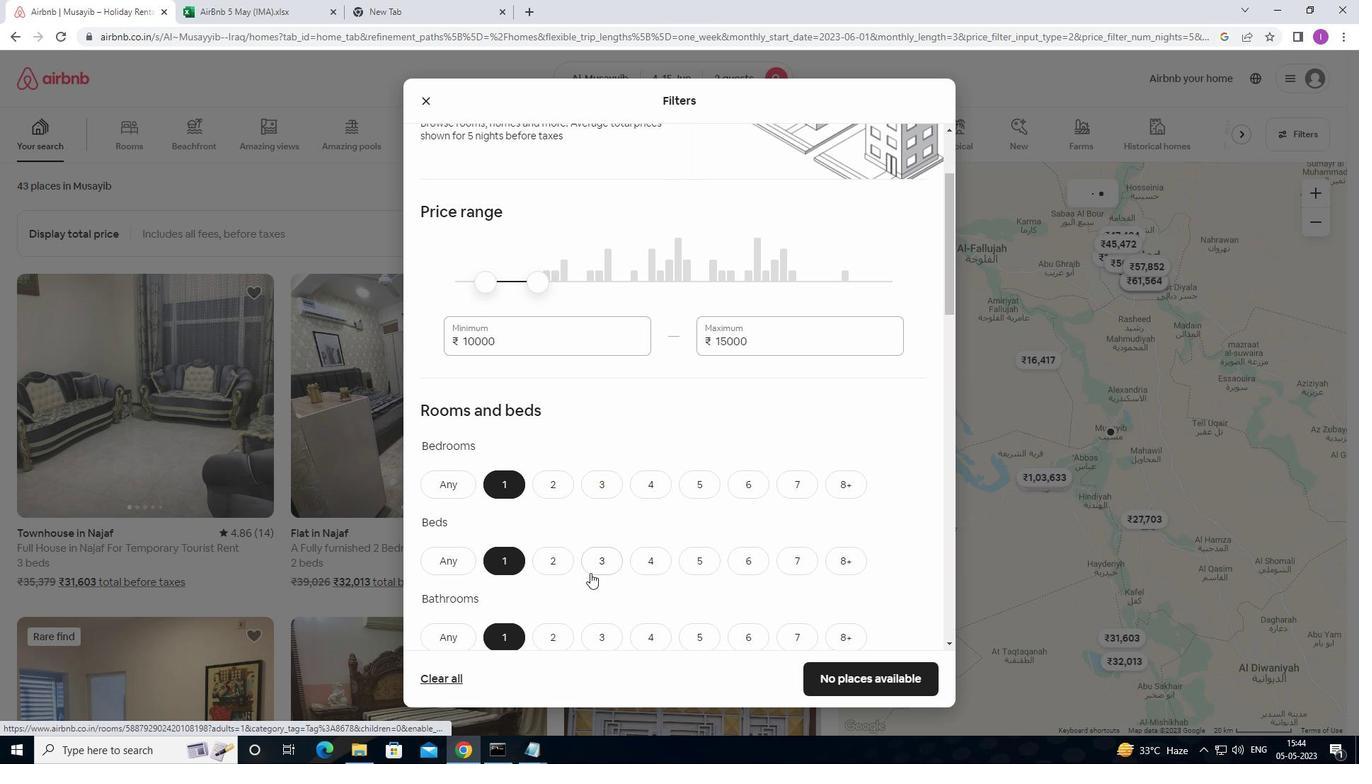 
Action: Mouse scrolled (591, 571) with delta (0, 0)
Screenshot: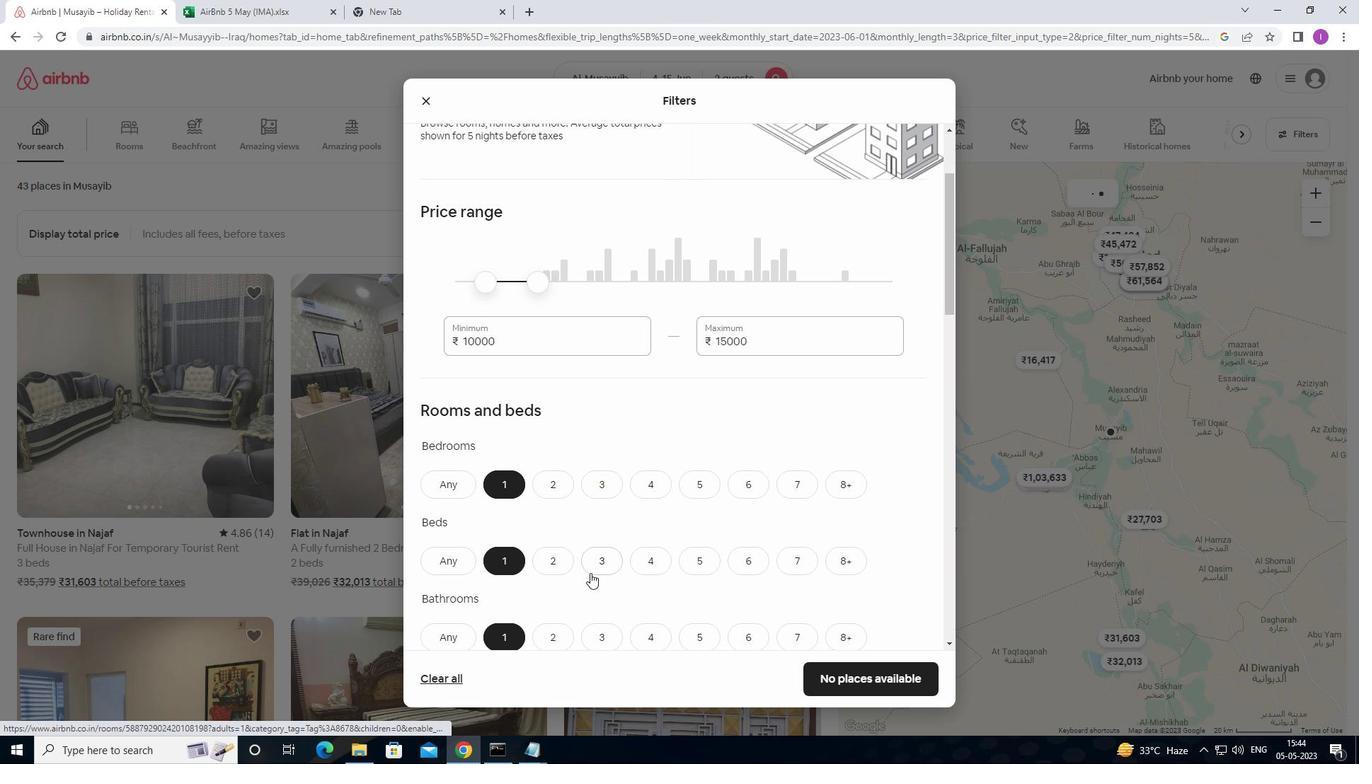 
Action: Mouse moved to (589, 543)
Screenshot: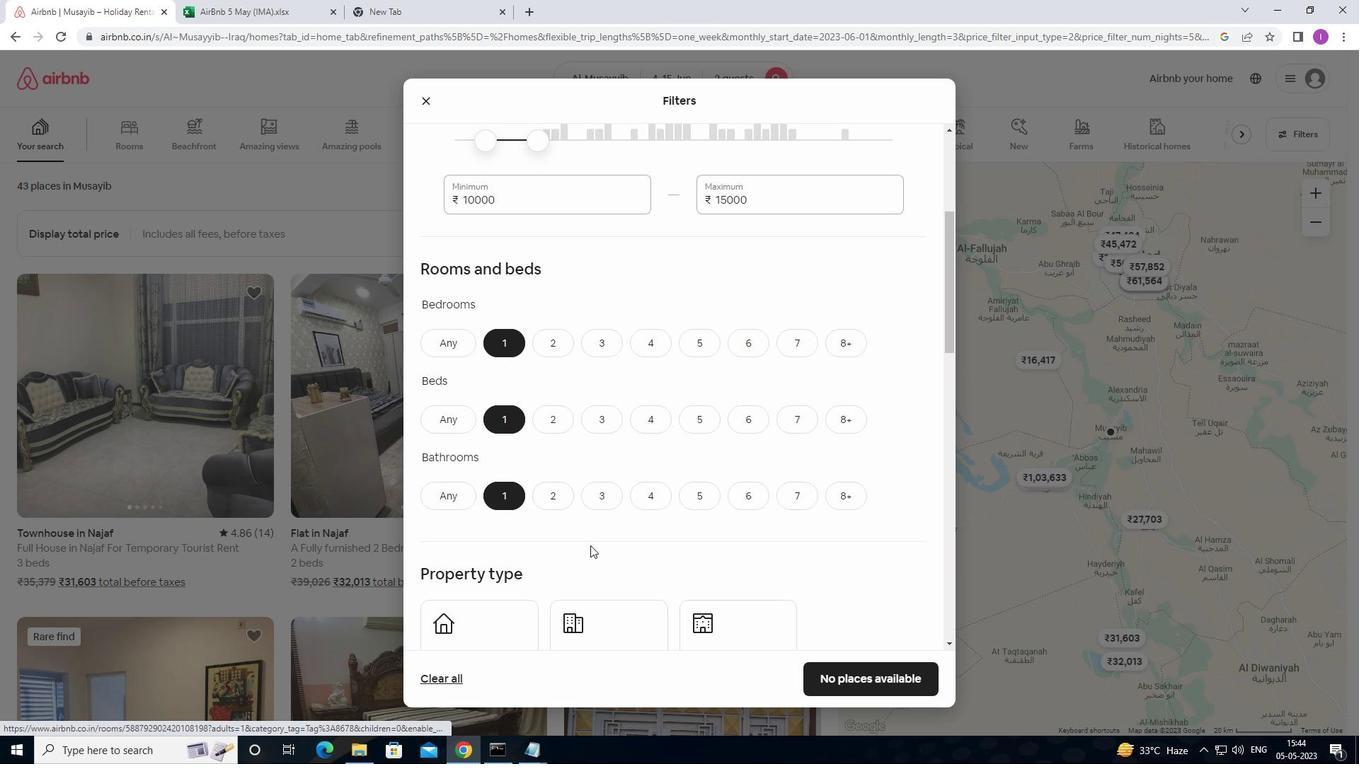 
Action: Mouse scrolled (589, 543) with delta (0, 0)
Screenshot: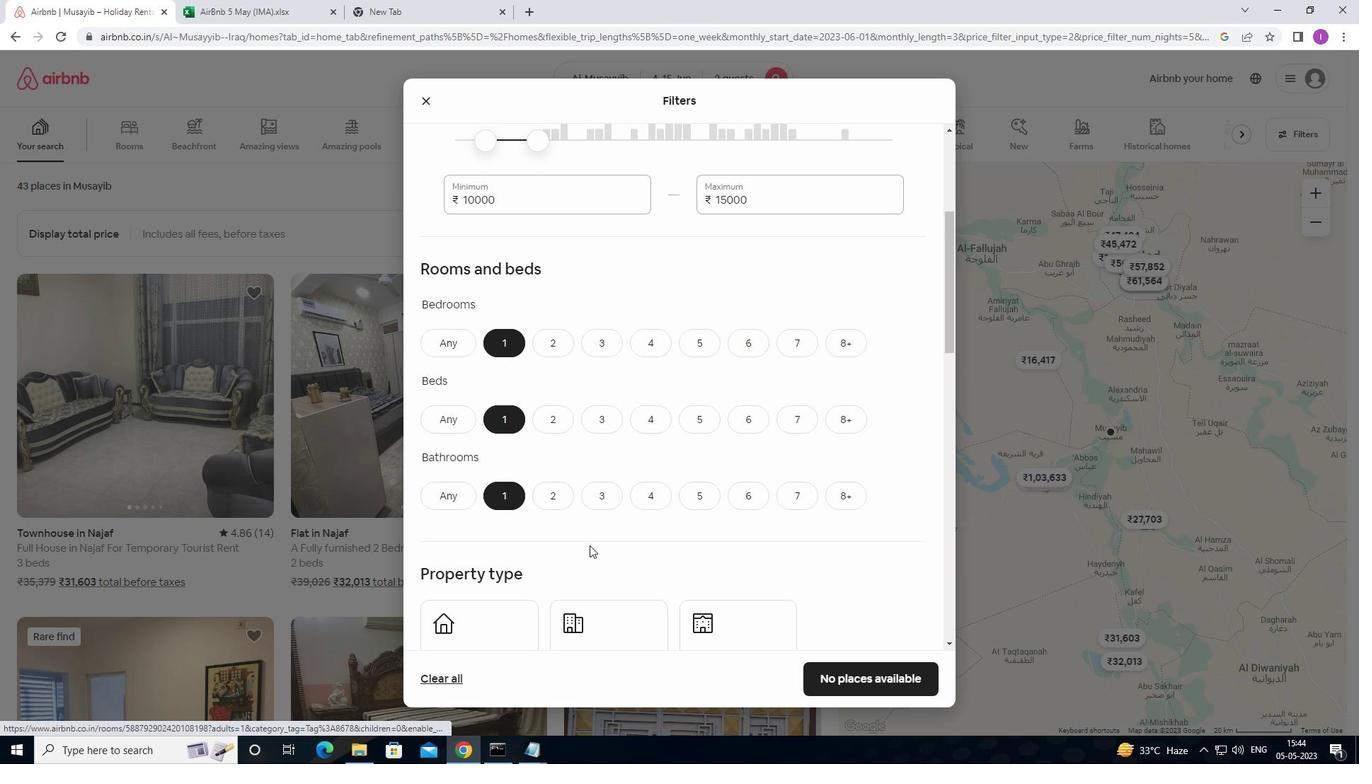 
Action: Mouse moved to (589, 543)
Screenshot: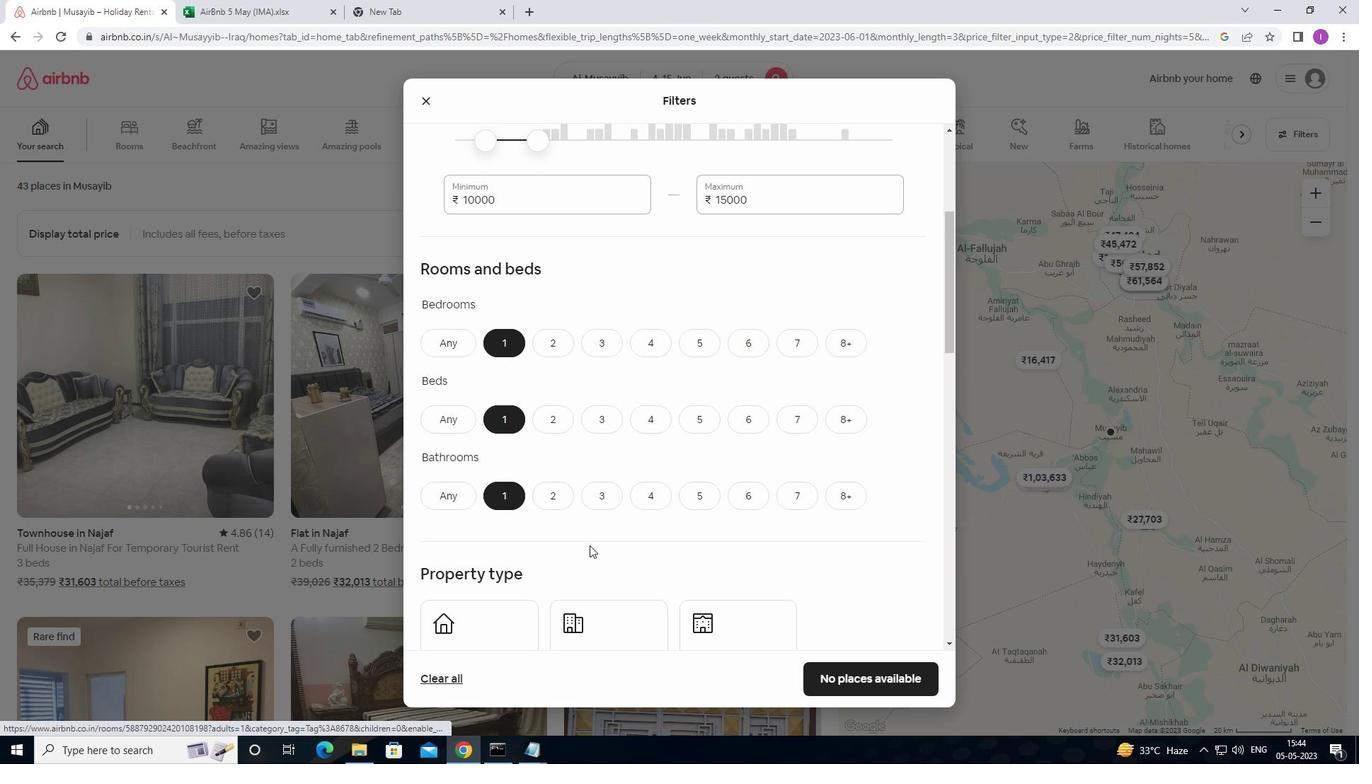 
Action: Mouse scrolled (589, 542) with delta (0, 0)
Screenshot: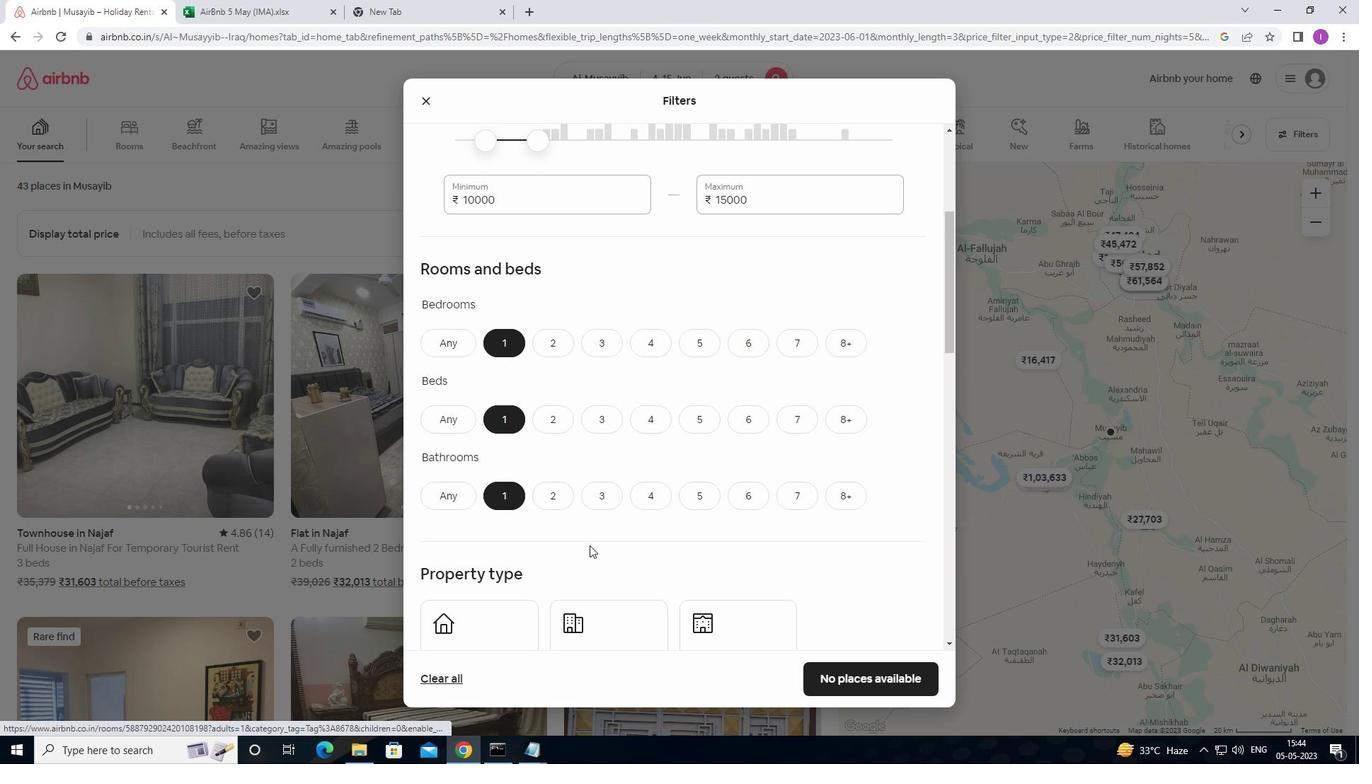 
Action: Mouse scrolled (589, 542) with delta (0, 0)
Screenshot: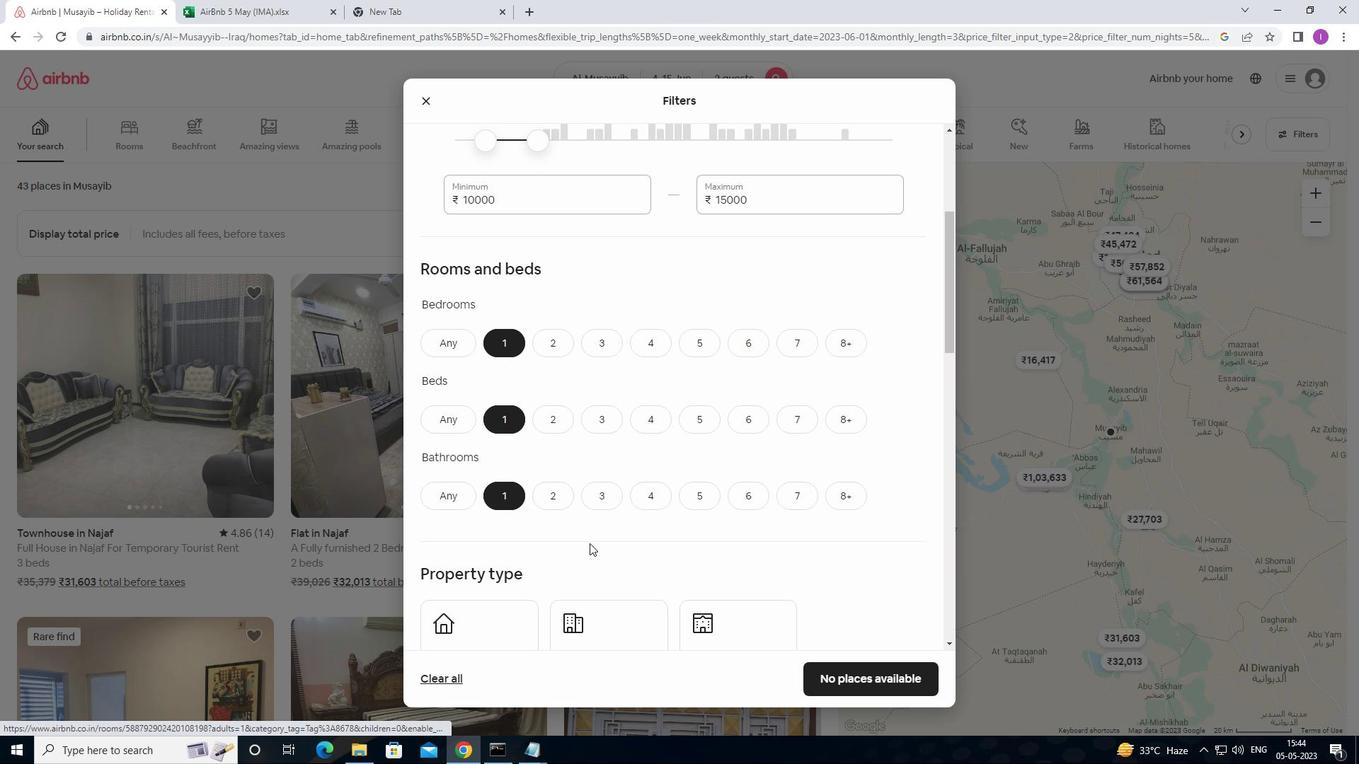 
Action: Mouse moved to (487, 469)
Screenshot: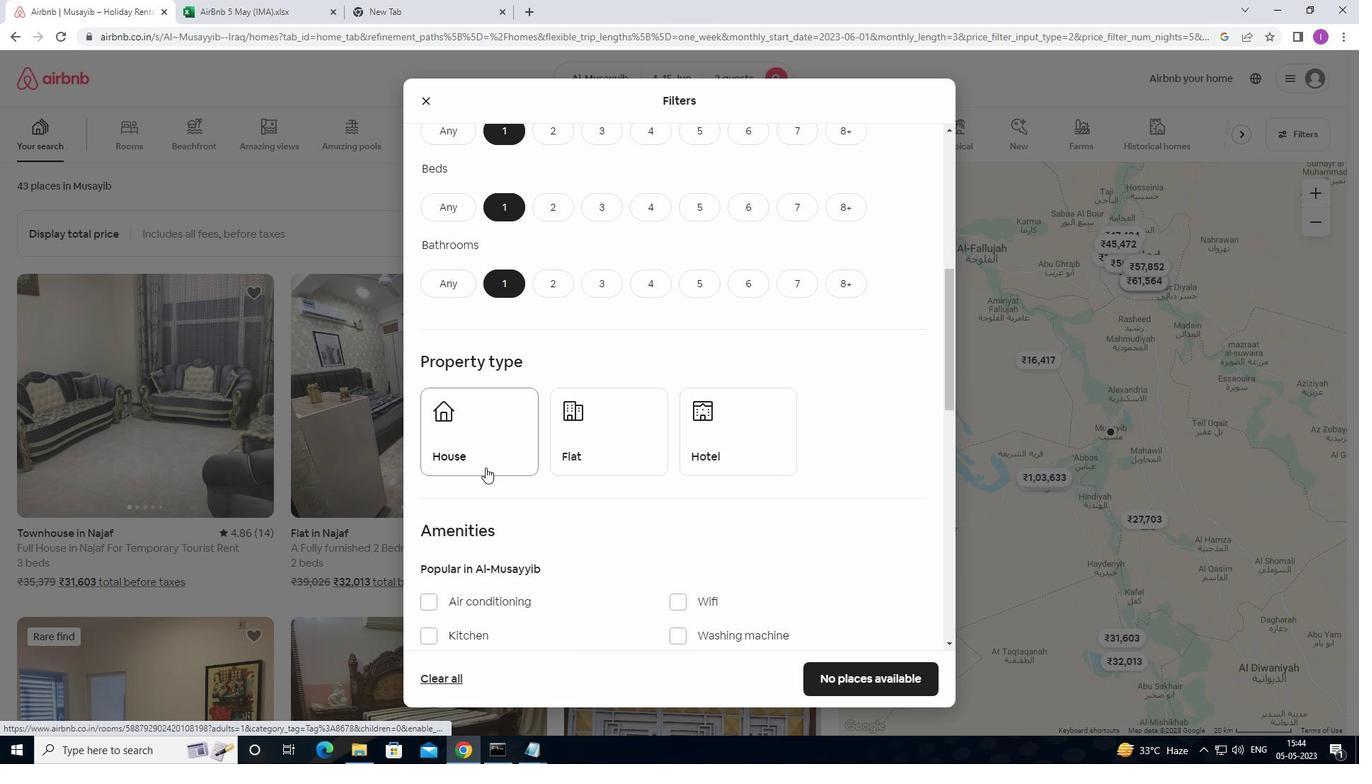
Action: Mouse pressed left at (487, 469)
Screenshot: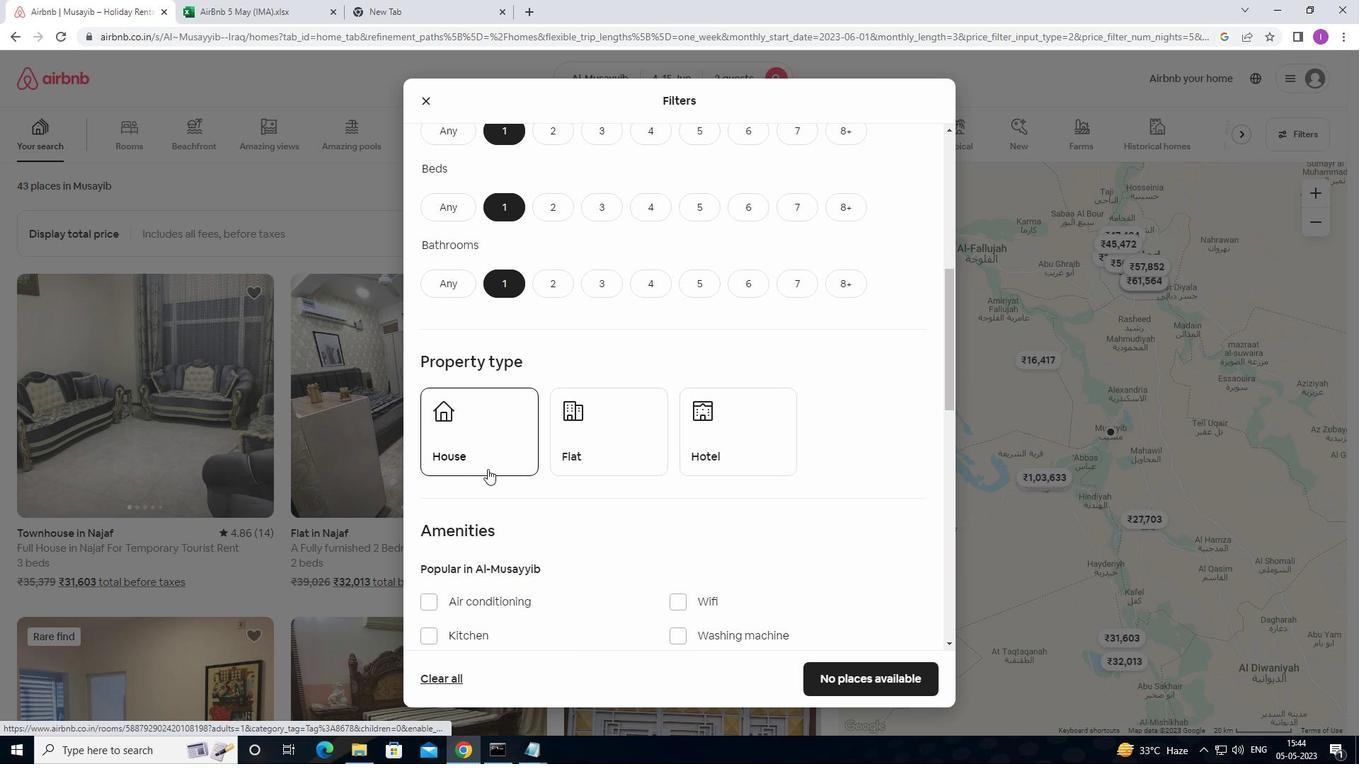 
Action: Mouse moved to (595, 469)
Screenshot: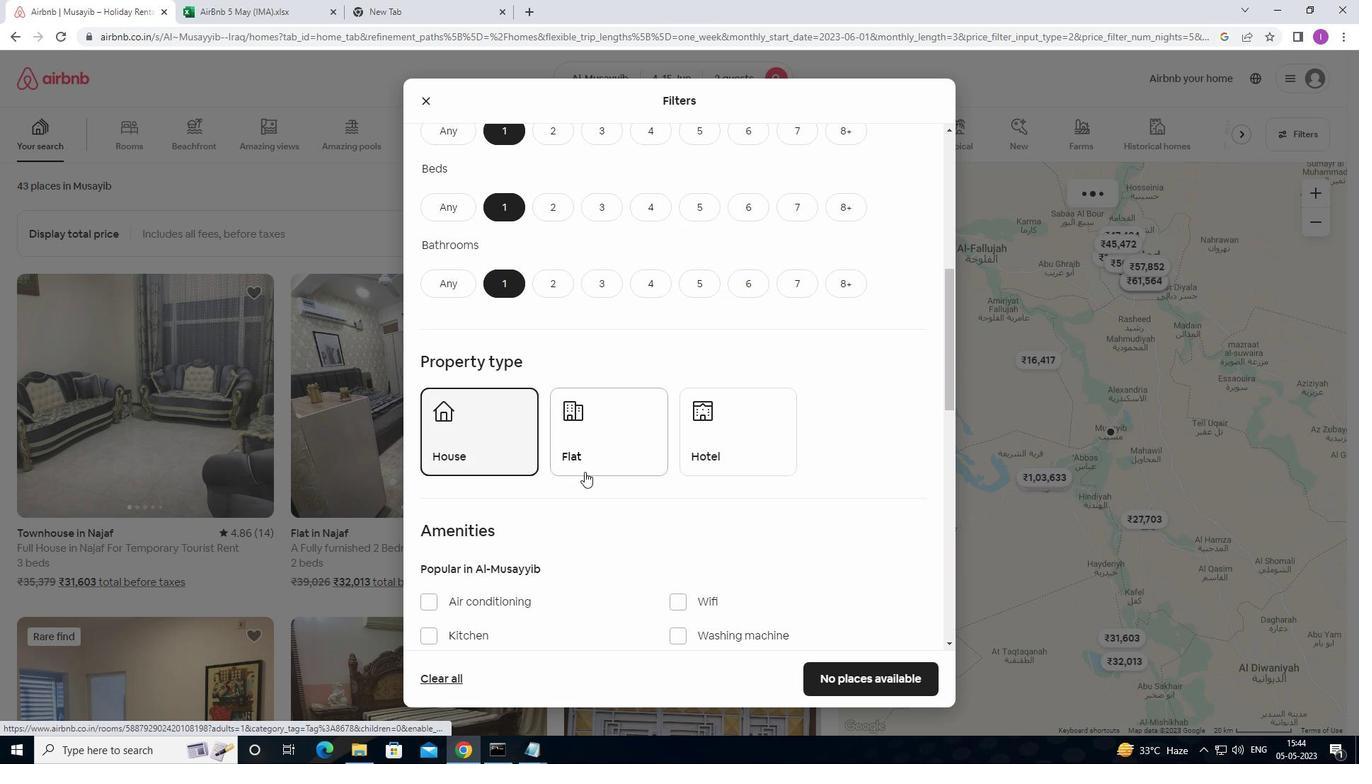
Action: Mouse pressed left at (595, 469)
Screenshot: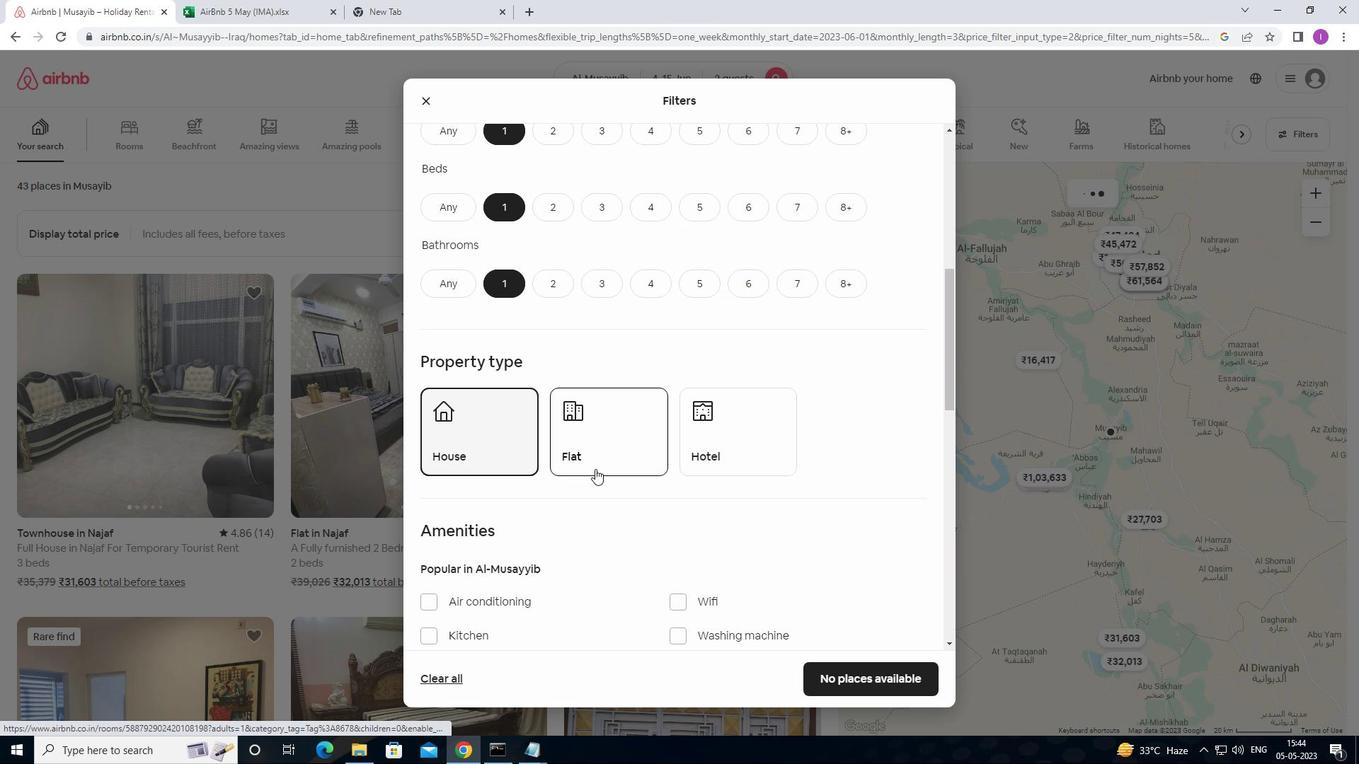 
Action: Mouse moved to (763, 448)
Screenshot: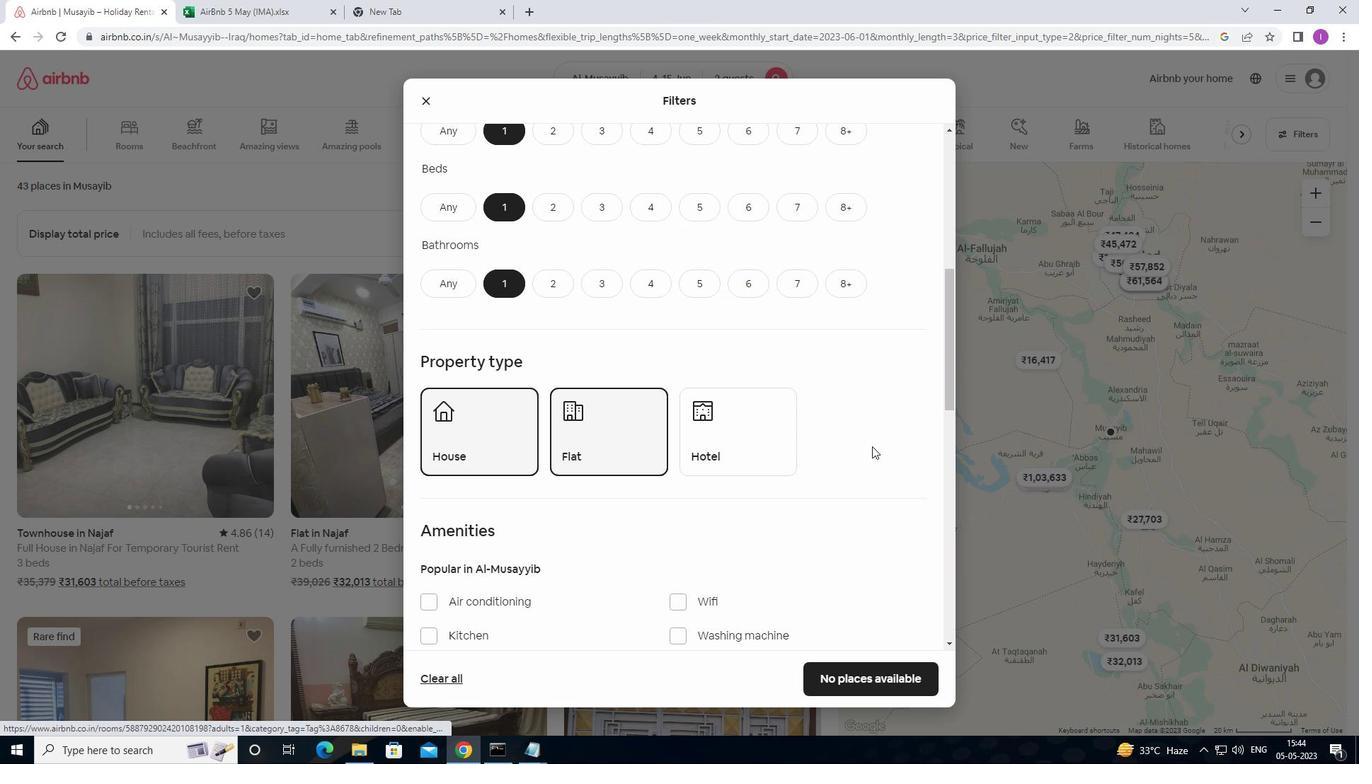 
Action: Mouse pressed left at (763, 448)
Screenshot: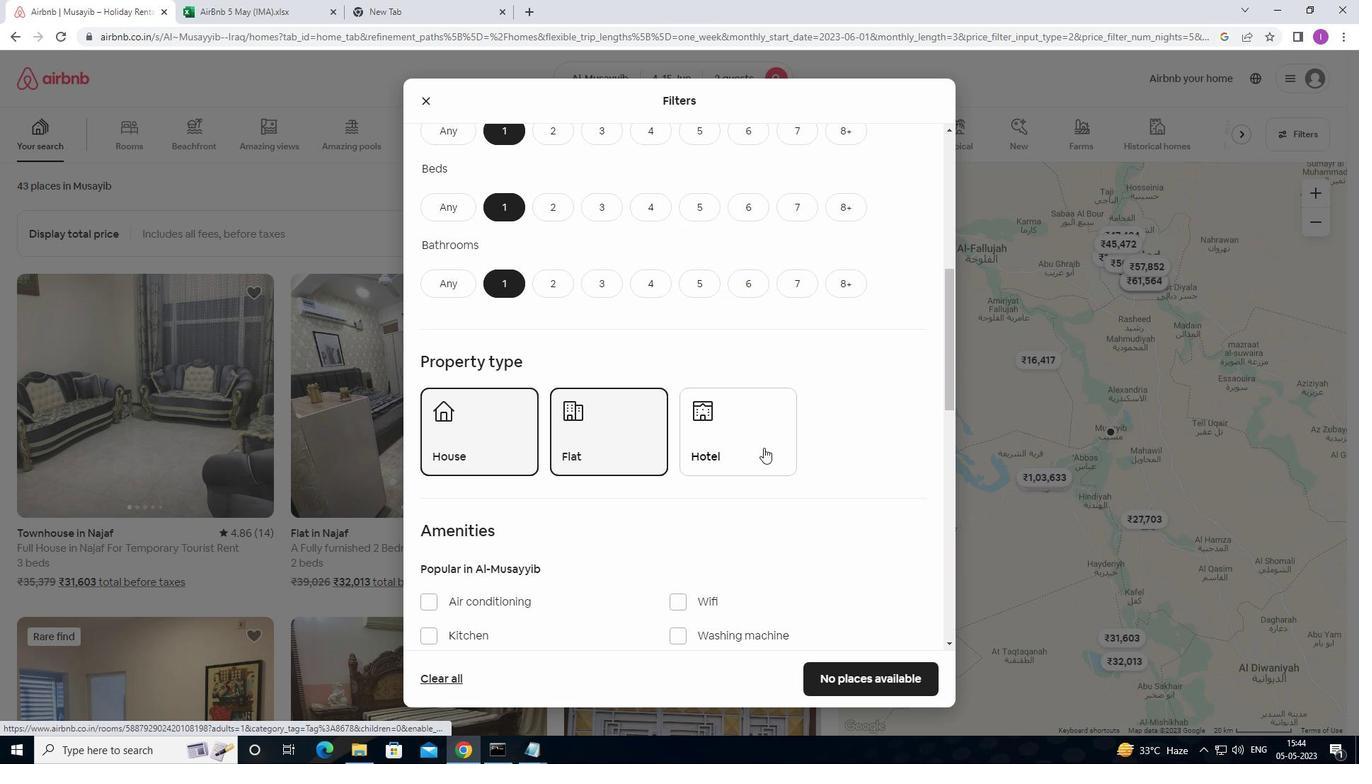 
Action: Mouse moved to (757, 485)
Screenshot: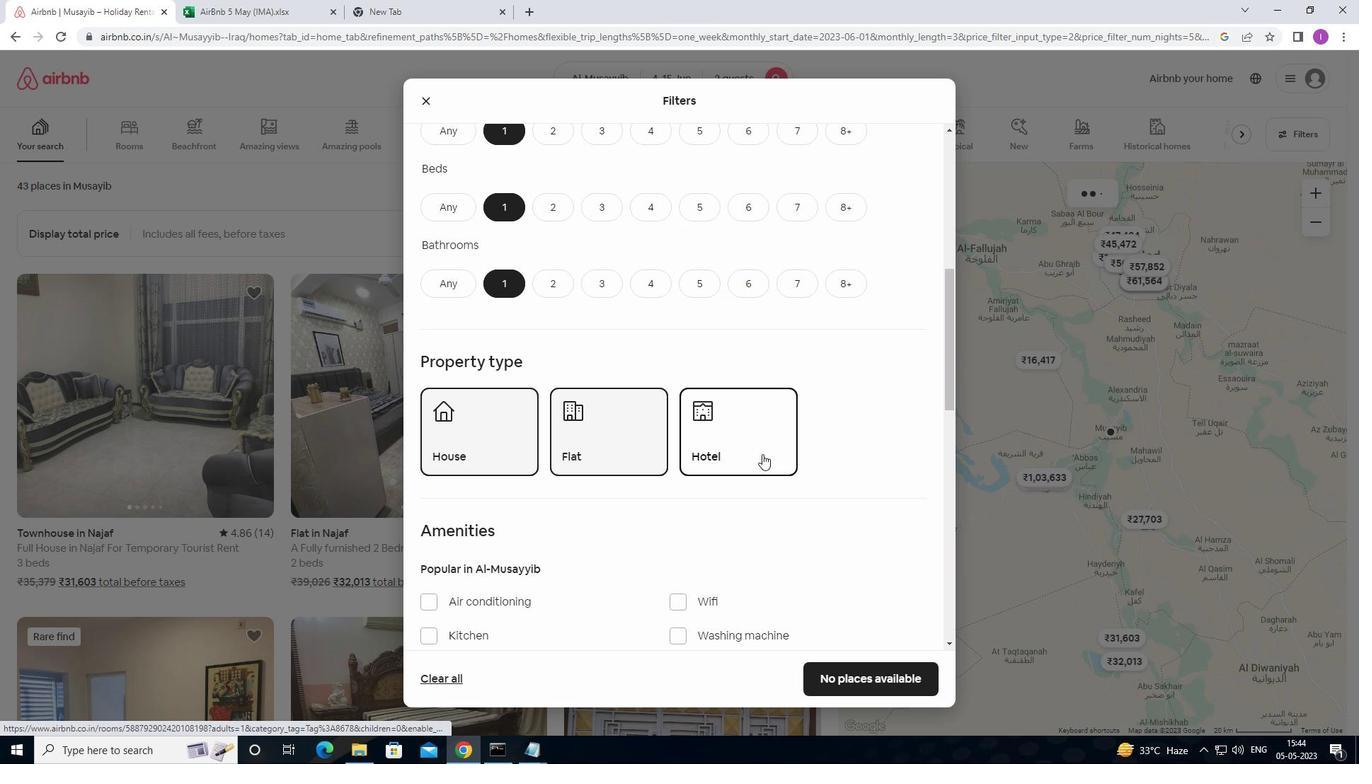 
Action: Mouse scrolled (757, 484) with delta (0, 0)
Screenshot: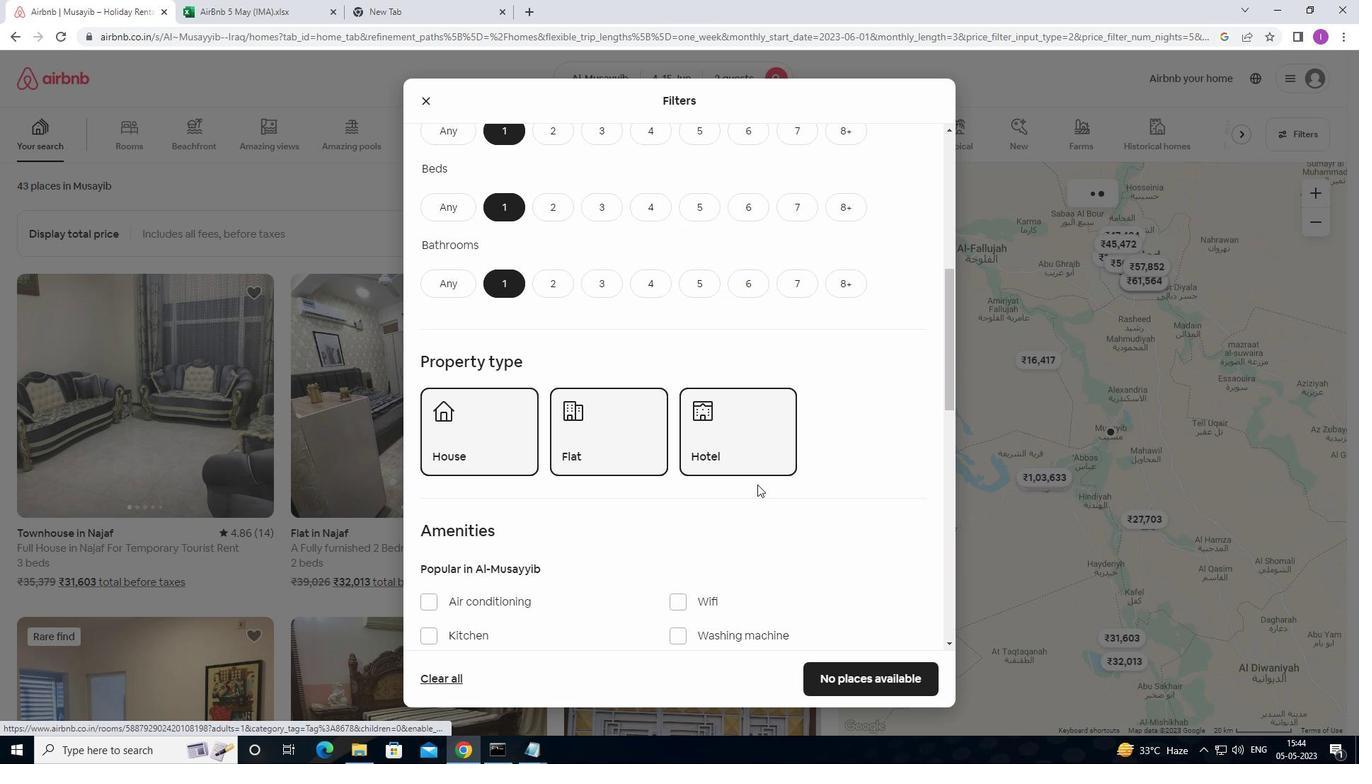 
Action: Mouse scrolled (757, 484) with delta (0, 0)
Screenshot: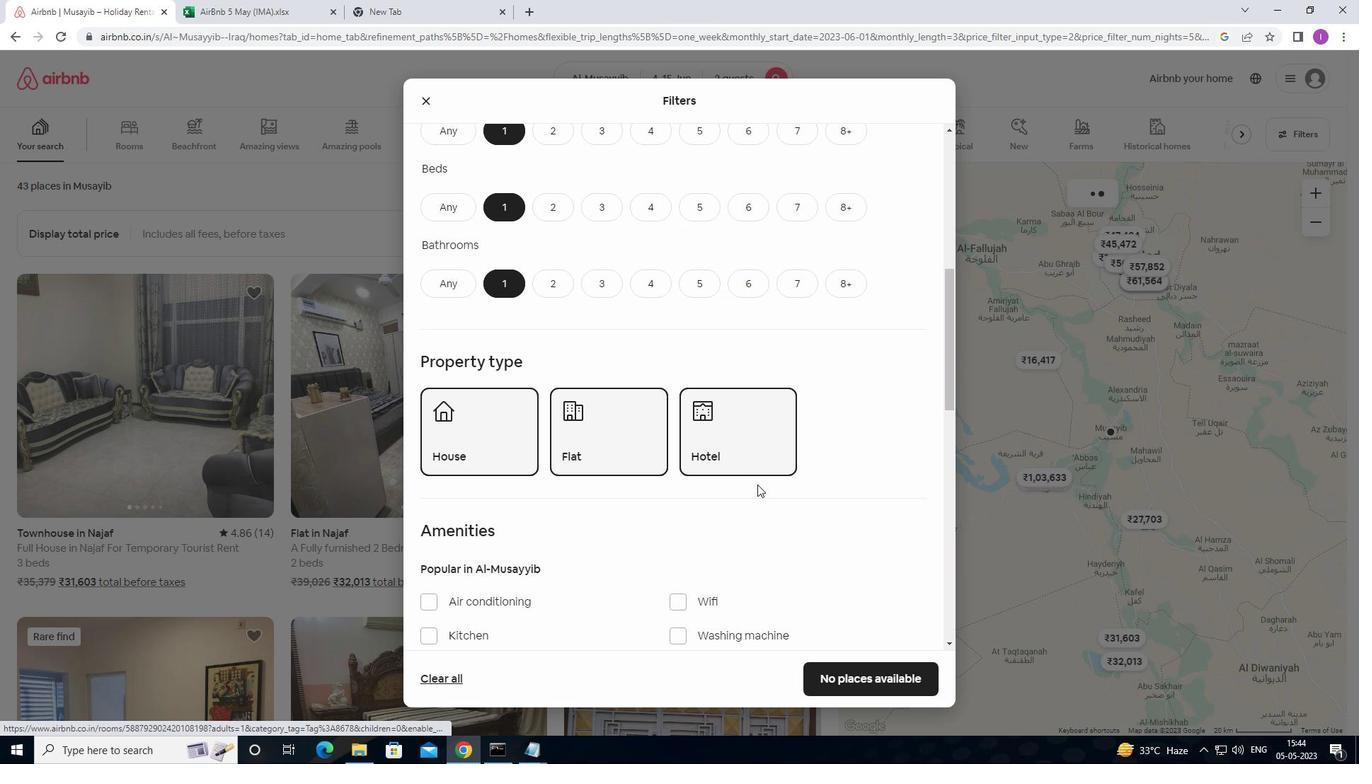 
Action: Mouse moved to (770, 468)
Screenshot: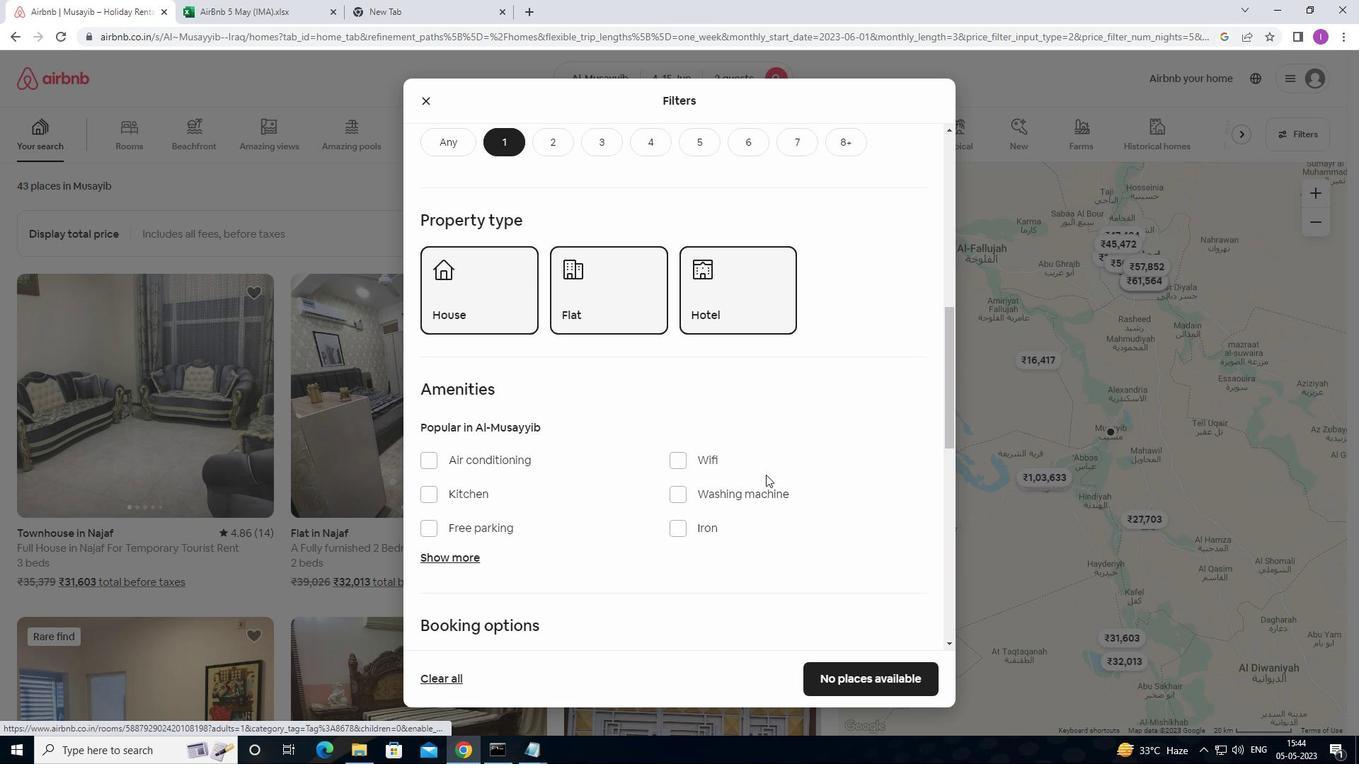 
Action: Mouse scrolled (770, 468) with delta (0, 0)
Screenshot: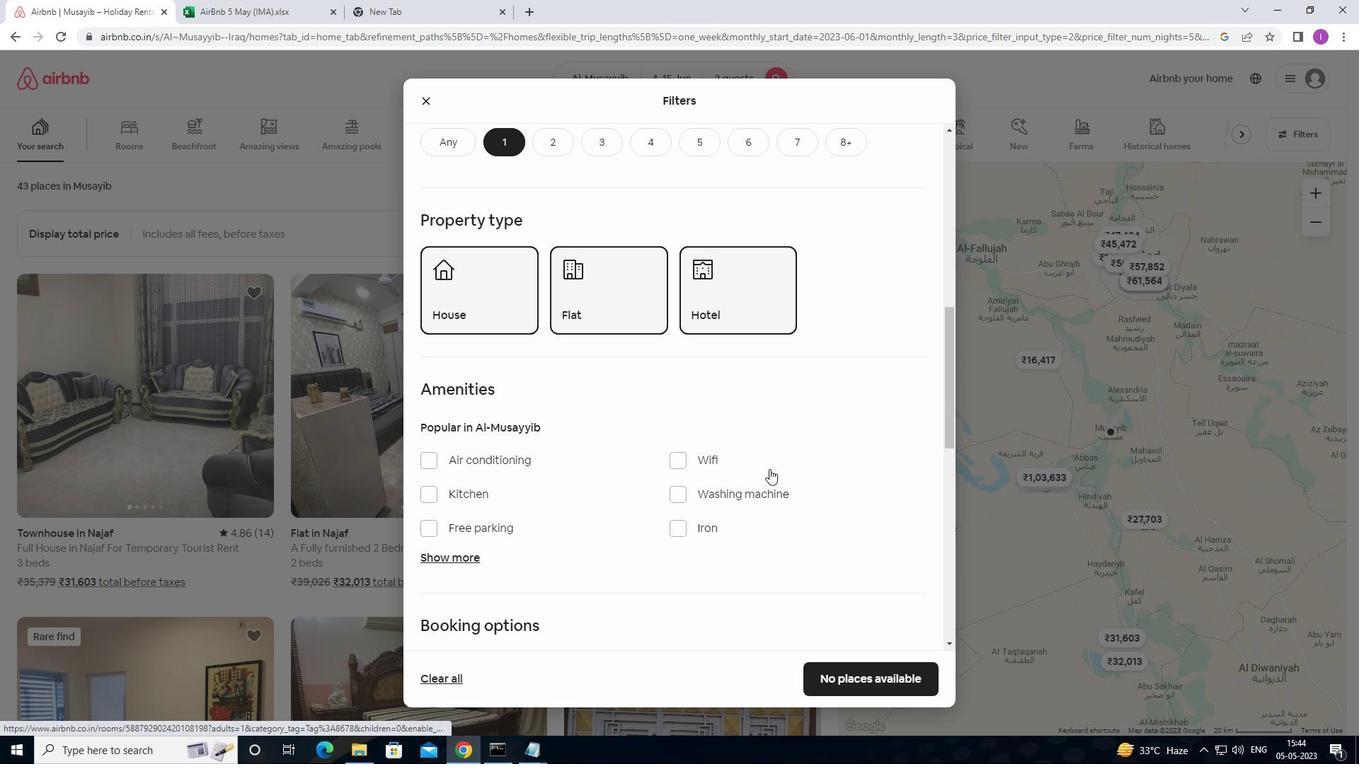 
Action: Mouse scrolled (770, 468) with delta (0, 0)
Screenshot: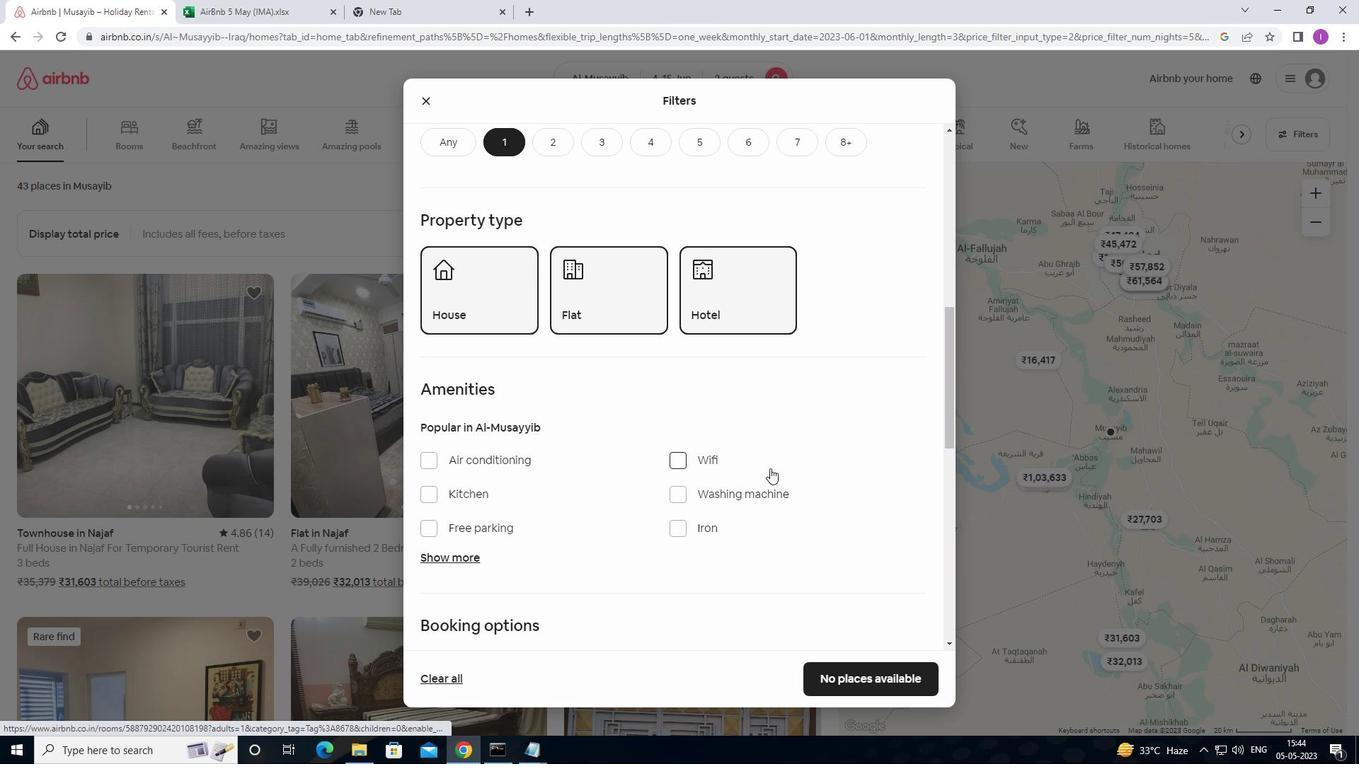 
Action: Mouse moved to (685, 354)
Screenshot: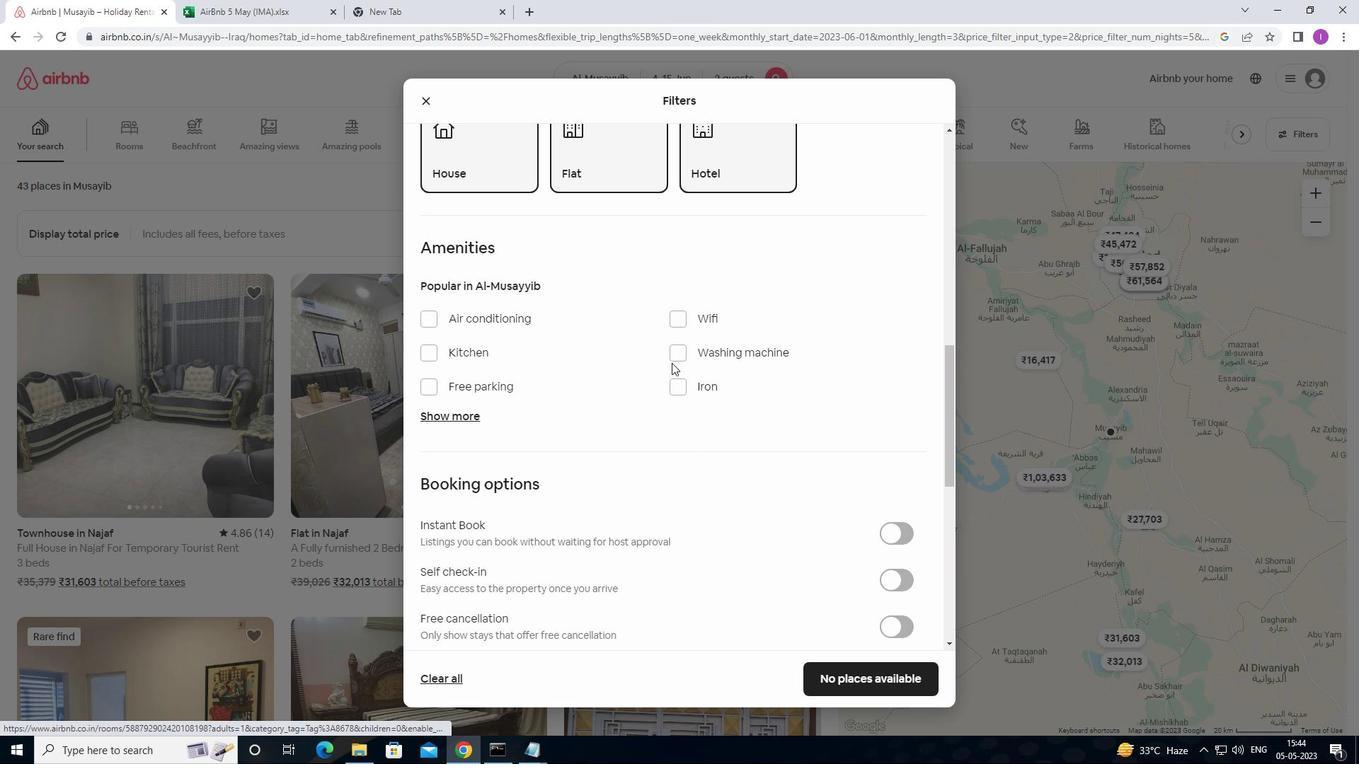 
Action: Mouse pressed left at (685, 354)
Screenshot: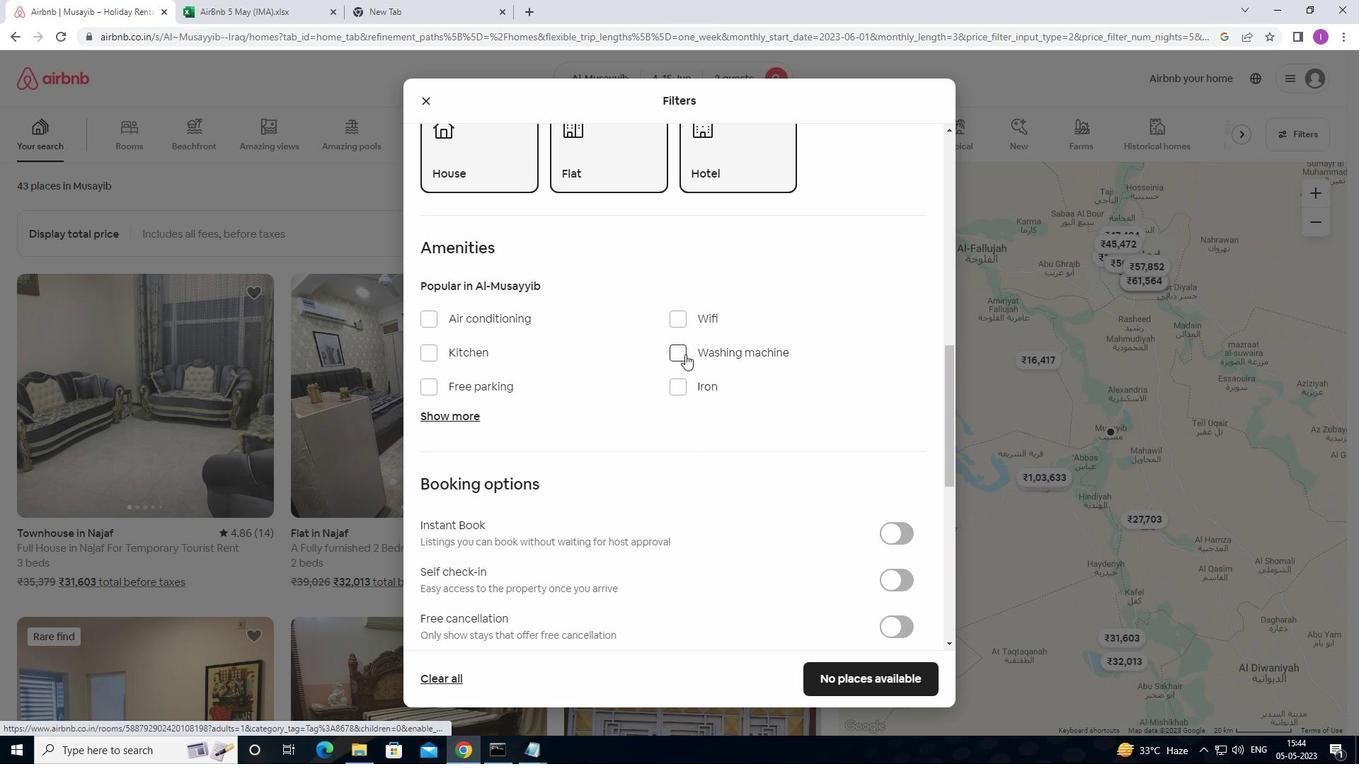
Action: Mouse moved to (836, 378)
Screenshot: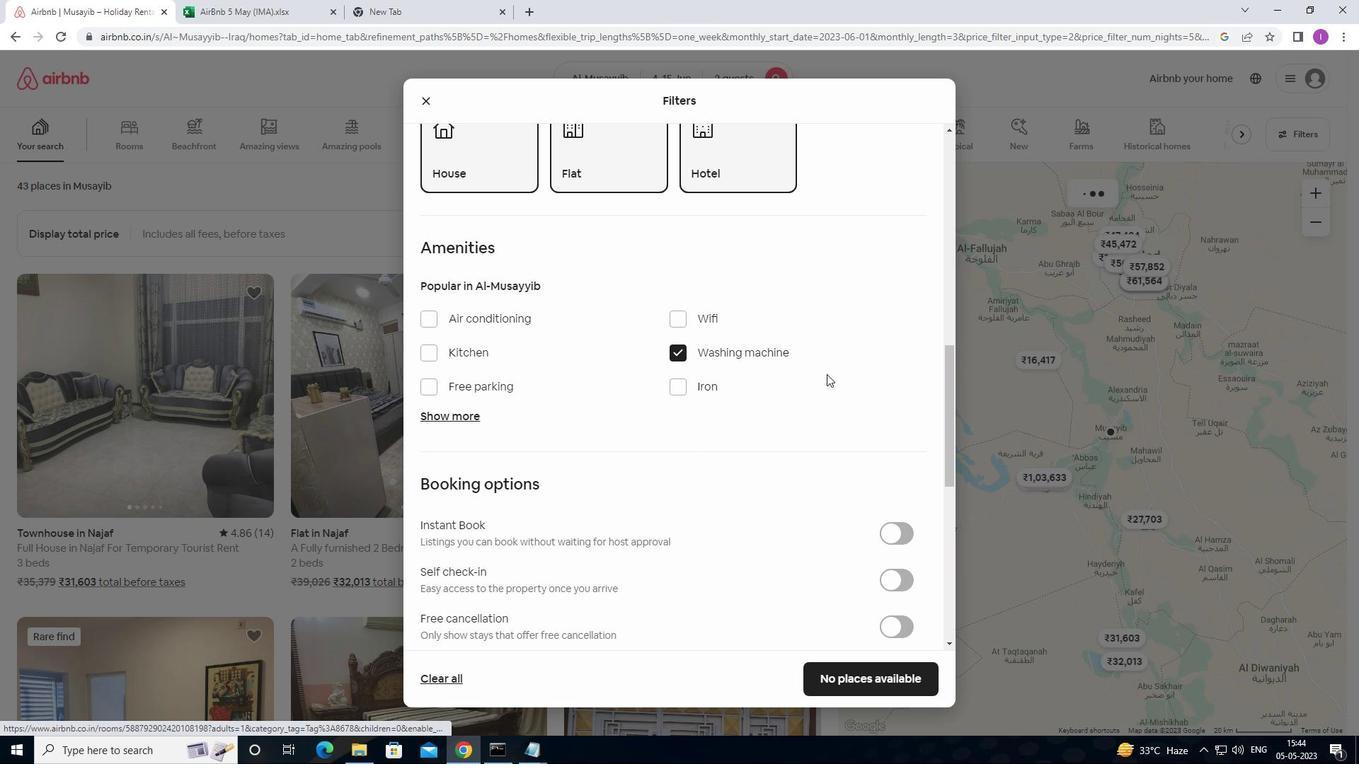 
Action: Mouse scrolled (836, 377) with delta (0, 0)
Screenshot: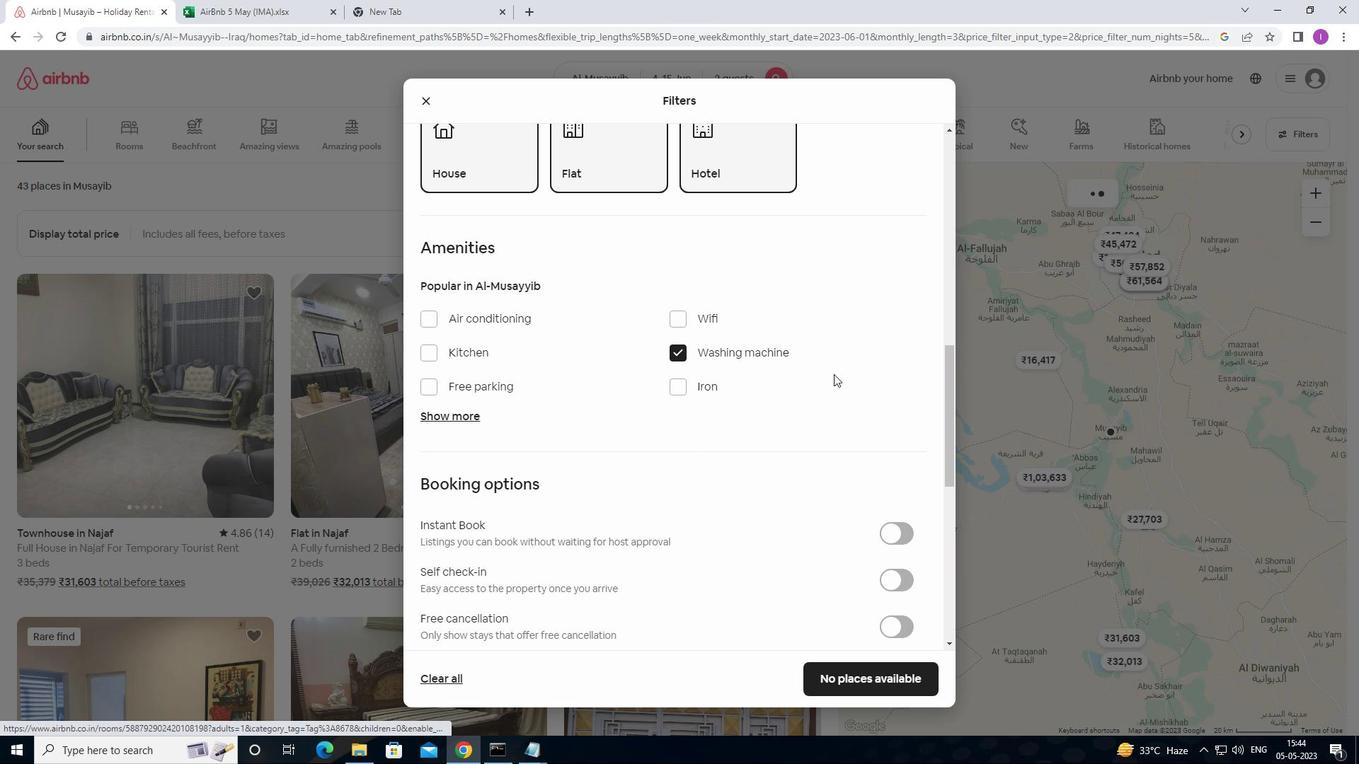 
Action: Mouse moved to (836, 379)
Screenshot: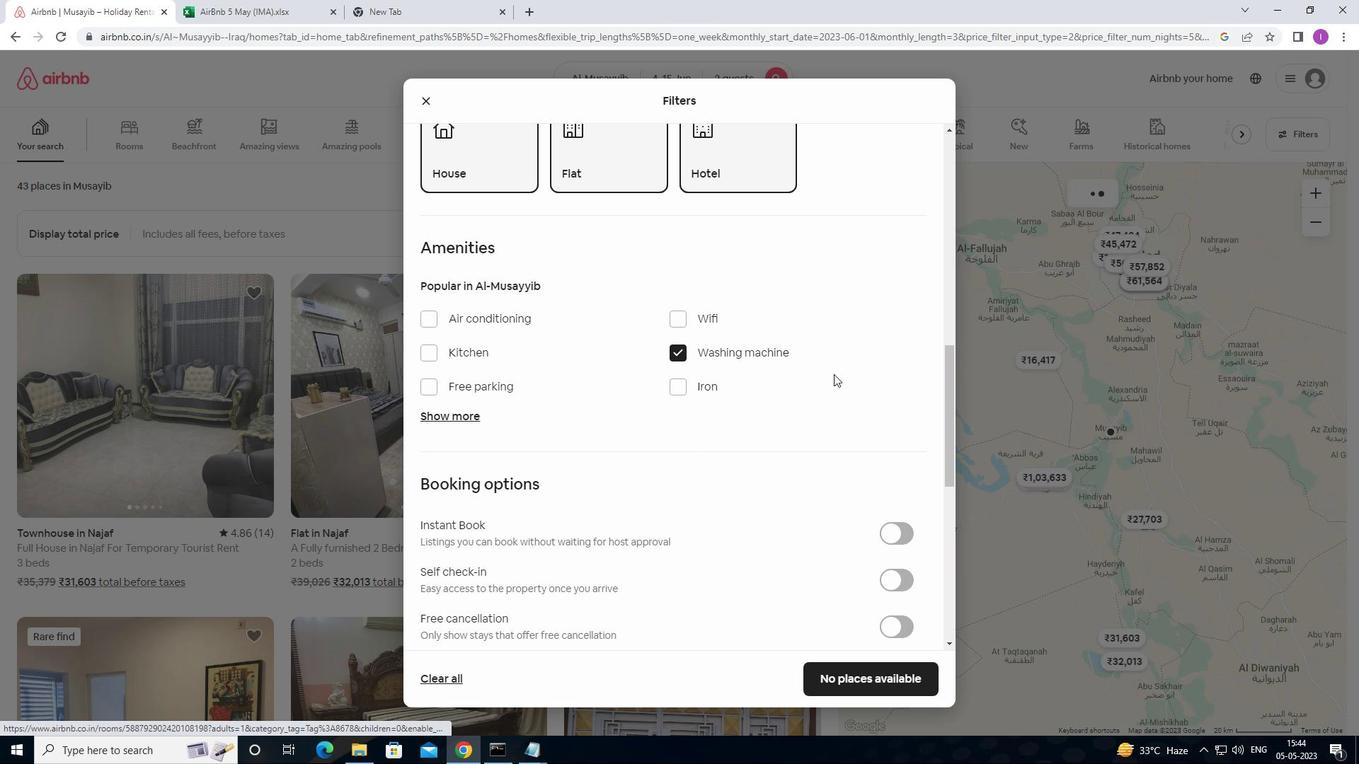 
Action: Mouse scrolled (836, 378) with delta (0, 0)
Screenshot: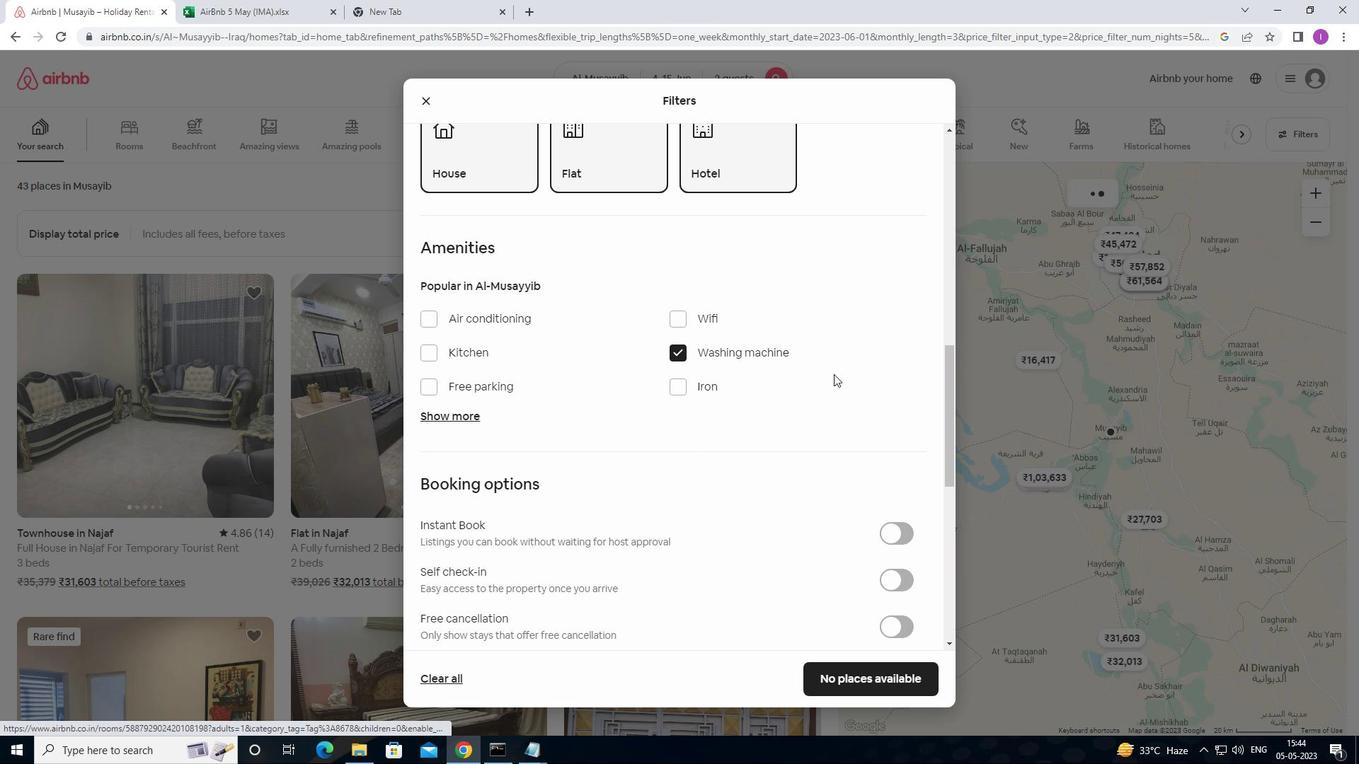 
Action: Mouse moved to (836, 379)
Screenshot: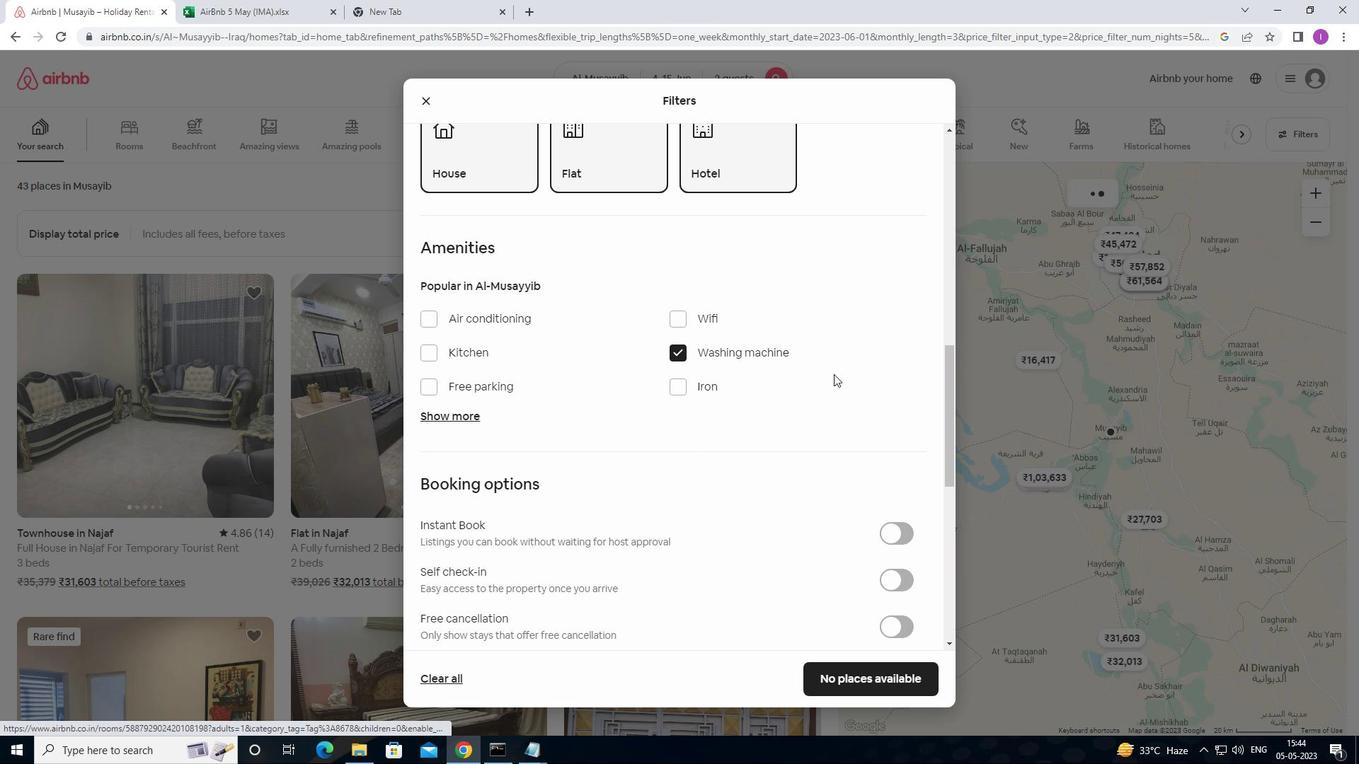
Action: Mouse scrolled (836, 378) with delta (0, 0)
Screenshot: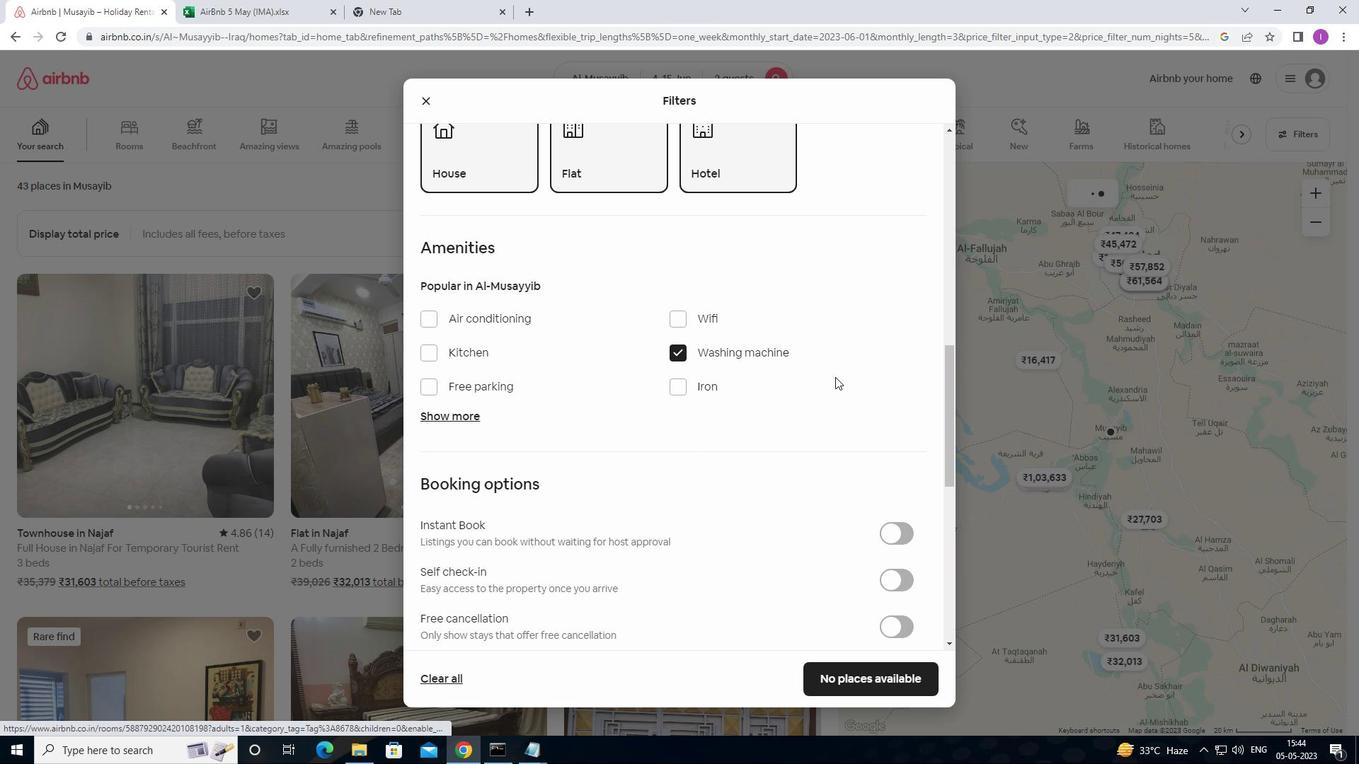 
Action: Mouse moved to (901, 375)
Screenshot: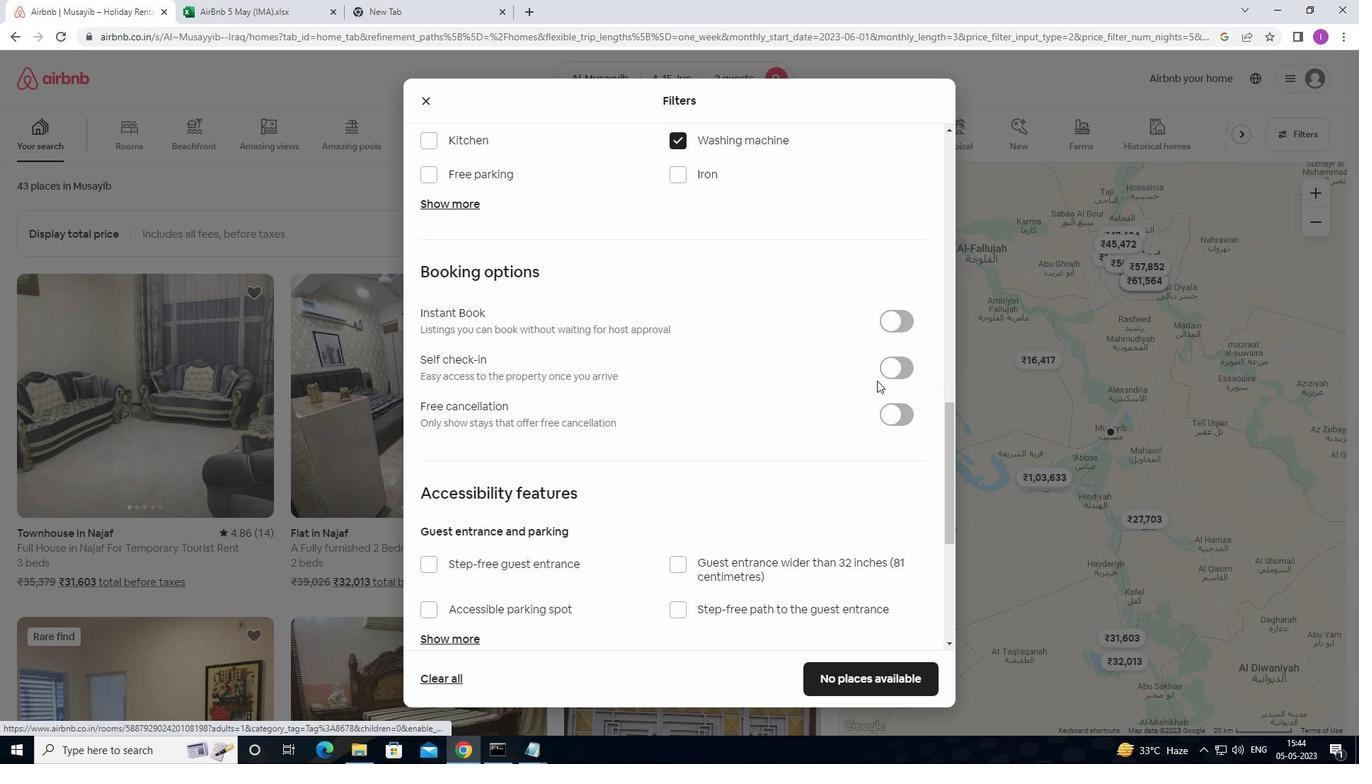 
Action: Mouse pressed left at (901, 375)
Screenshot: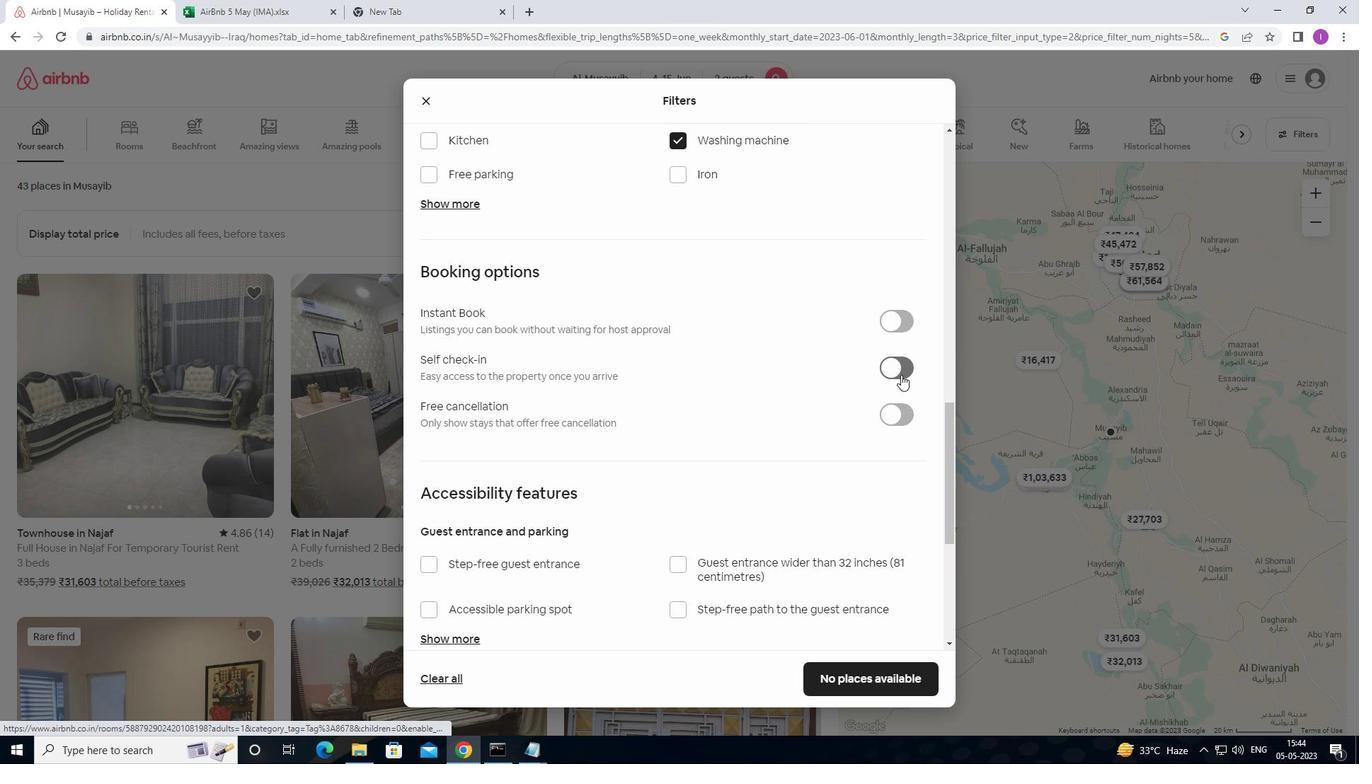 
Action: Mouse moved to (620, 390)
Screenshot: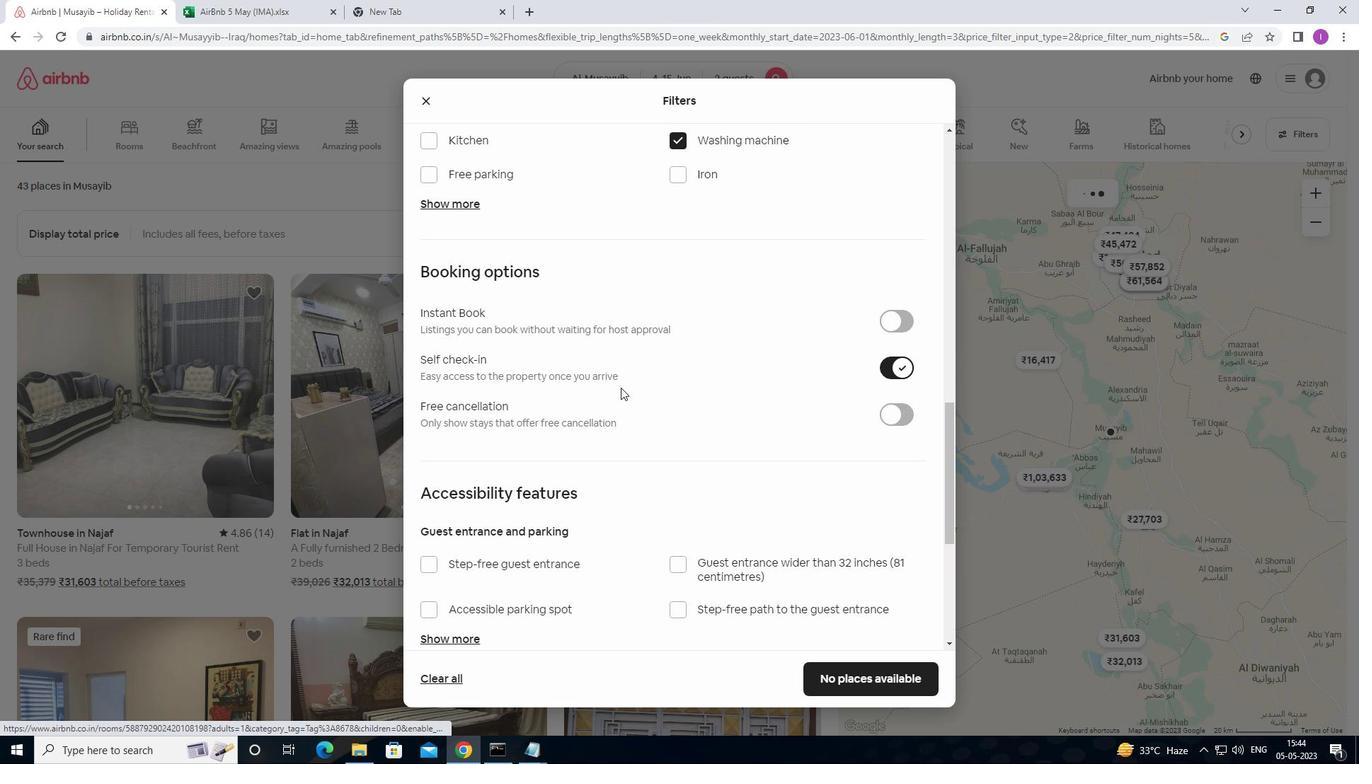 
Action: Mouse scrolled (620, 389) with delta (0, 0)
Screenshot: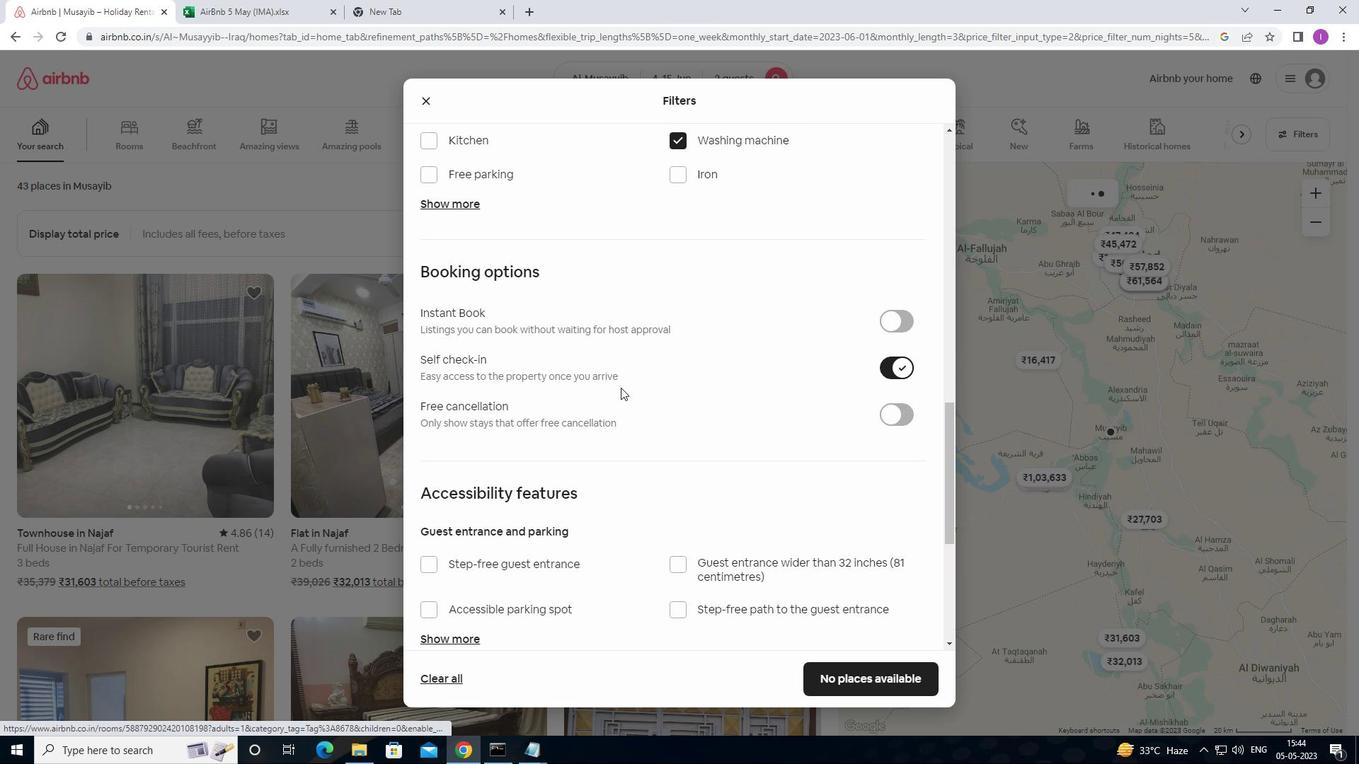 
Action: Mouse moved to (620, 390)
Screenshot: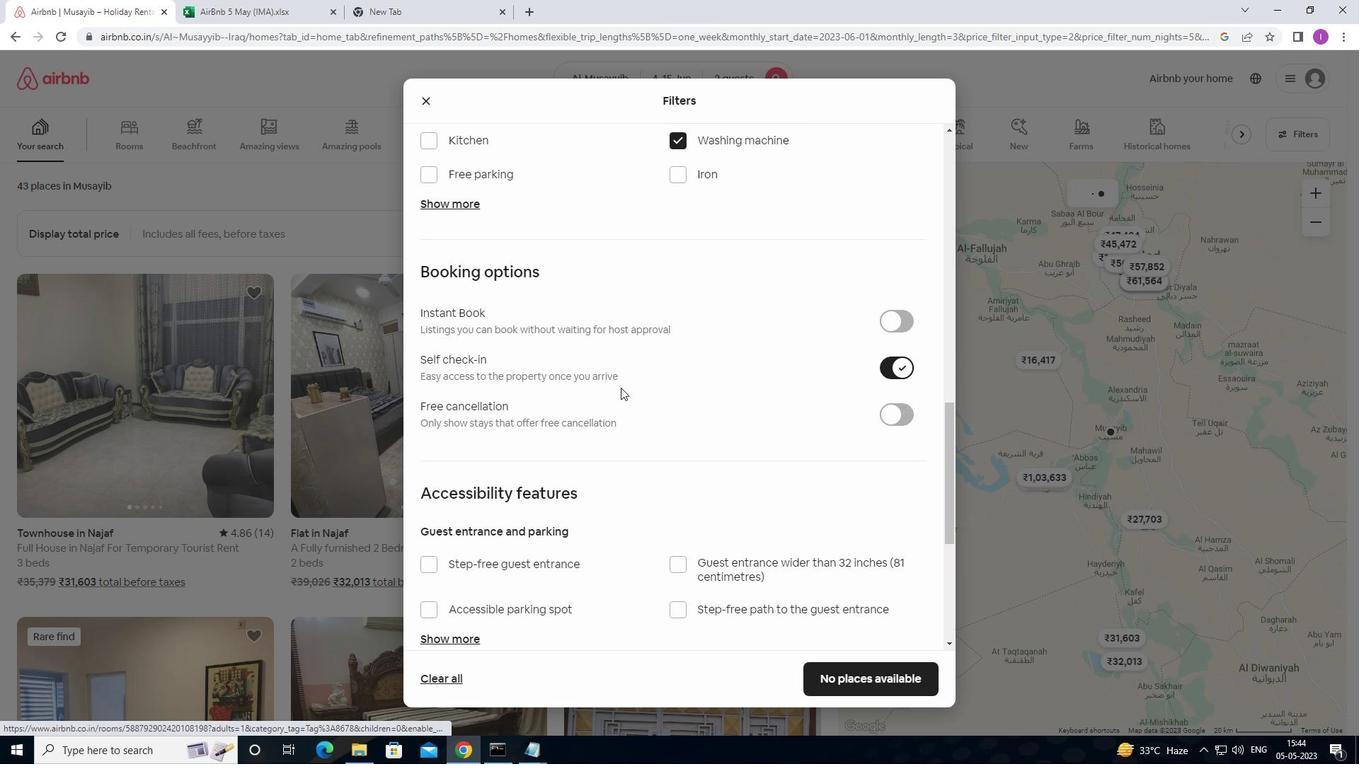 
Action: Mouse scrolled (620, 389) with delta (0, 0)
Screenshot: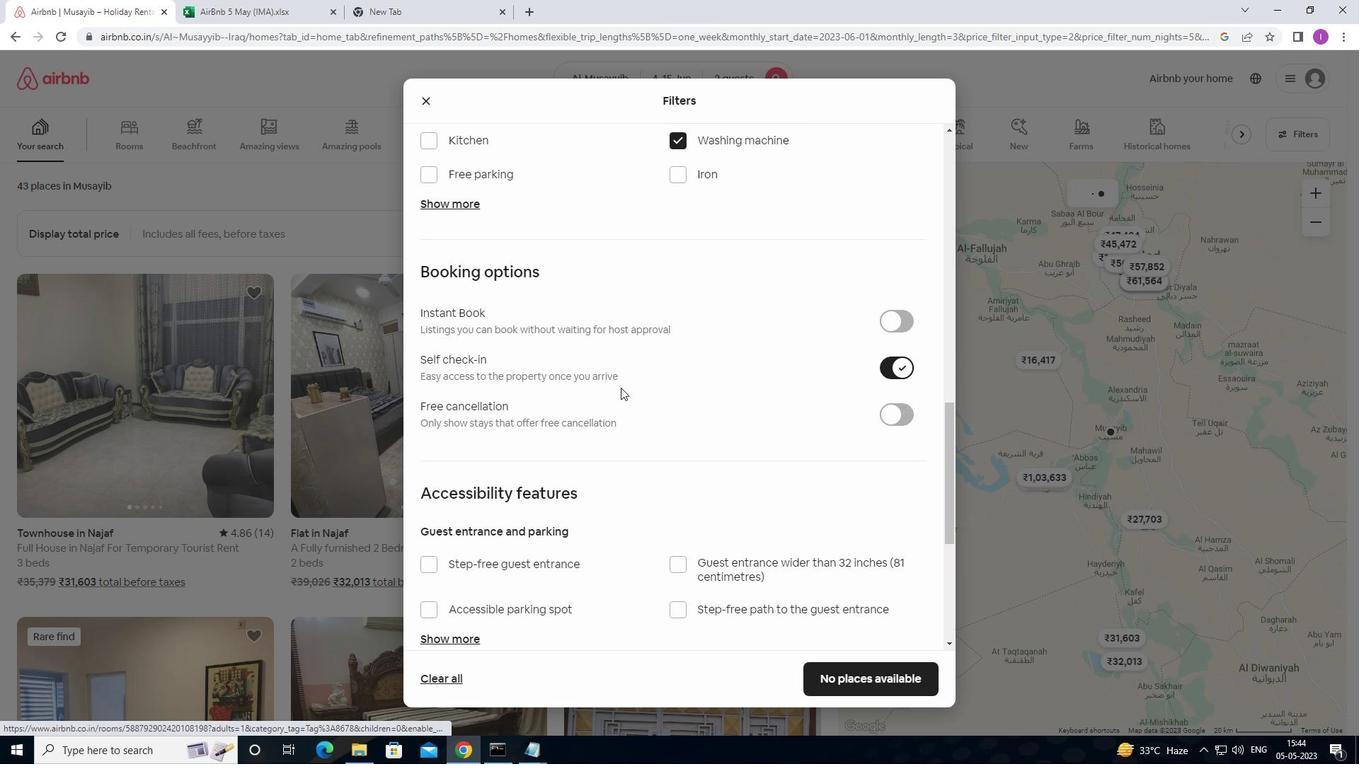 
Action: Mouse moved to (622, 396)
Screenshot: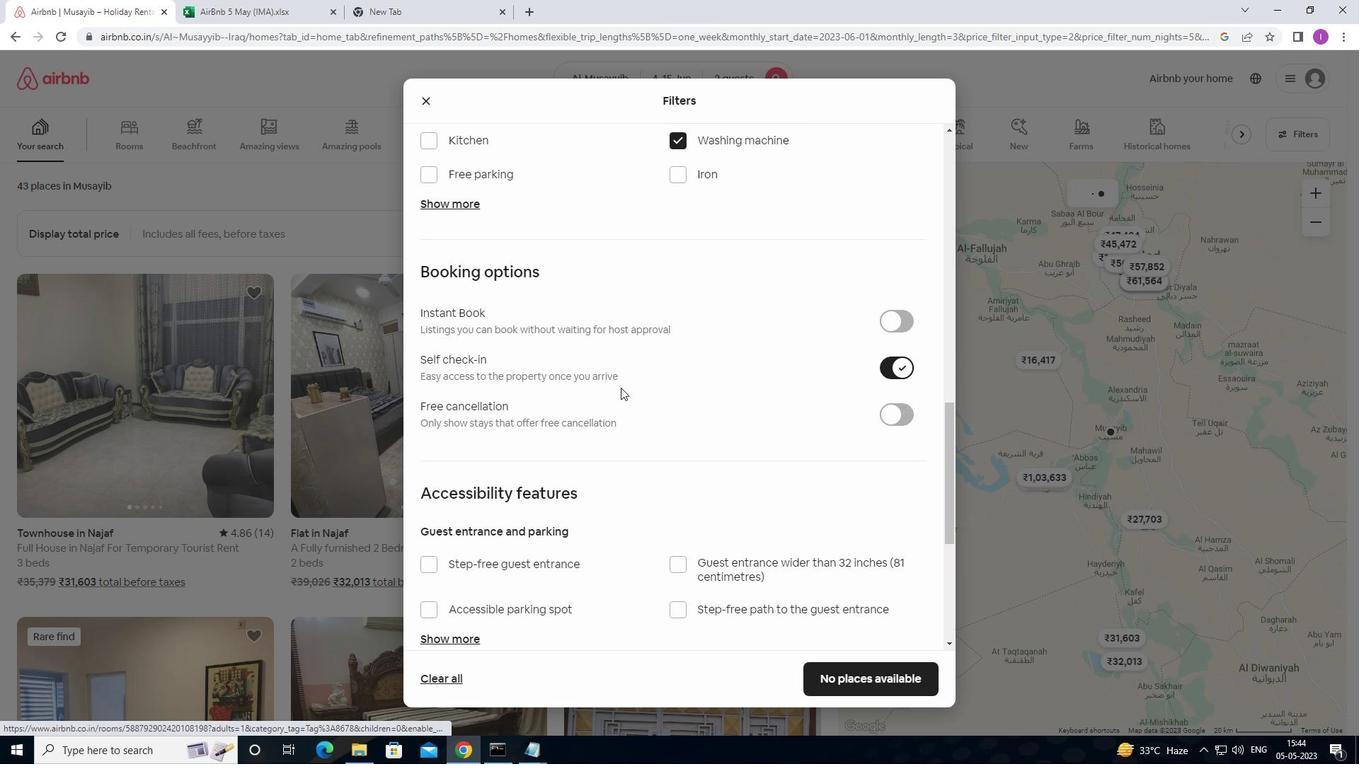 
Action: Mouse scrolled (622, 395) with delta (0, 0)
Screenshot: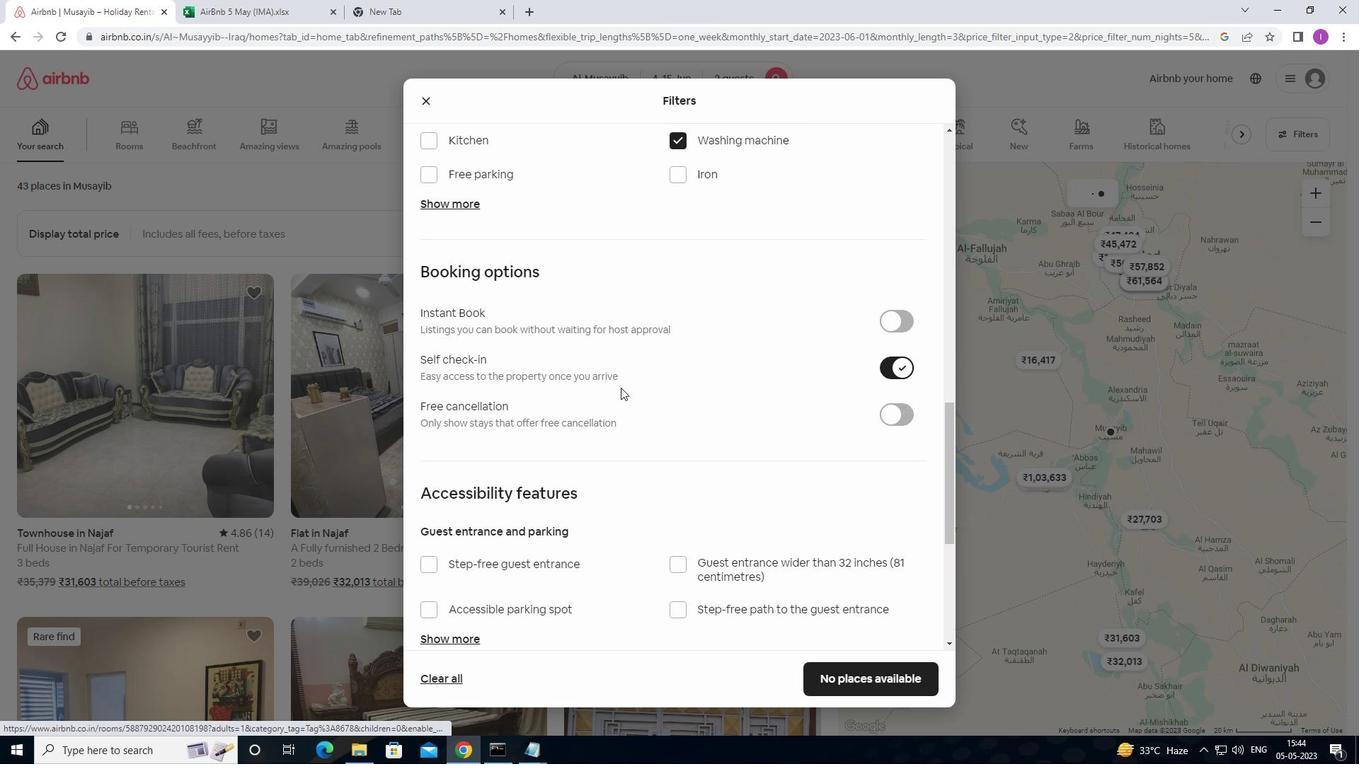 
Action: Mouse moved to (628, 401)
Screenshot: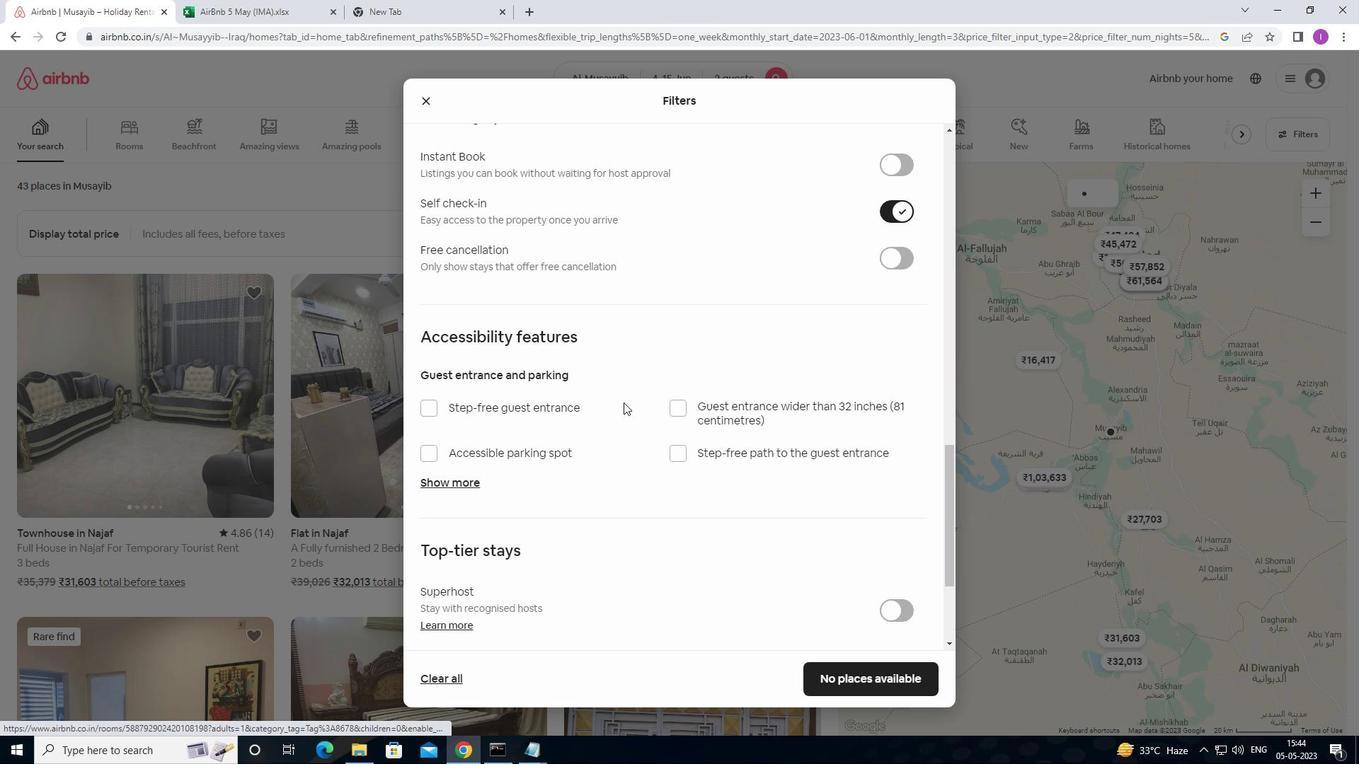 
Action: Mouse scrolled (628, 400) with delta (0, 0)
Screenshot: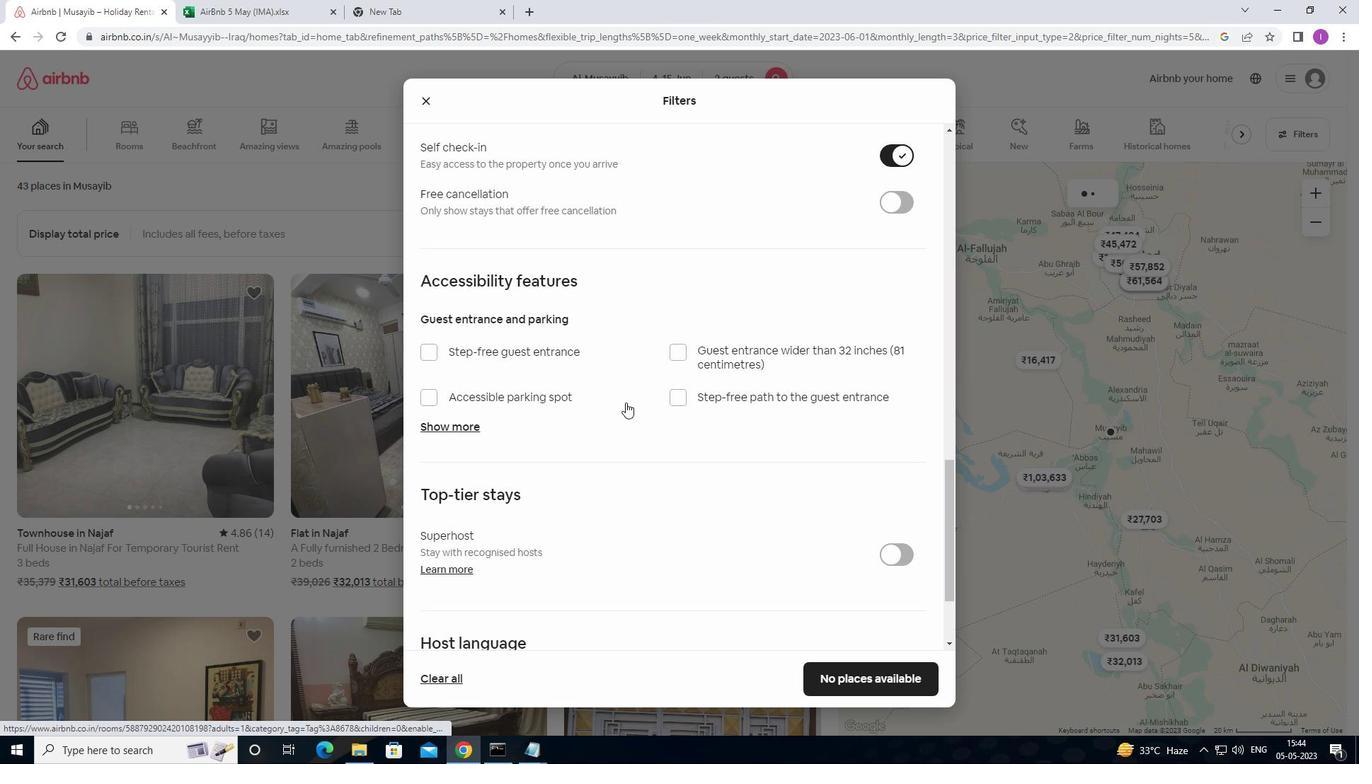 
Action: Mouse scrolled (628, 400) with delta (0, 0)
Screenshot: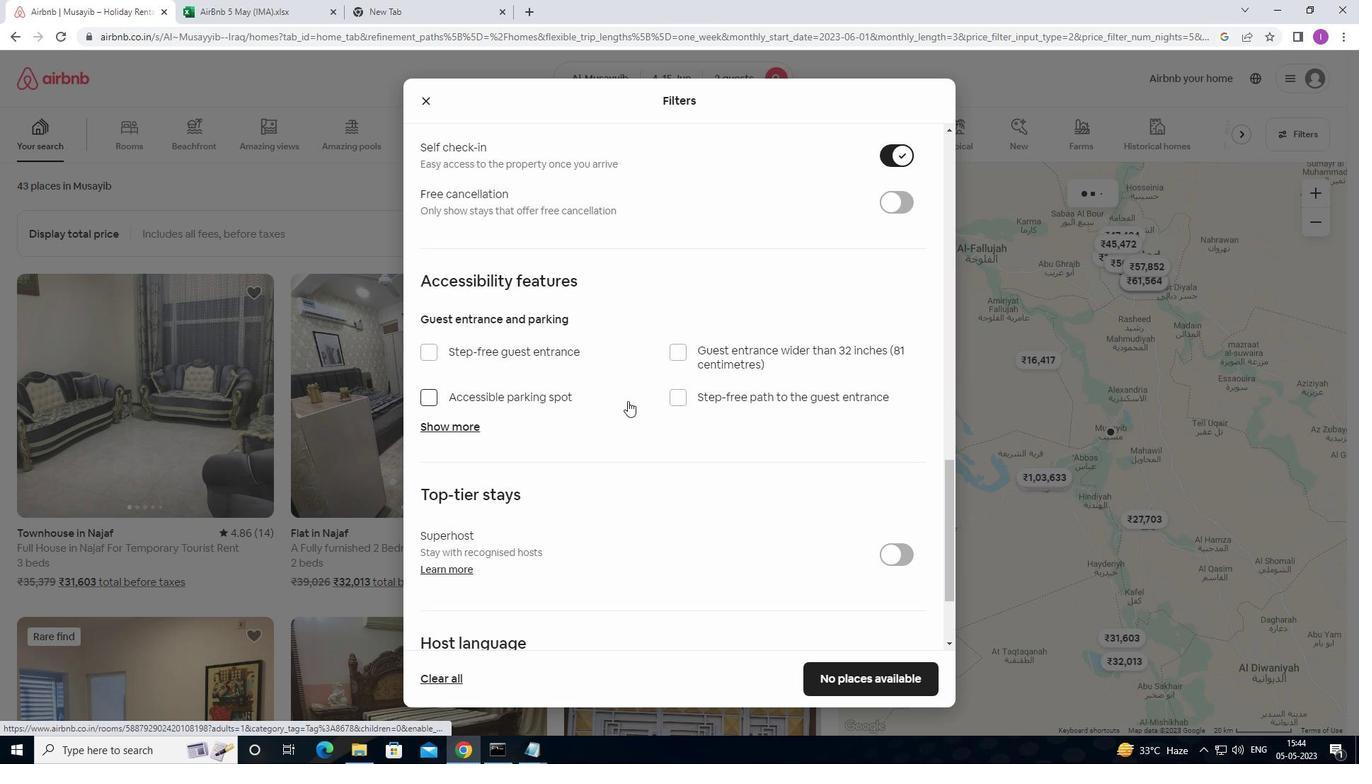 
Action: Mouse scrolled (628, 400) with delta (0, 0)
Screenshot: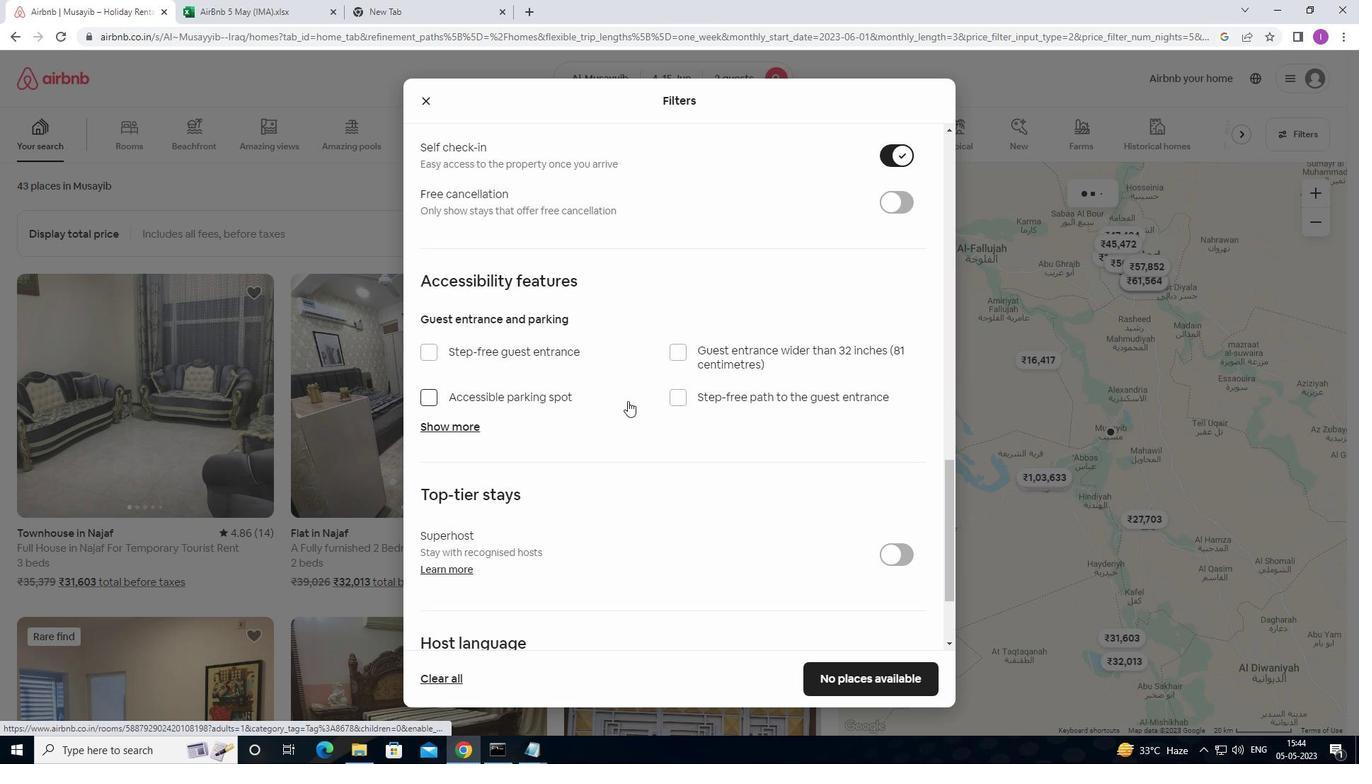 
Action: Mouse scrolled (628, 400) with delta (0, 0)
Screenshot: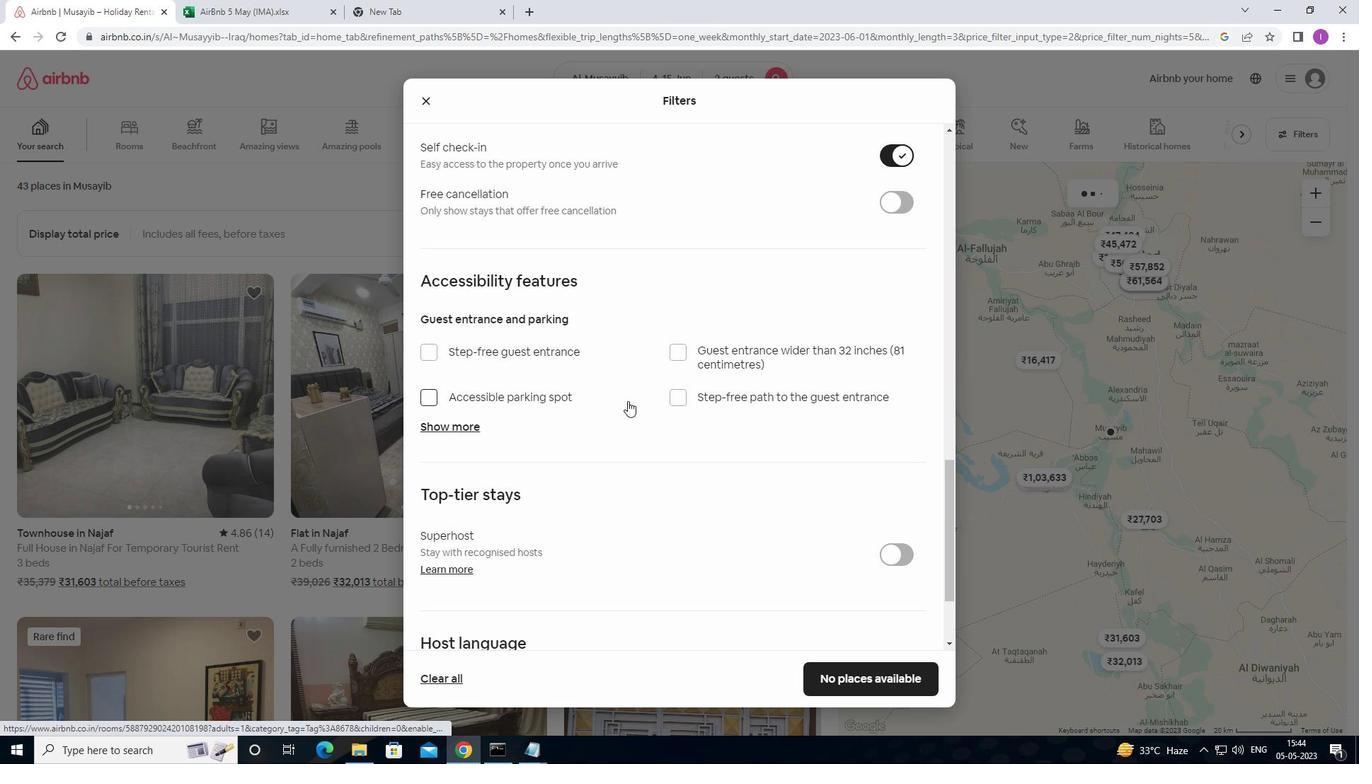 
Action: Mouse moved to (630, 398)
Screenshot: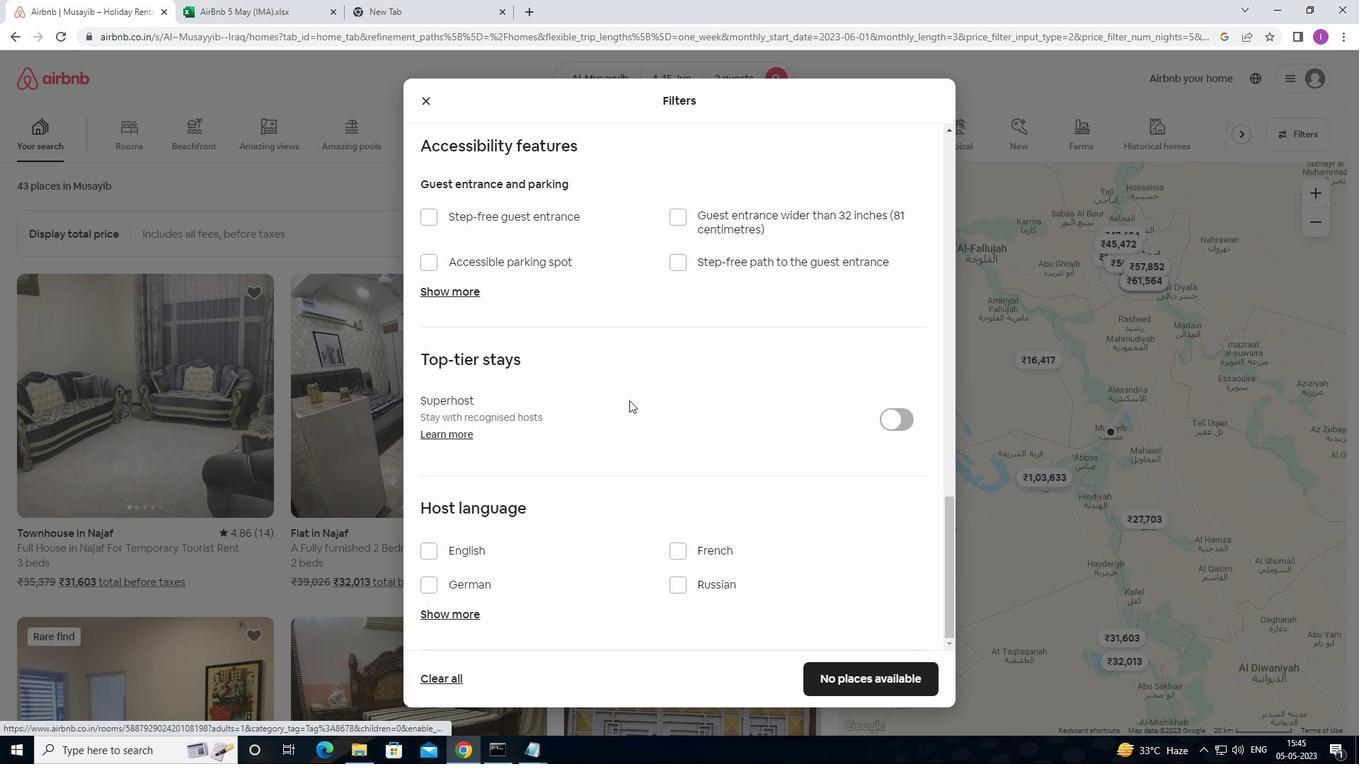
Action: Mouse scrolled (630, 397) with delta (0, 0)
Screenshot: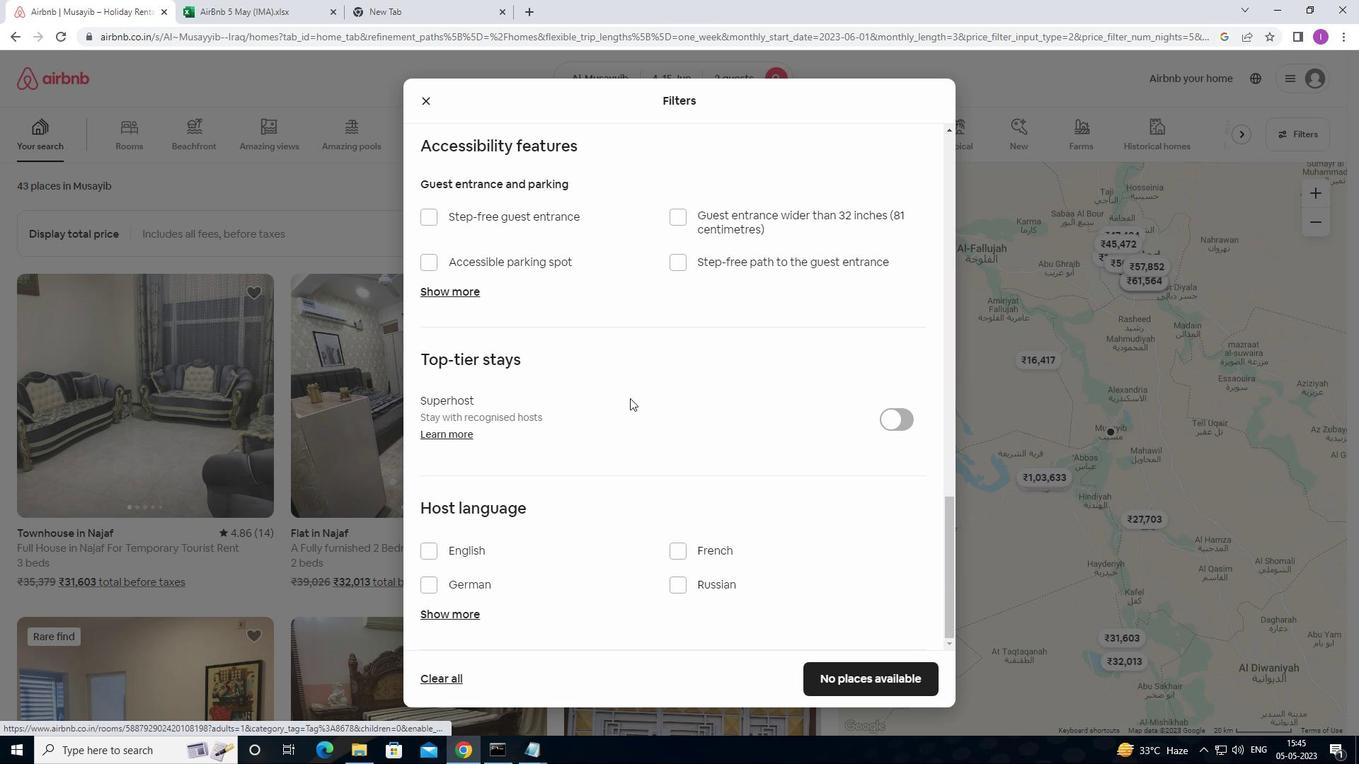 
Action: Mouse scrolled (630, 397) with delta (0, 0)
Screenshot: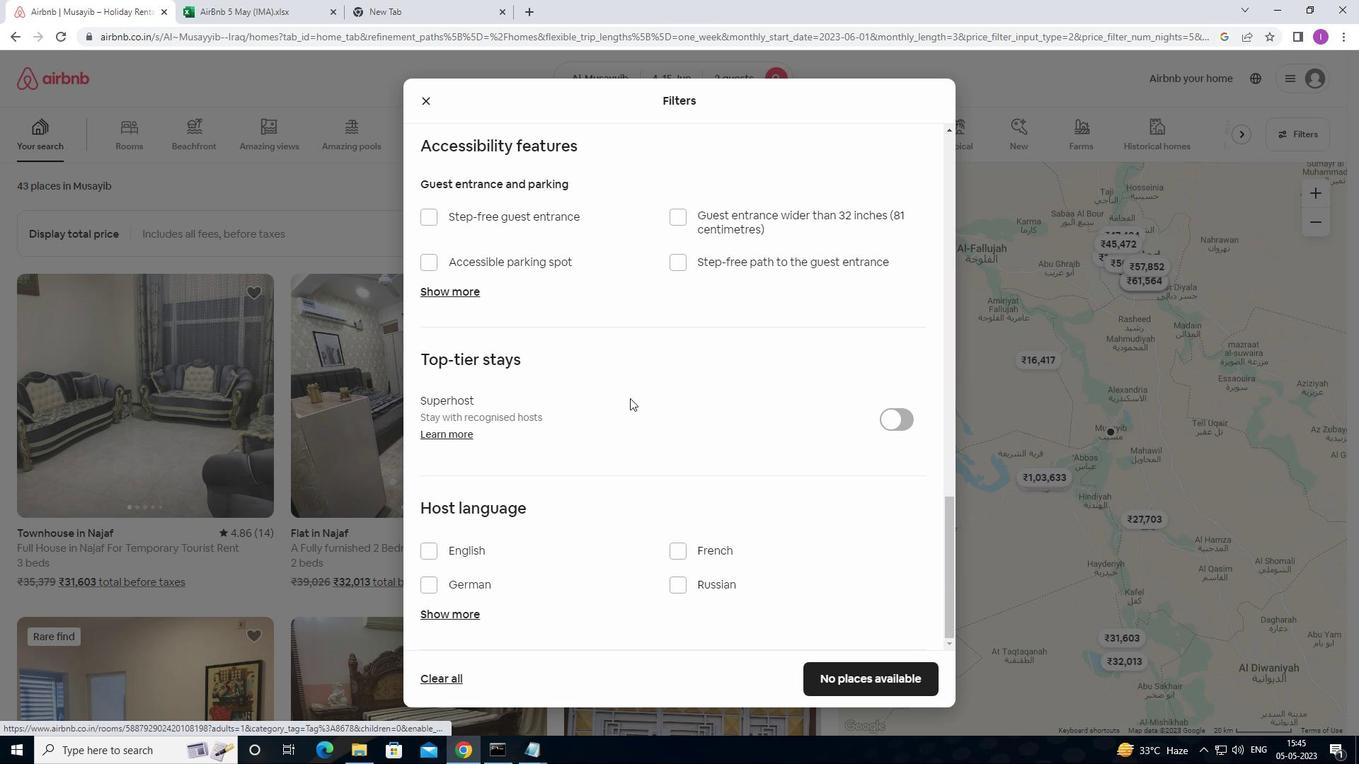 
Action: Mouse scrolled (630, 397) with delta (0, 0)
Screenshot: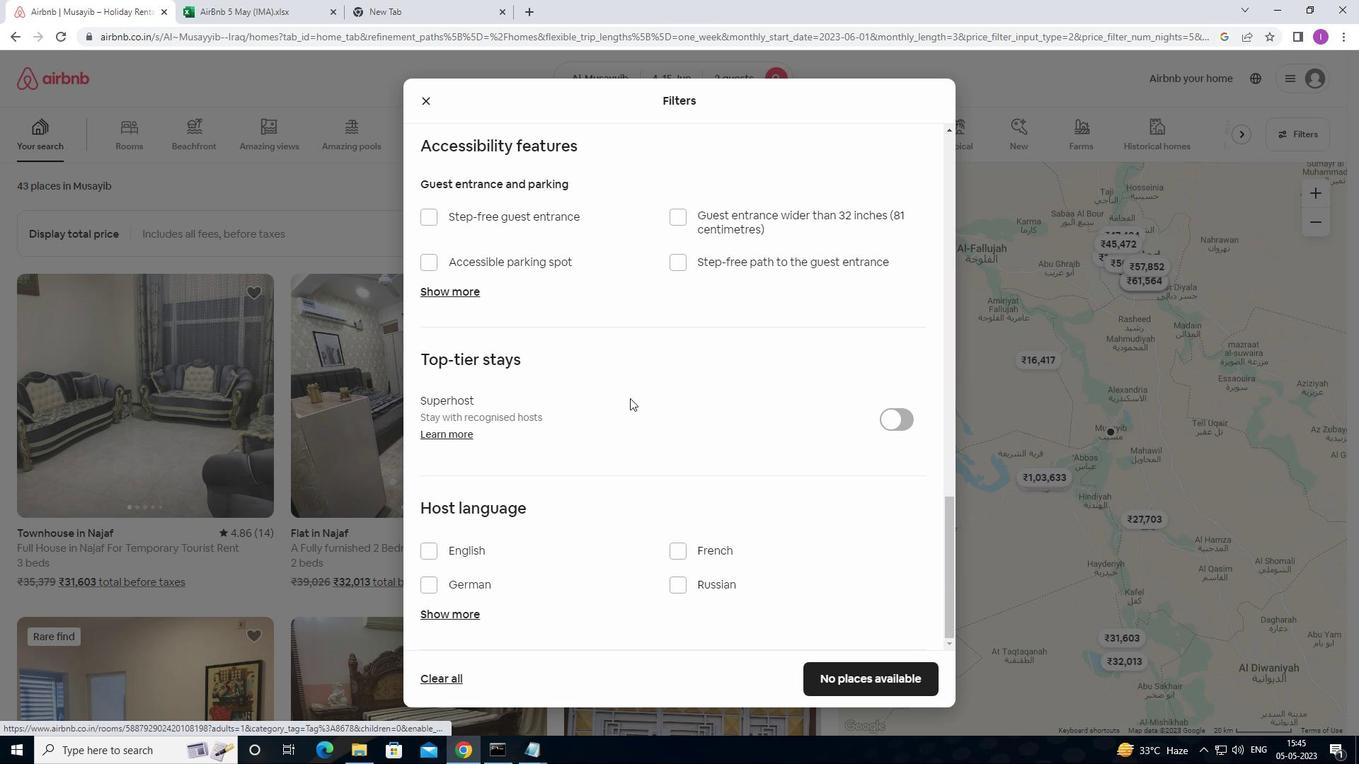
Action: Mouse scrolled (630, 397) with delta (0, 0)
Screenshot: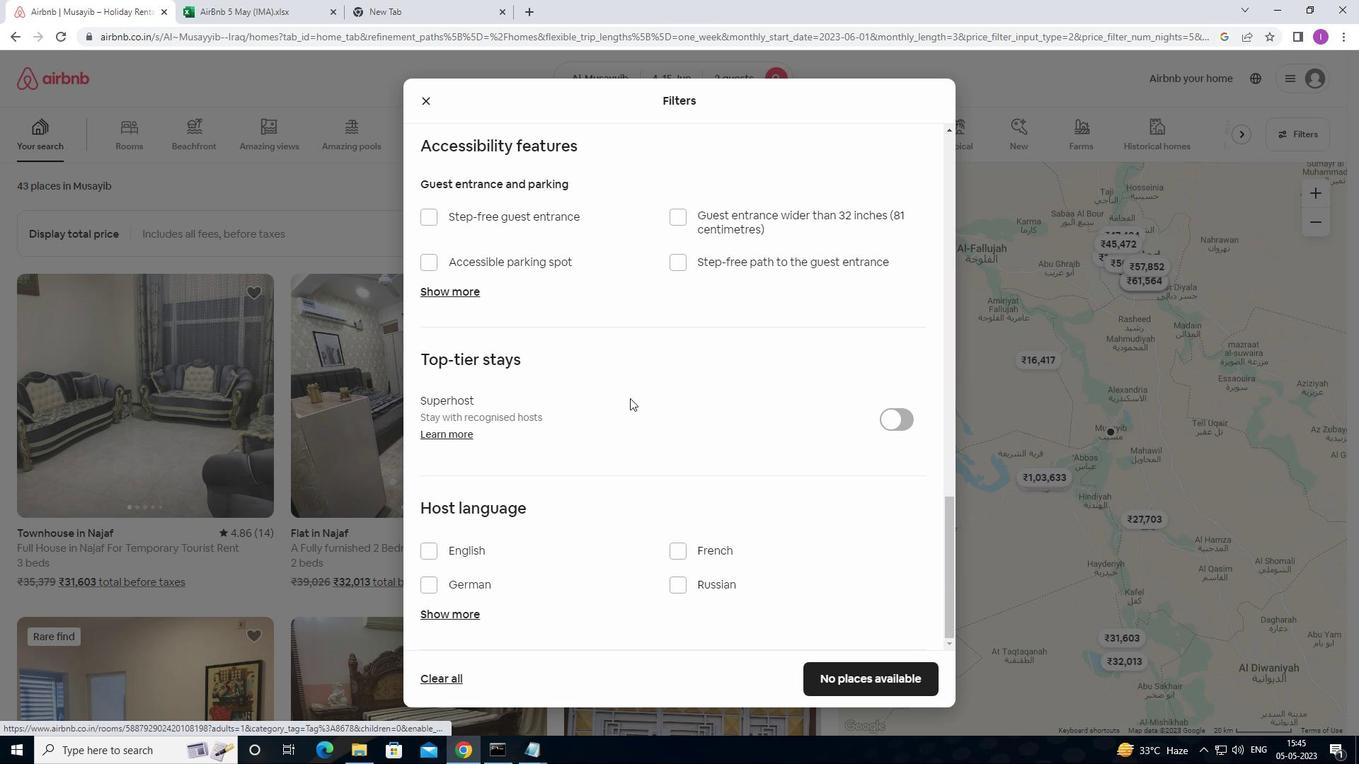 
Action: Mouse moved to (433, 557)
Screenshot: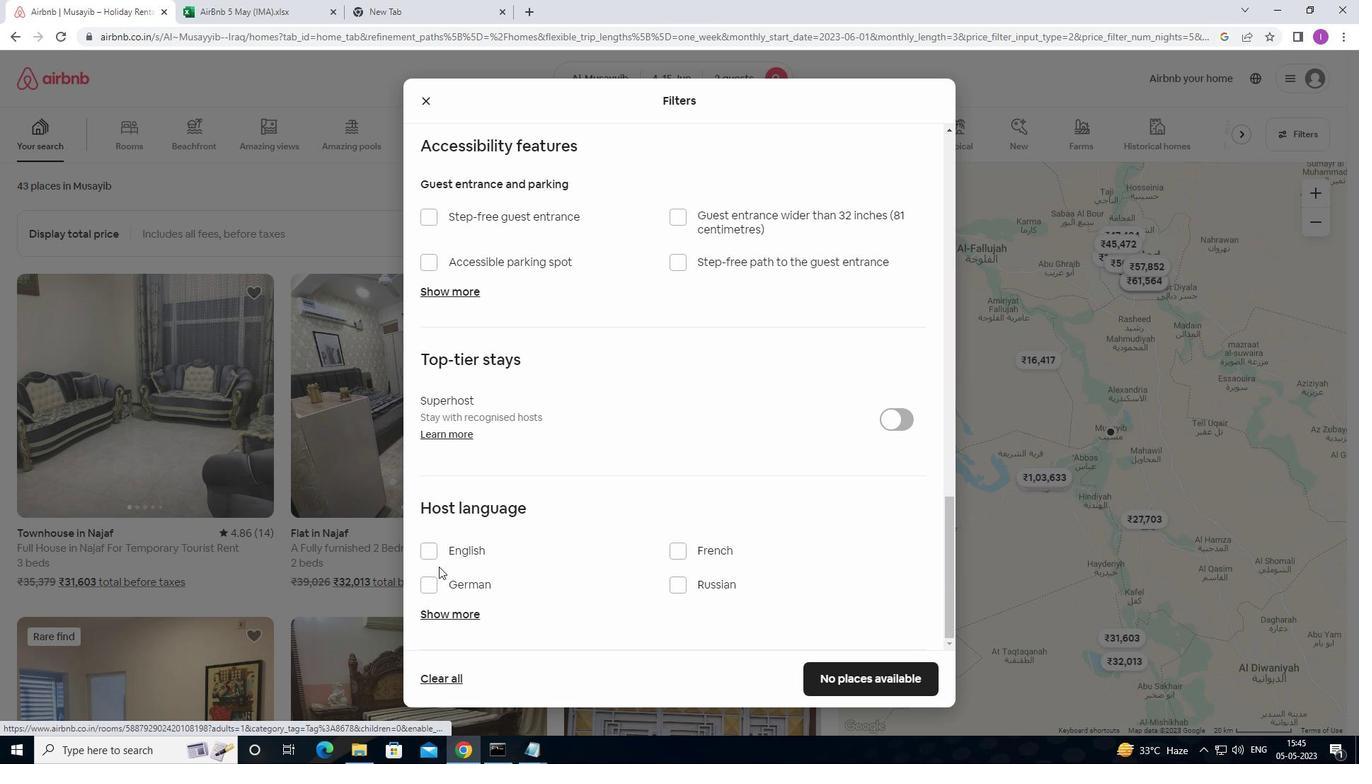 
Action: Mouse pressed left at (433, 557)
Screenshot: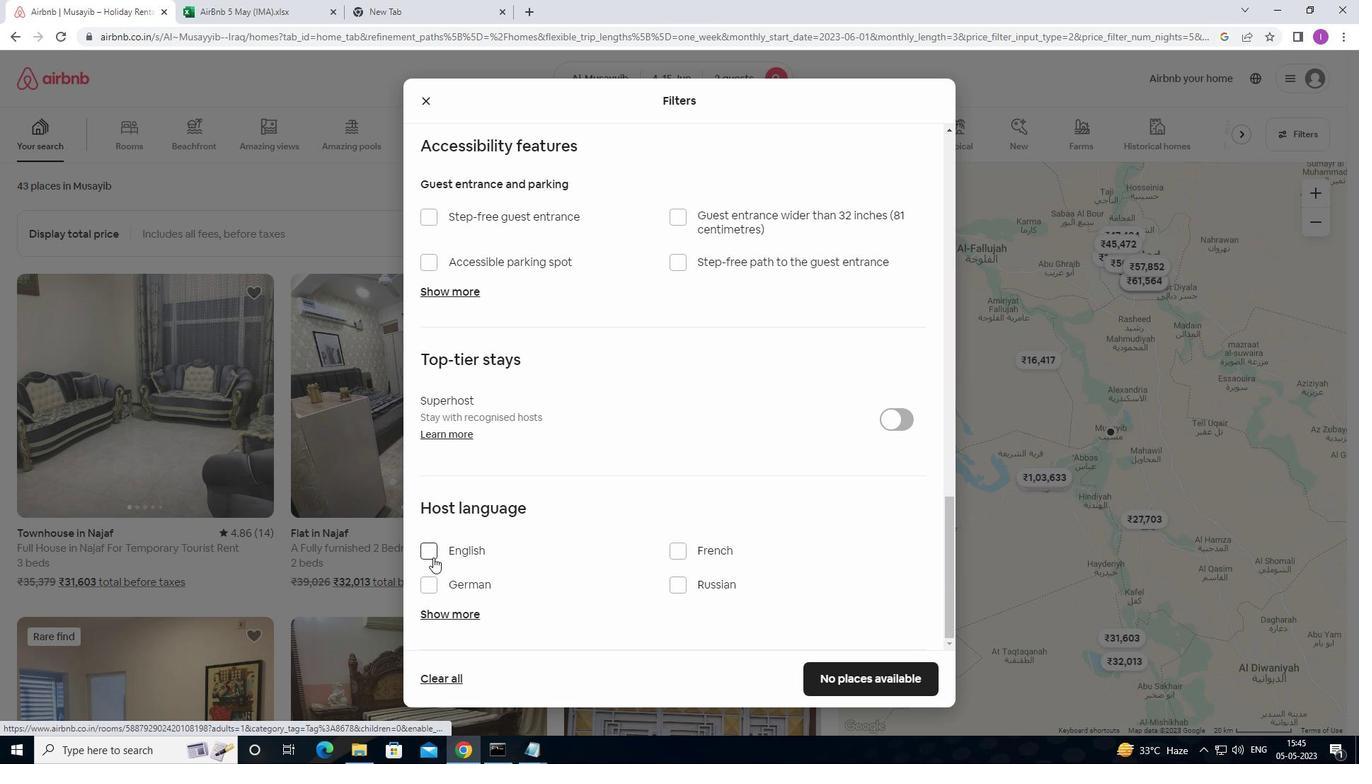 
Action: Mouse moved to (773, 532)
Screenshot: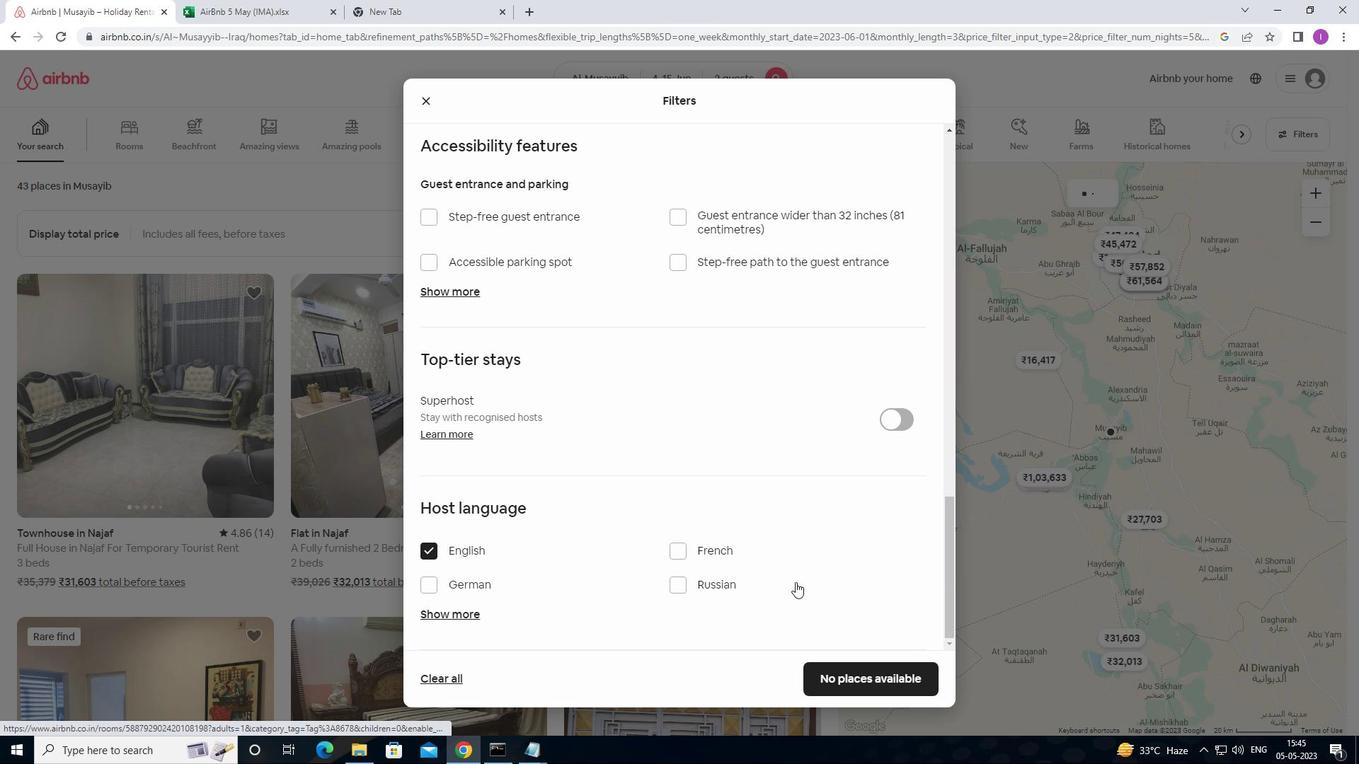 
Action: Mouse scrolled (773, 533) with delta (0, 0)
Screenshot: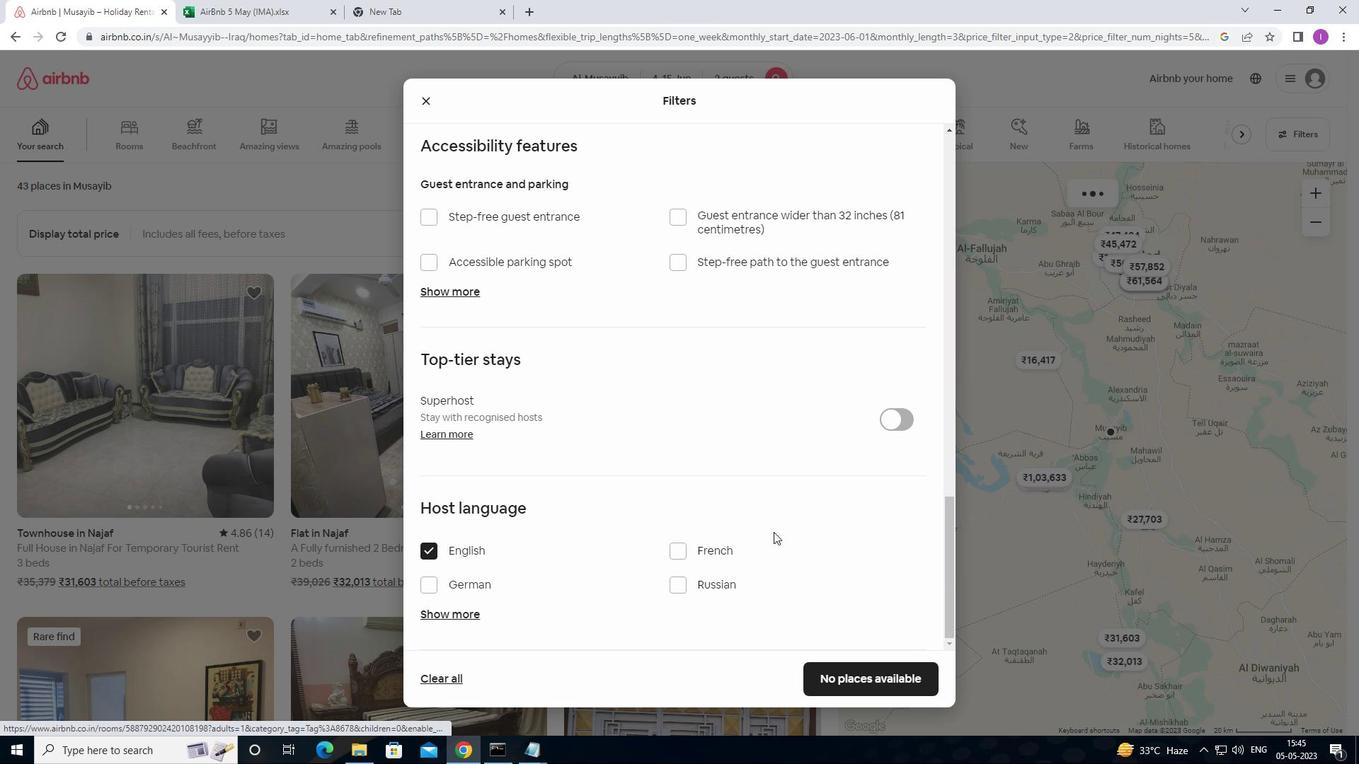 
Action: Mouse moved to (773, 531)
Screenshot: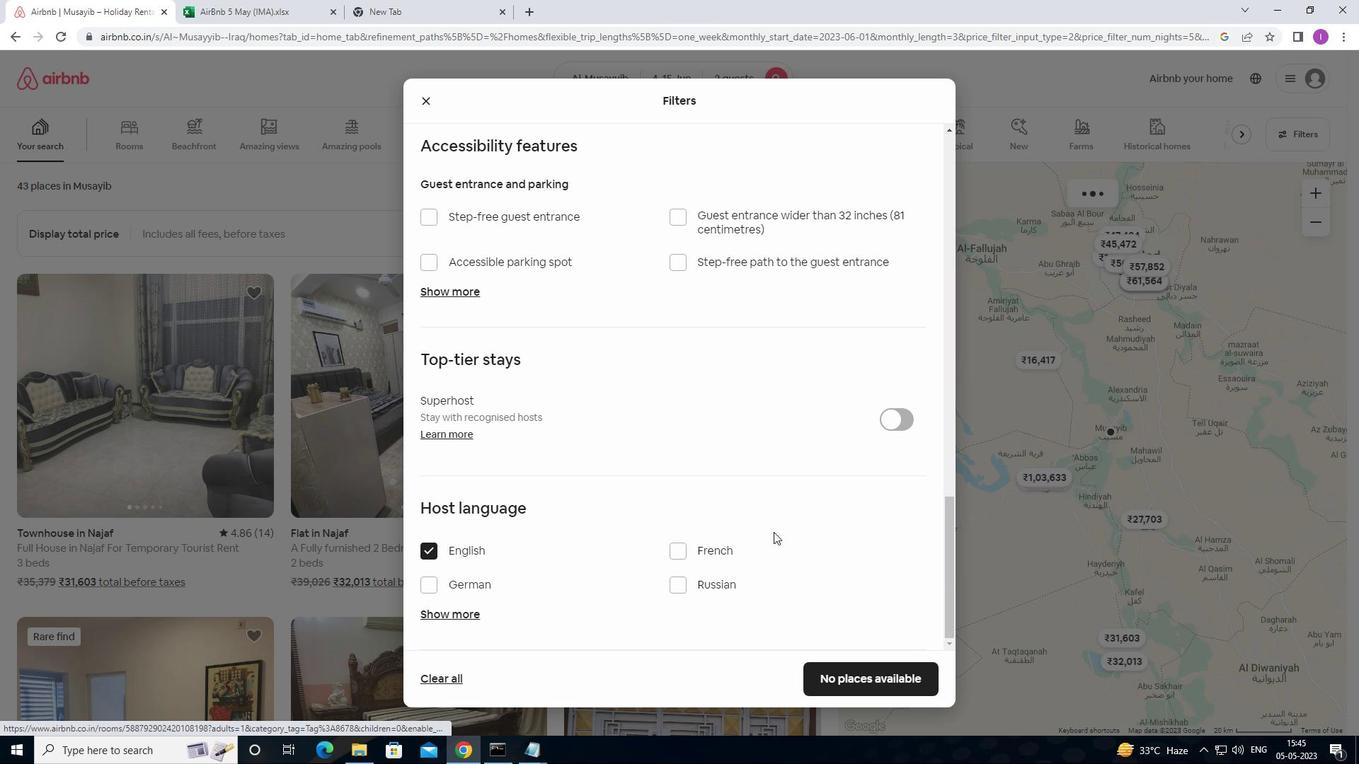 
Action: Mouse scrolled (773, 532) with delta (0, 0)
Screenshot: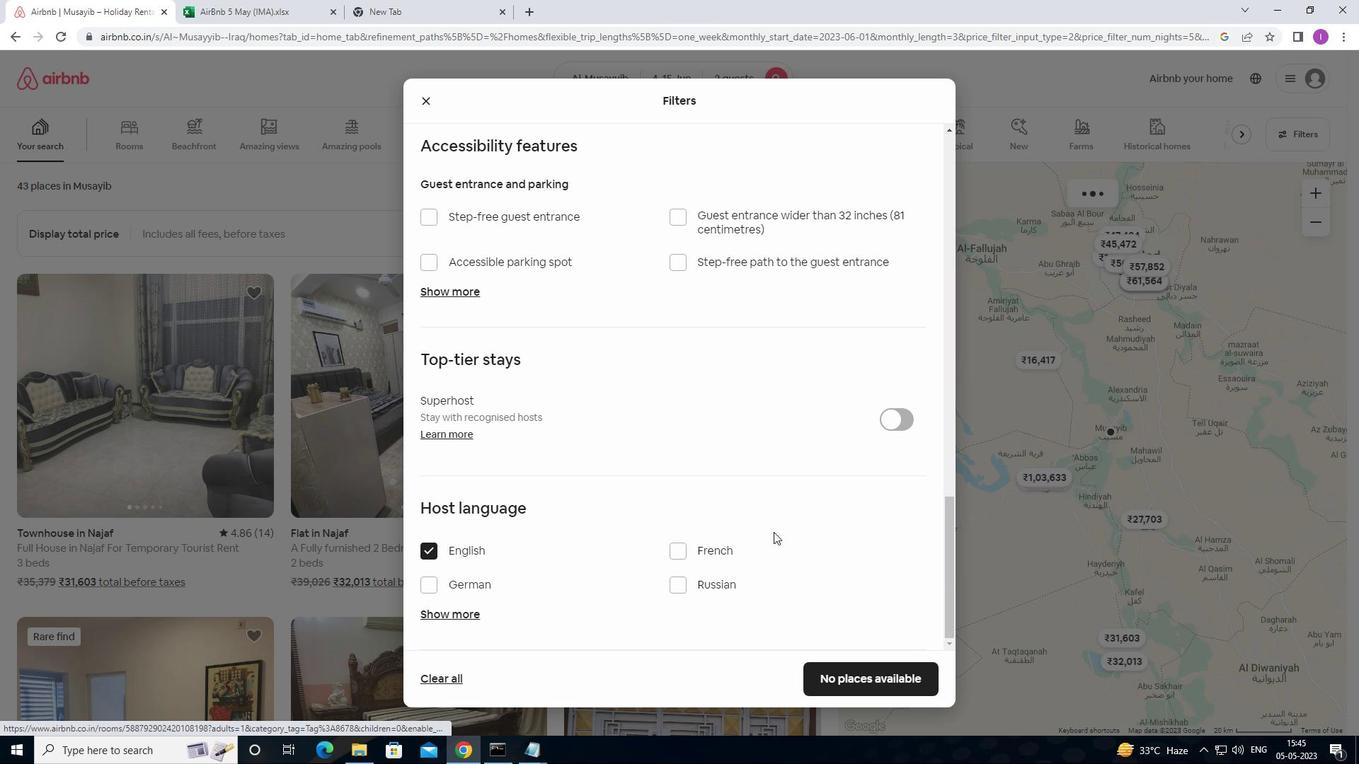 
Action: Mouse scrolled (773, 531) with delta (0, 0)
Screenshot: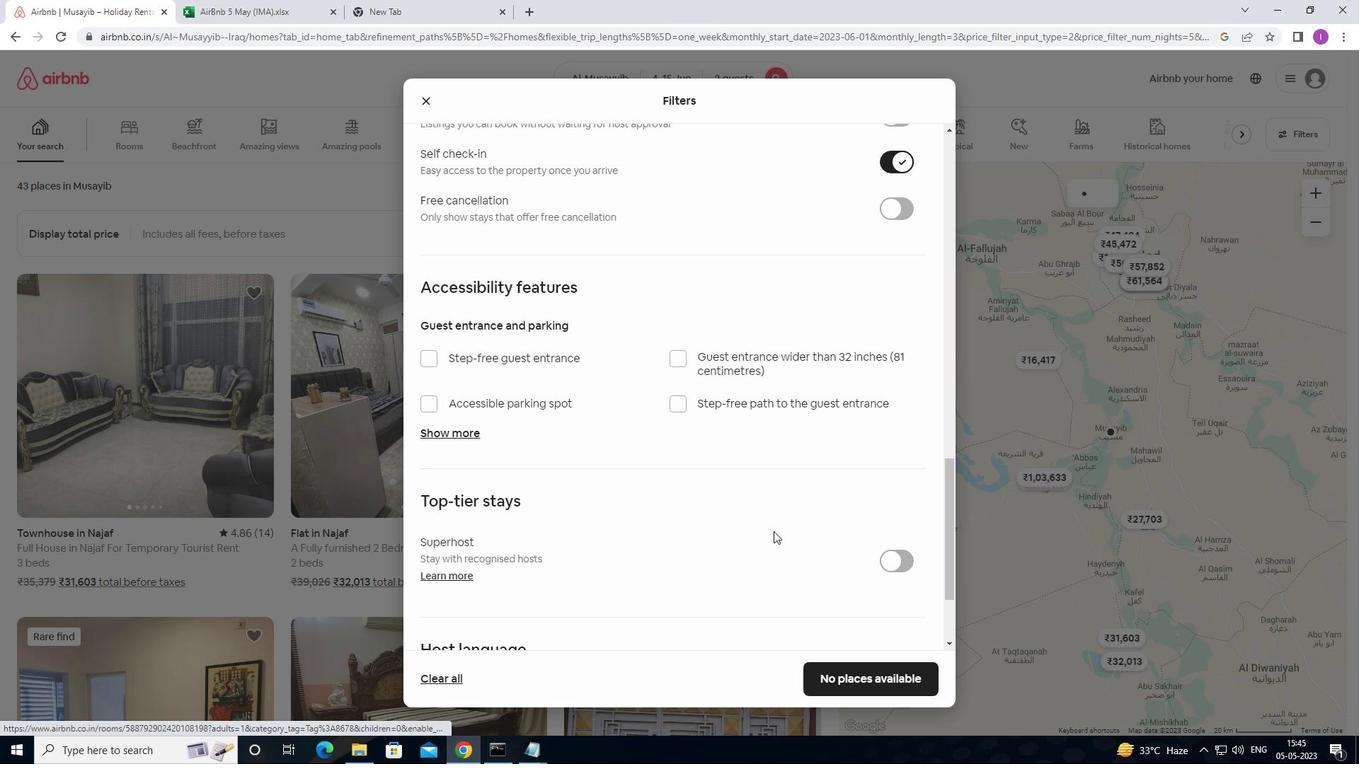 
Action: Mouse scrolled (773, 531) with delta (0, 0)
Screenshot: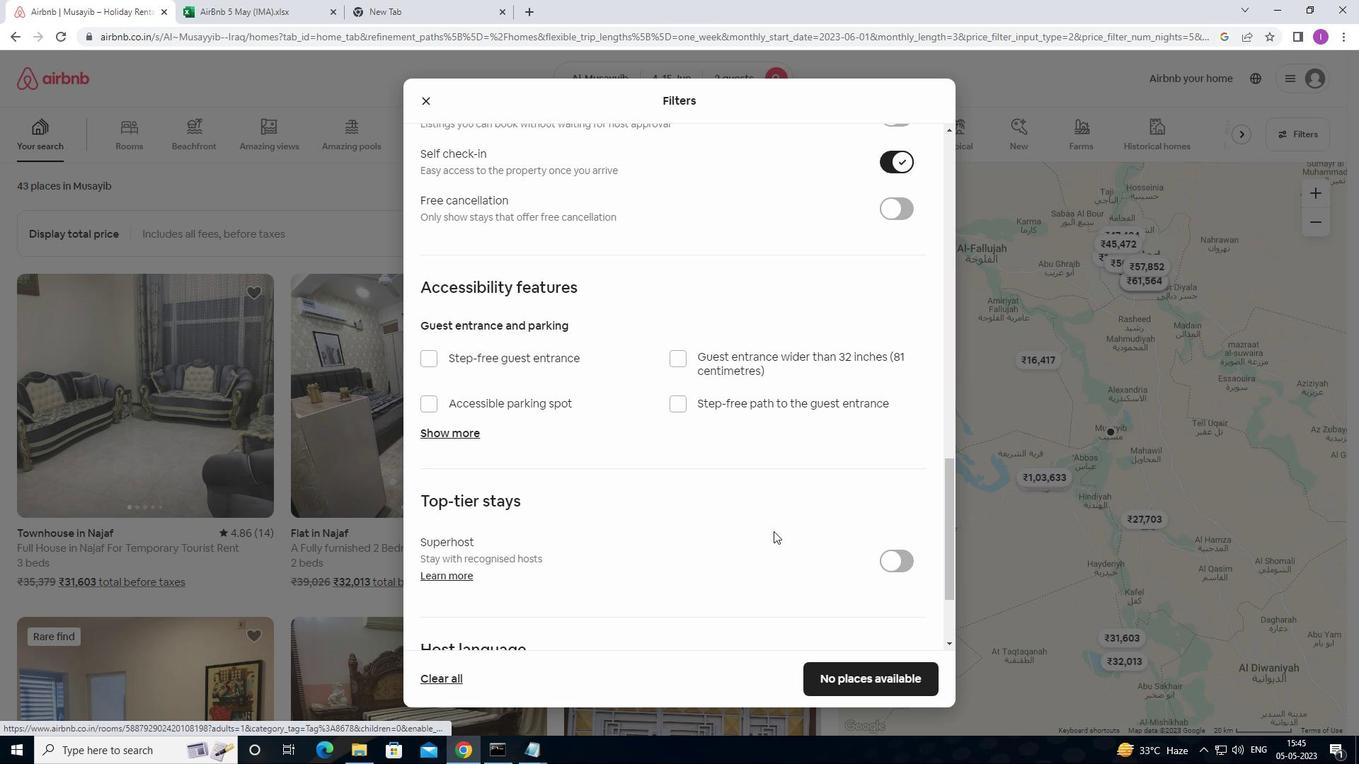 
Action: Mouse scrolled (773, 531) with delta (0, 0)
Screenshot: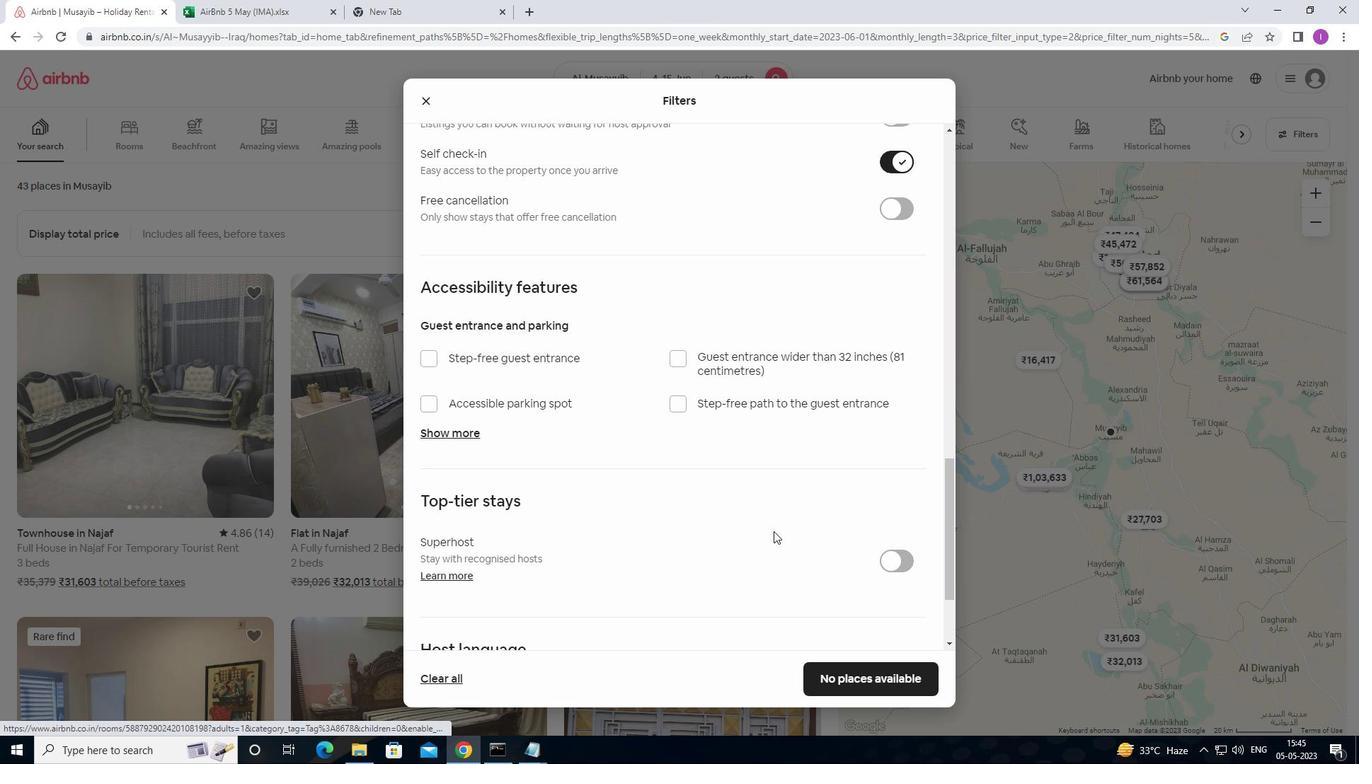 
Action: Mouse scrolled (773, 531) with delta (0, 0)
Screenshot: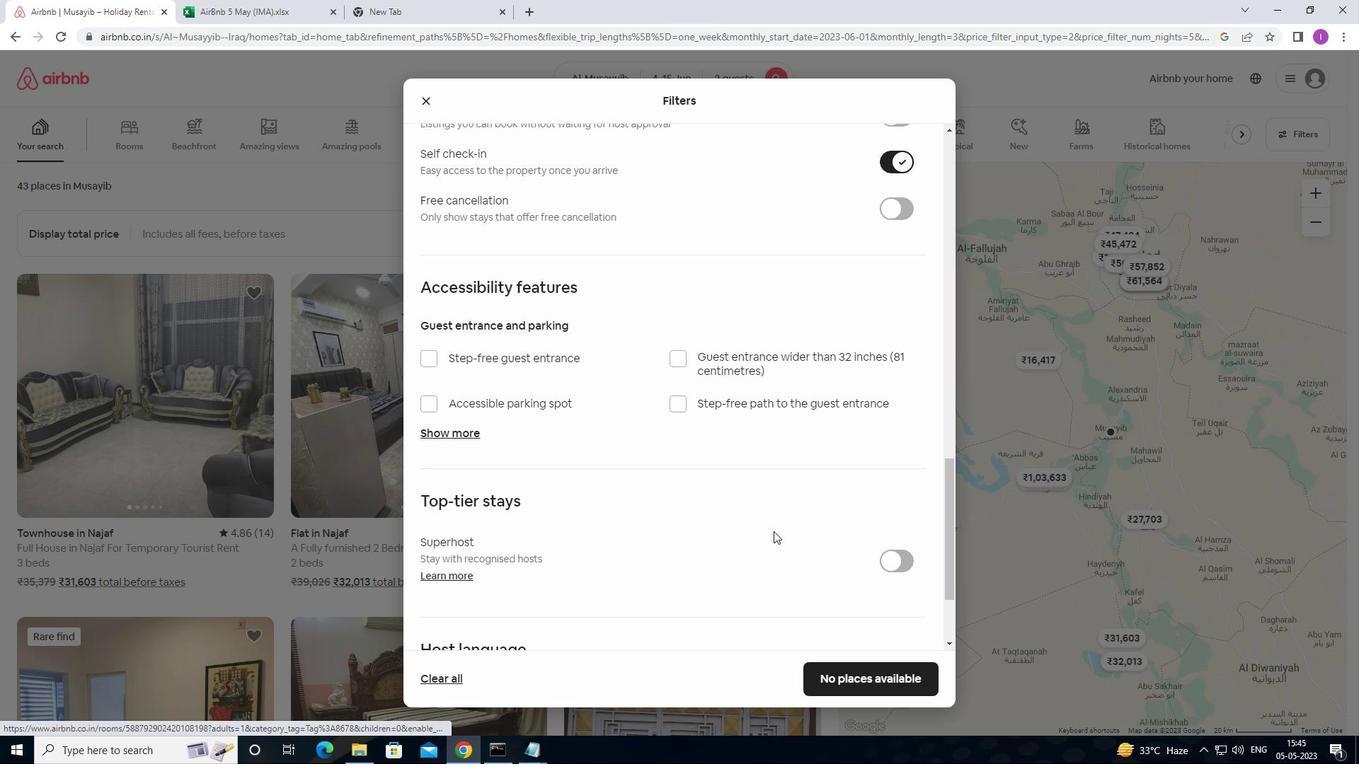 
Action: Mouse moved to (870, 671)
Screenshot: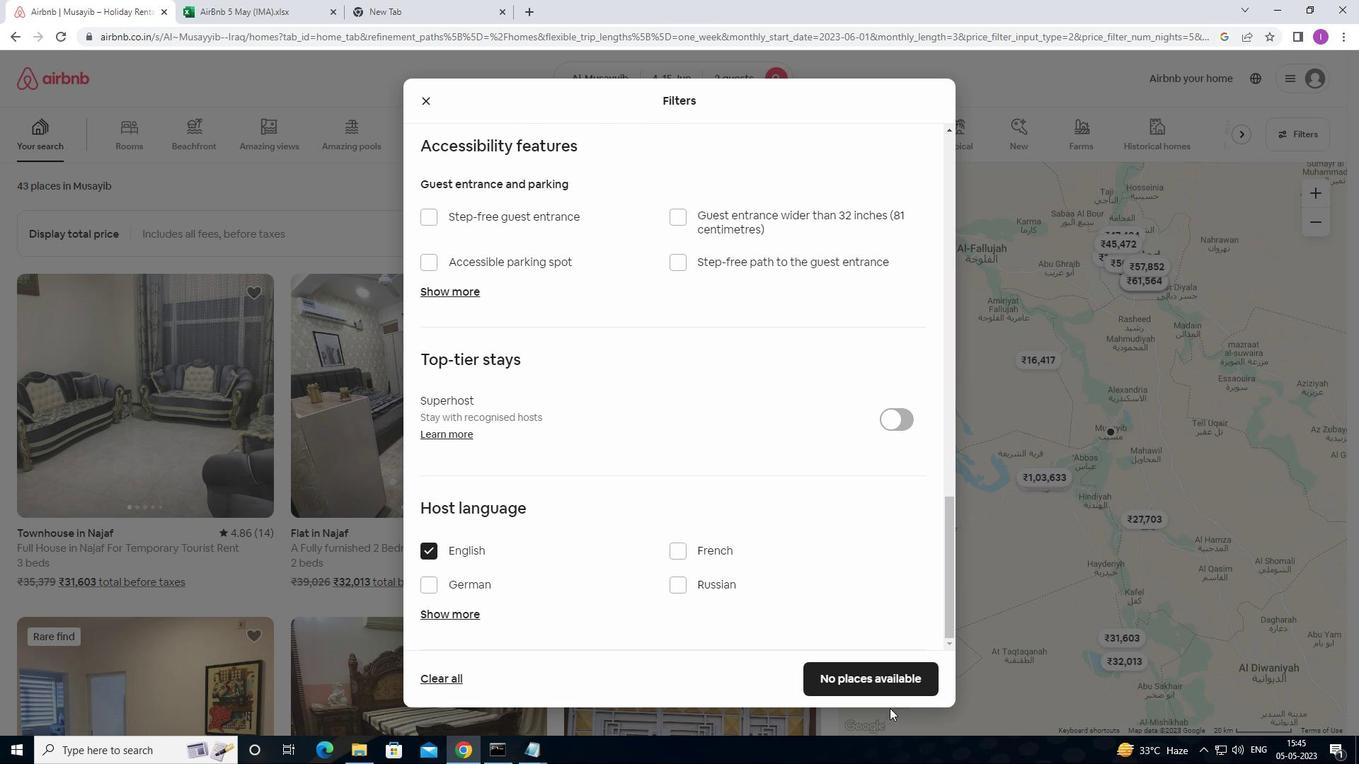 
Action: Mouse pressed left at (870, 671)
Screenshot: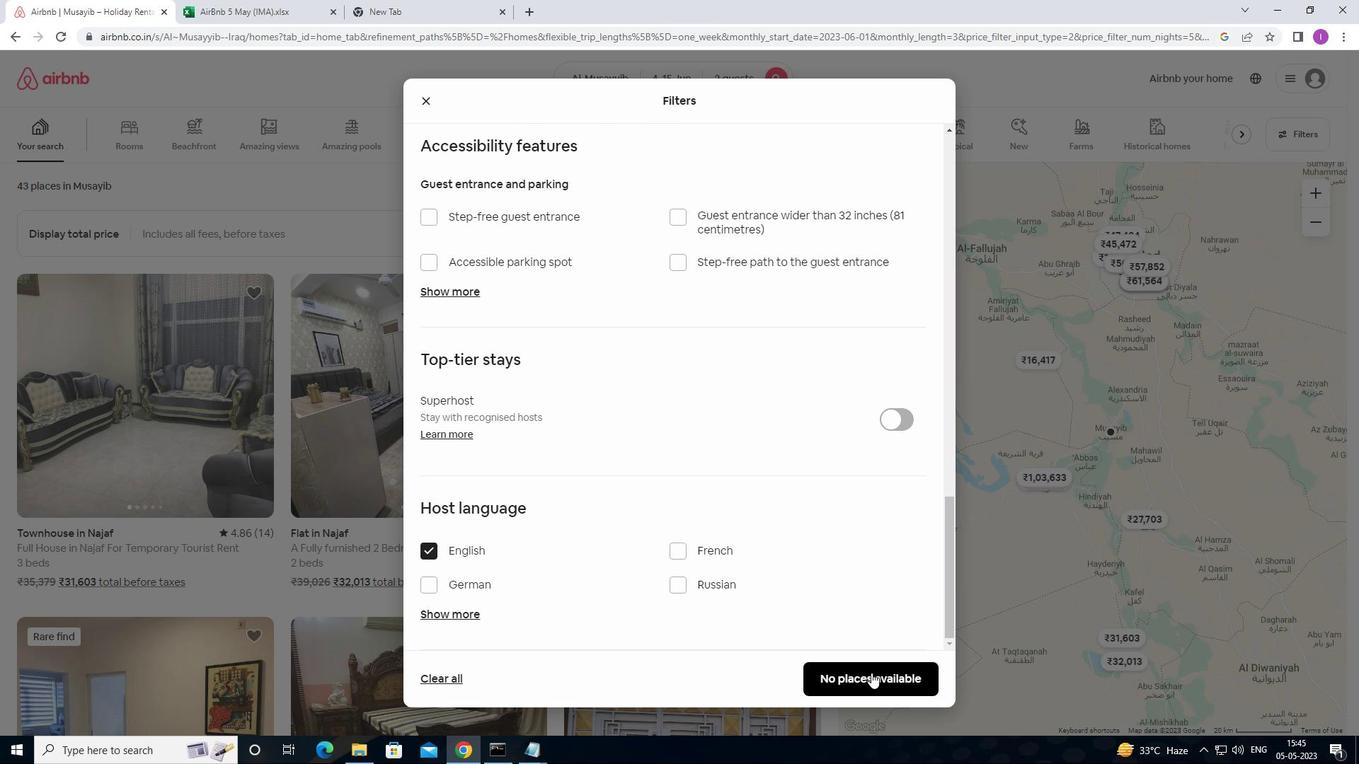
Action: Mouse moved to (569, 337)
Screenshot: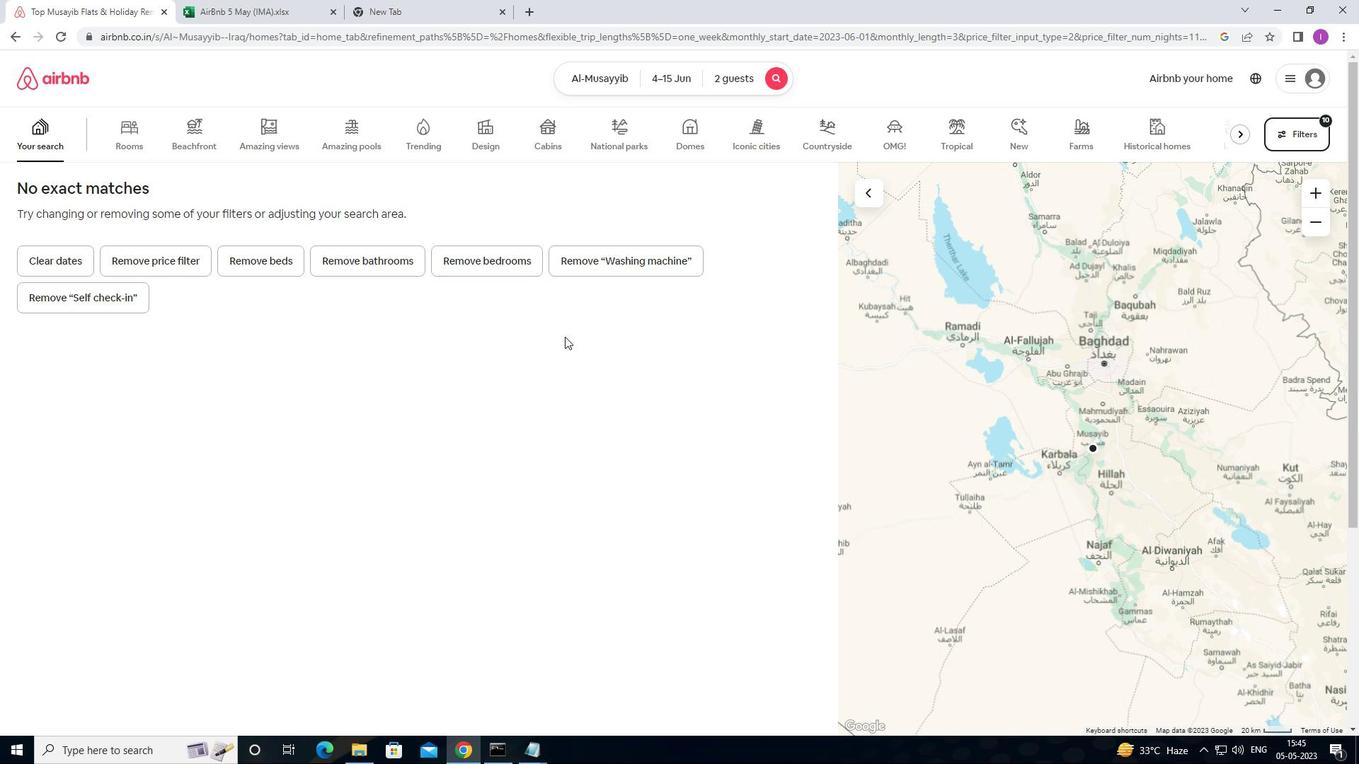 
